 Task: Look for space in Sheohar, India from 7th July, 2023 to 14th July, 2023 for 1 adult in price range Rs.6000 to Rs.14000. Place can be shared room with 1  bedroom having 1 bed and 1 bathroom. Property type can be house, flat, guest house, hotel. Booking option can be shelf check-in. Required host language is English.
Action: Mouse moved to (604, 96)
Screenshot: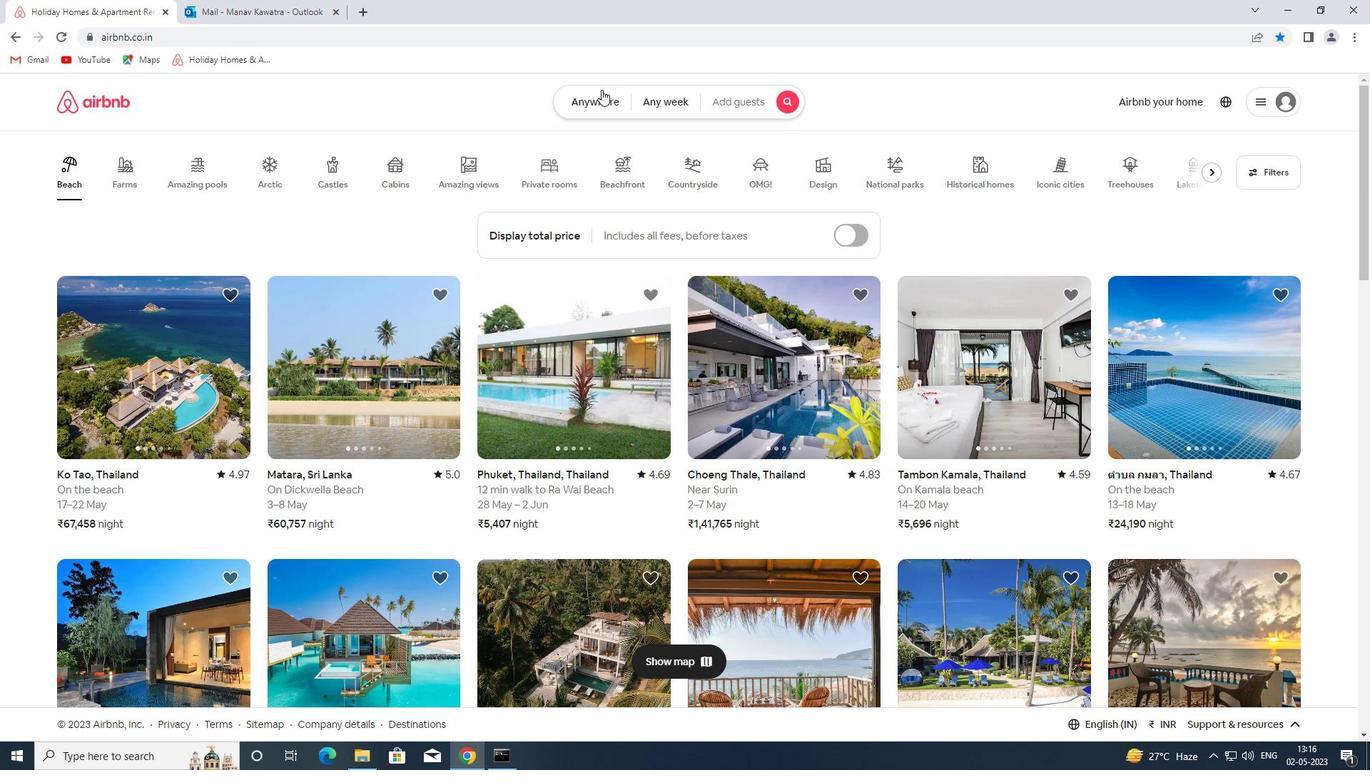 
Action: Mouse pressed left at (604, 96)
Screenshot: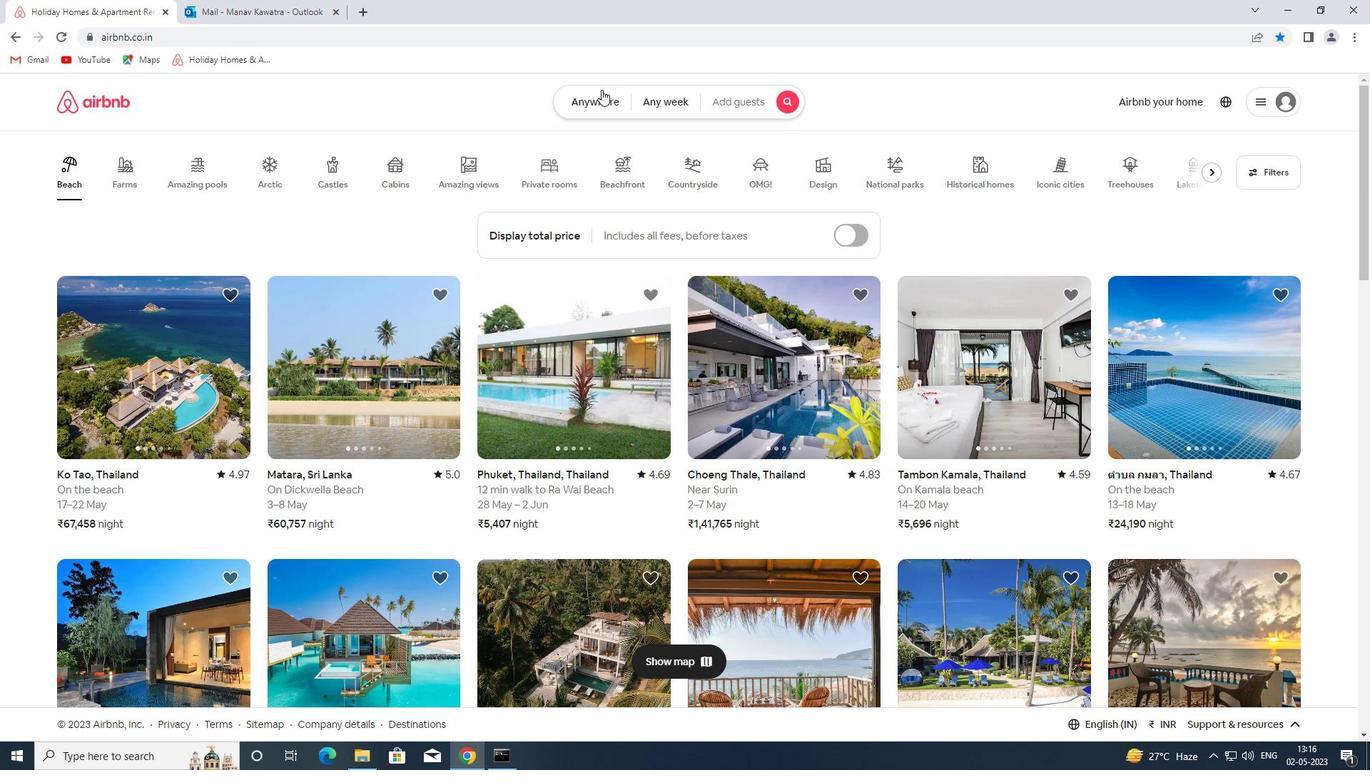
Action: Mouse moved to (500, 164)
Screenshot: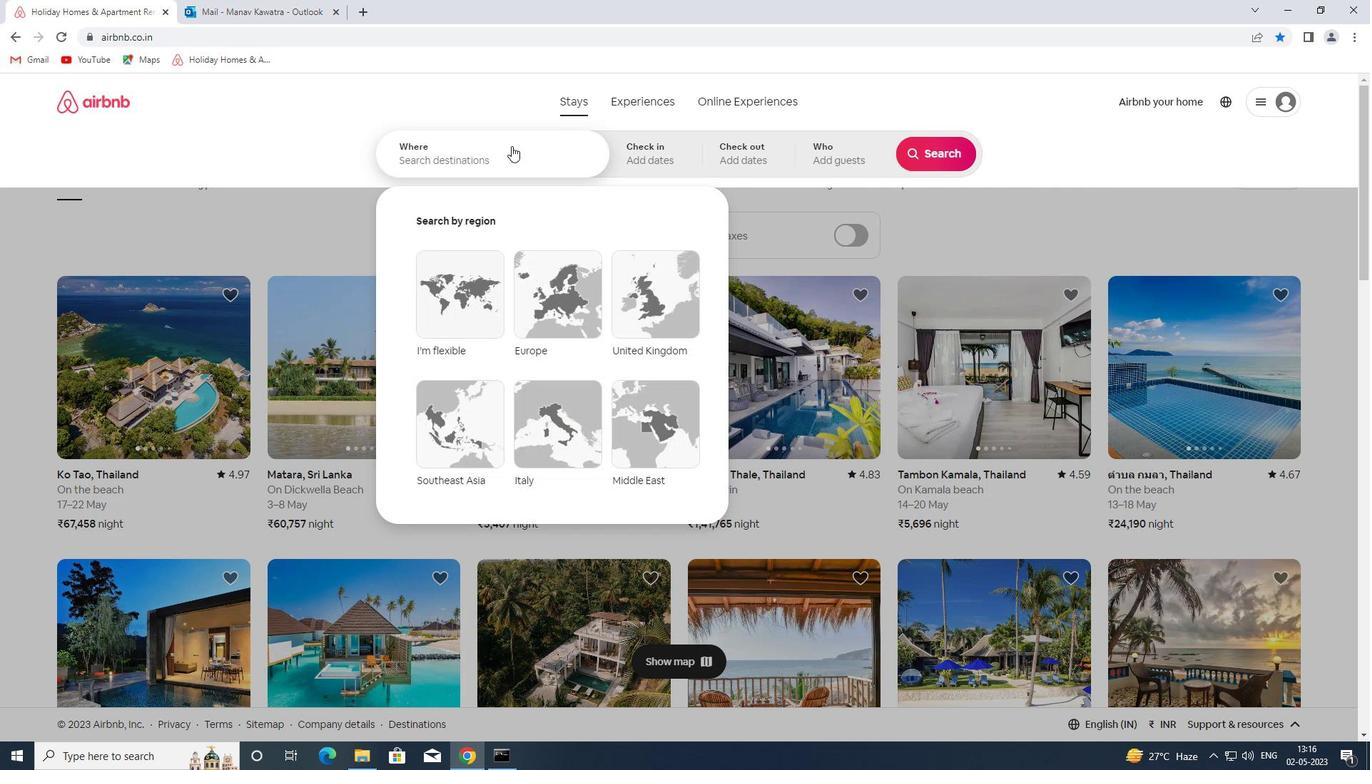 
Action: Mouse pressed left at (500, 164)
Screenshot: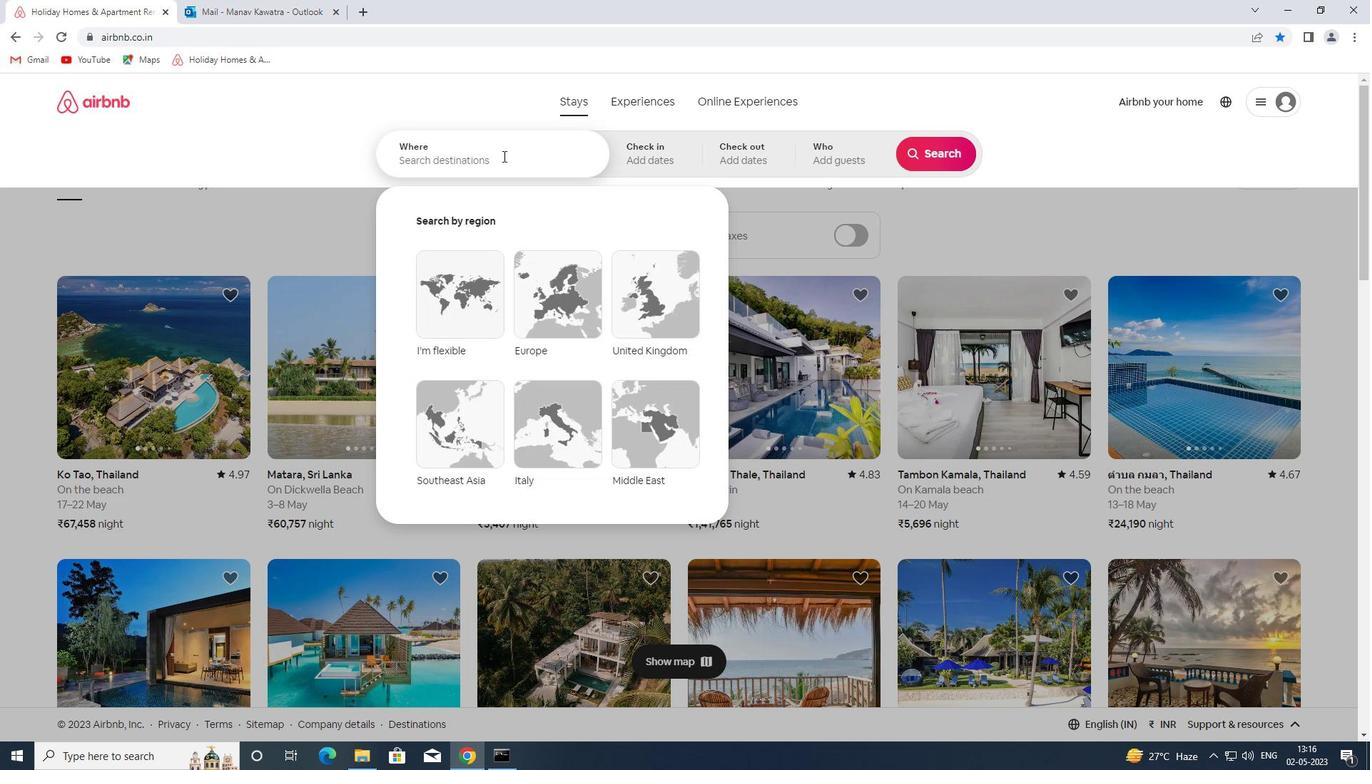 
Action: Mouse moved to (502, 163)
Screenshot: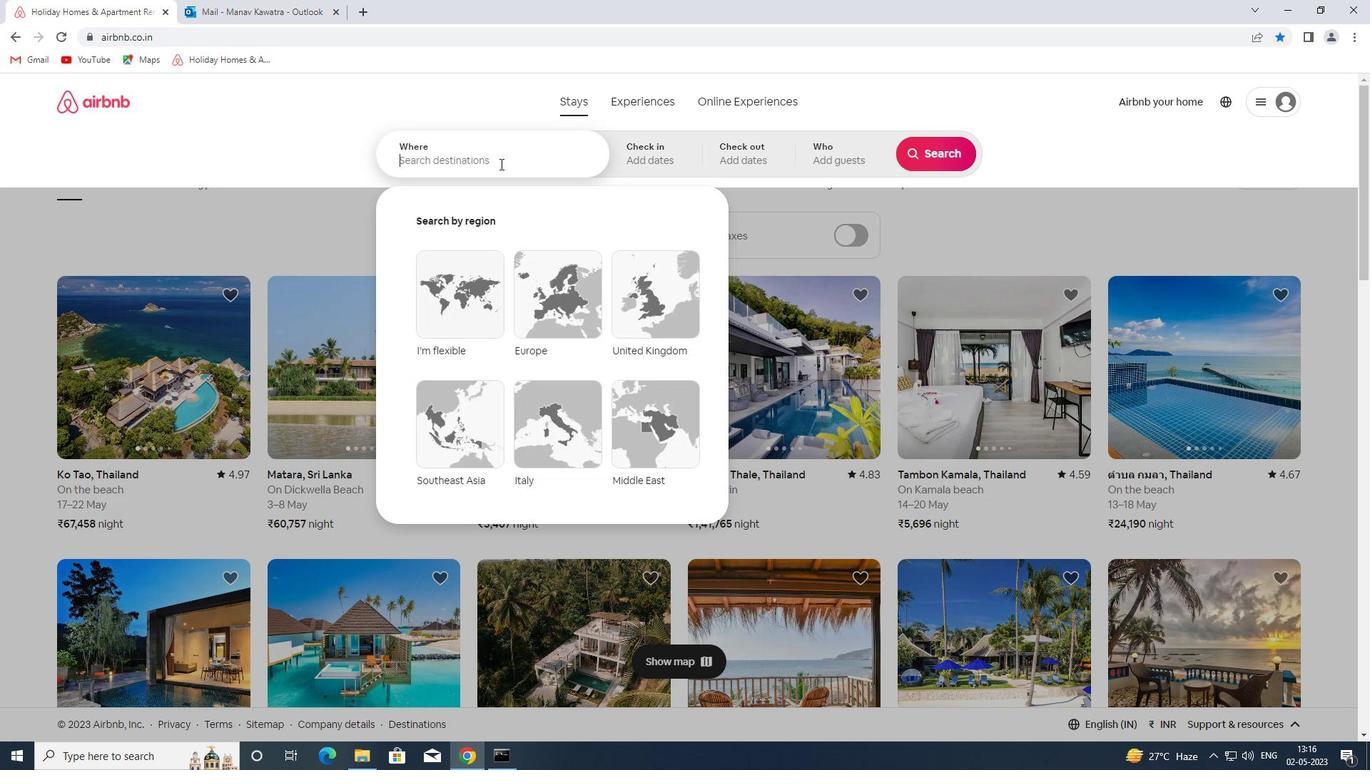 
Action: Key pressed sheohar<Key.space>india<Key.enter>
Screenshot: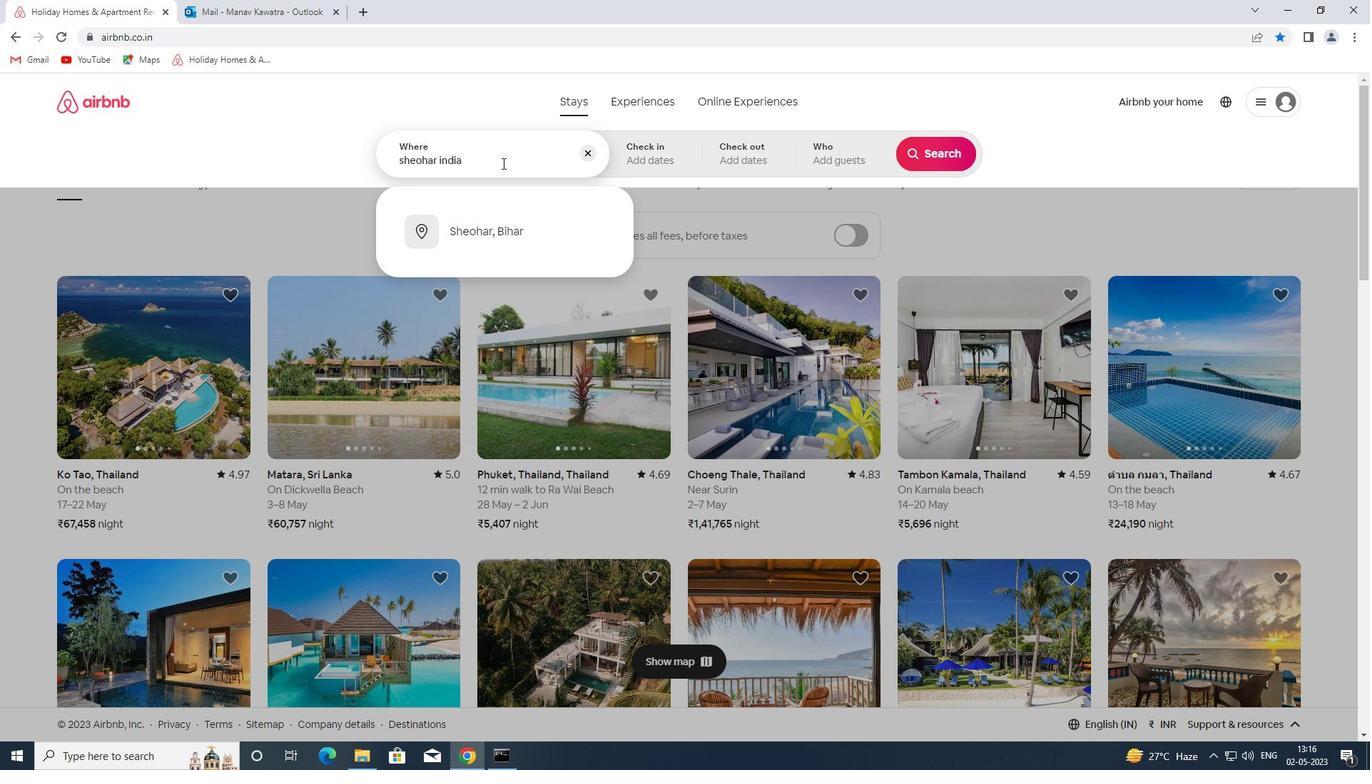
Action: Mouse moved to (937, 269)
Screenshot: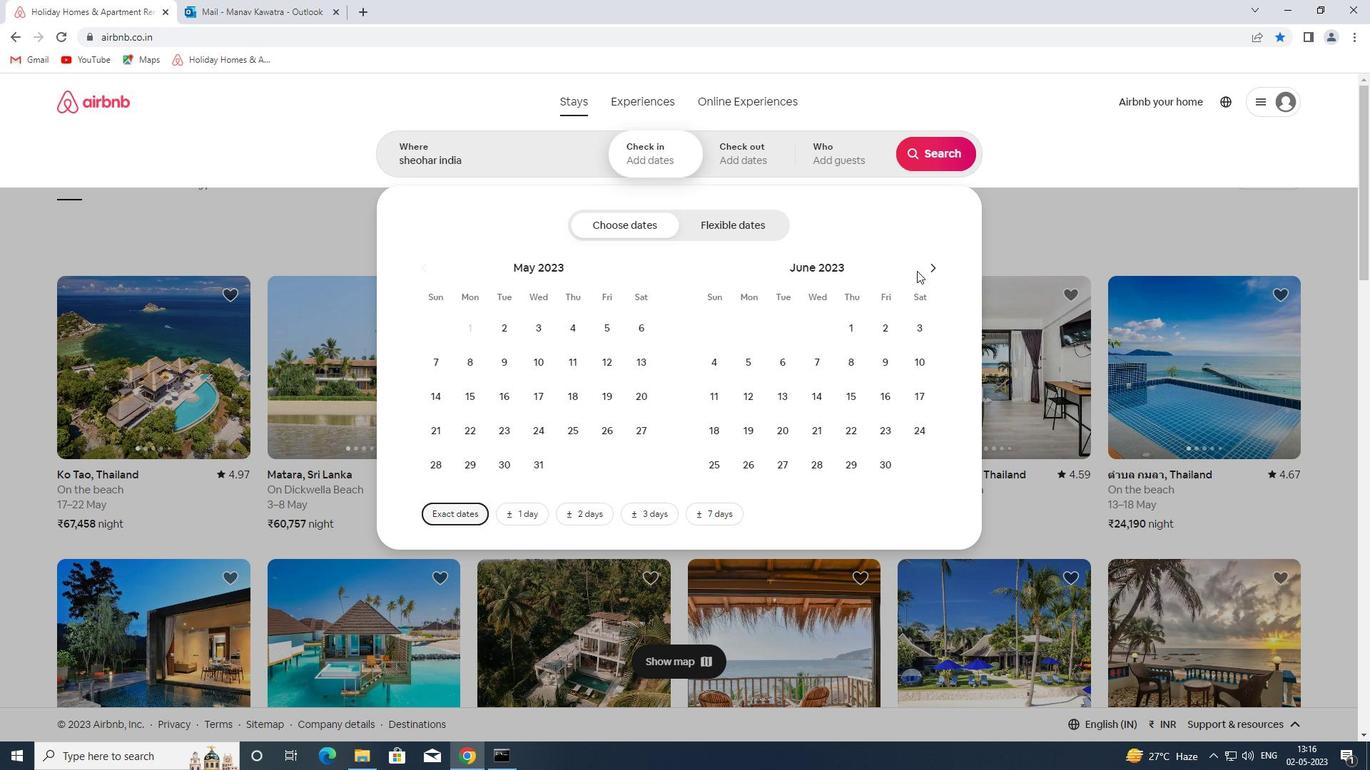 
Action: Mouse pressed left at (937, 269)
Screenshot: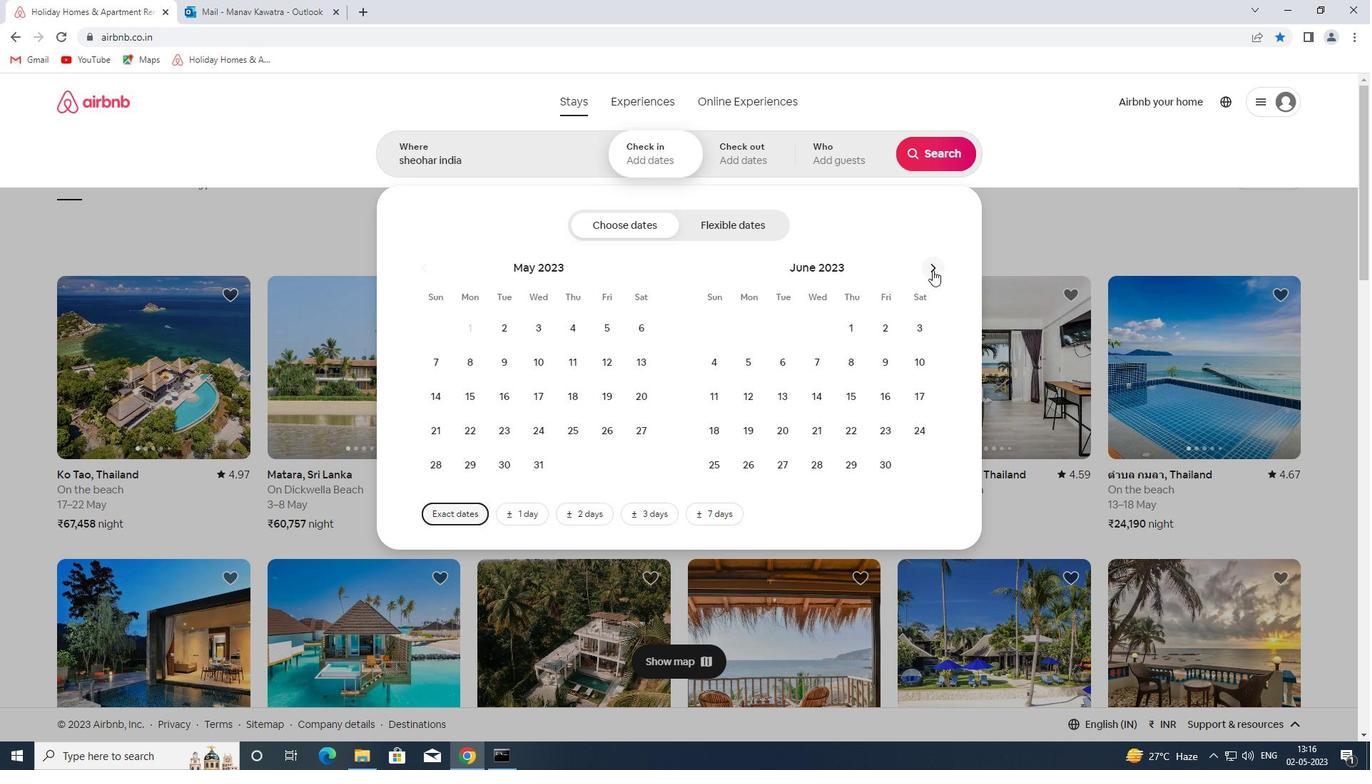 
Action: Mouse moved to (884, 368)
Screenshot: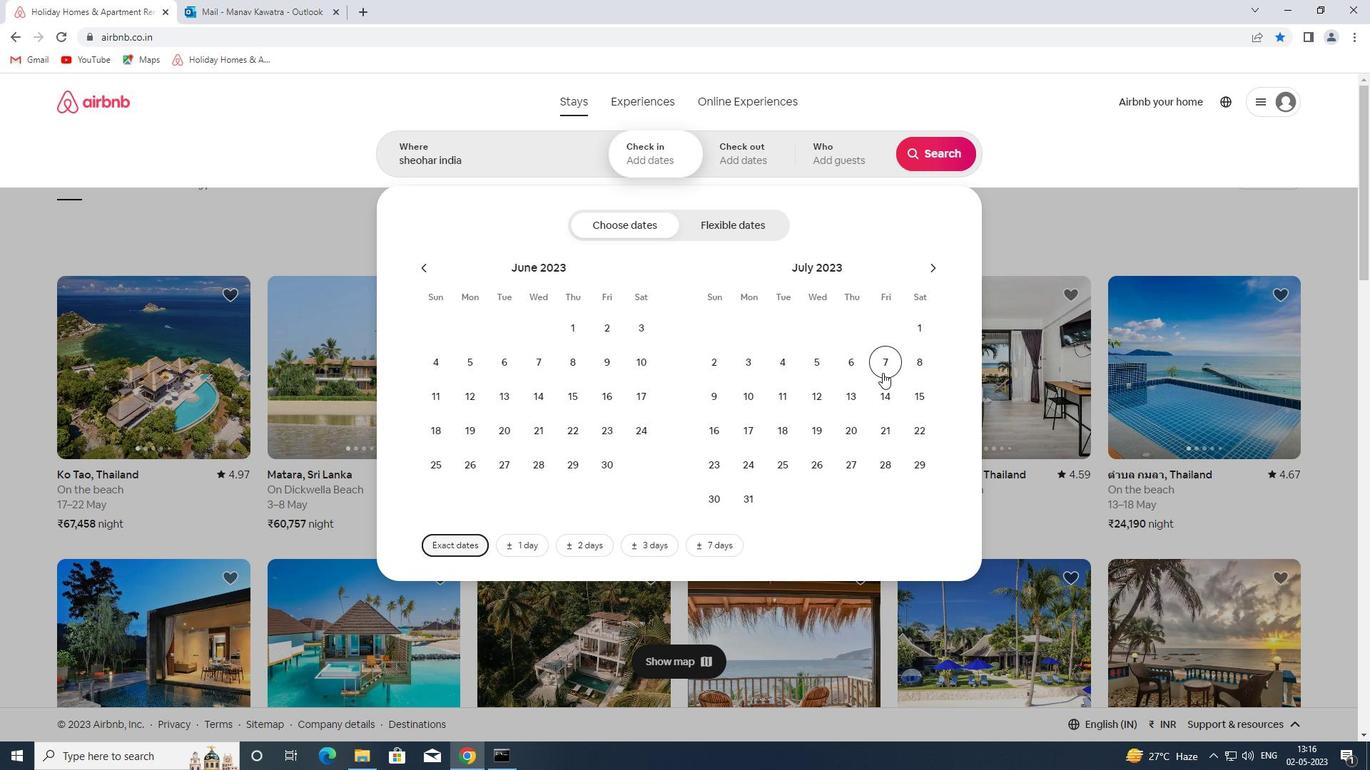 
Action: Mouse pressed left at (884, 368)
Screenshot: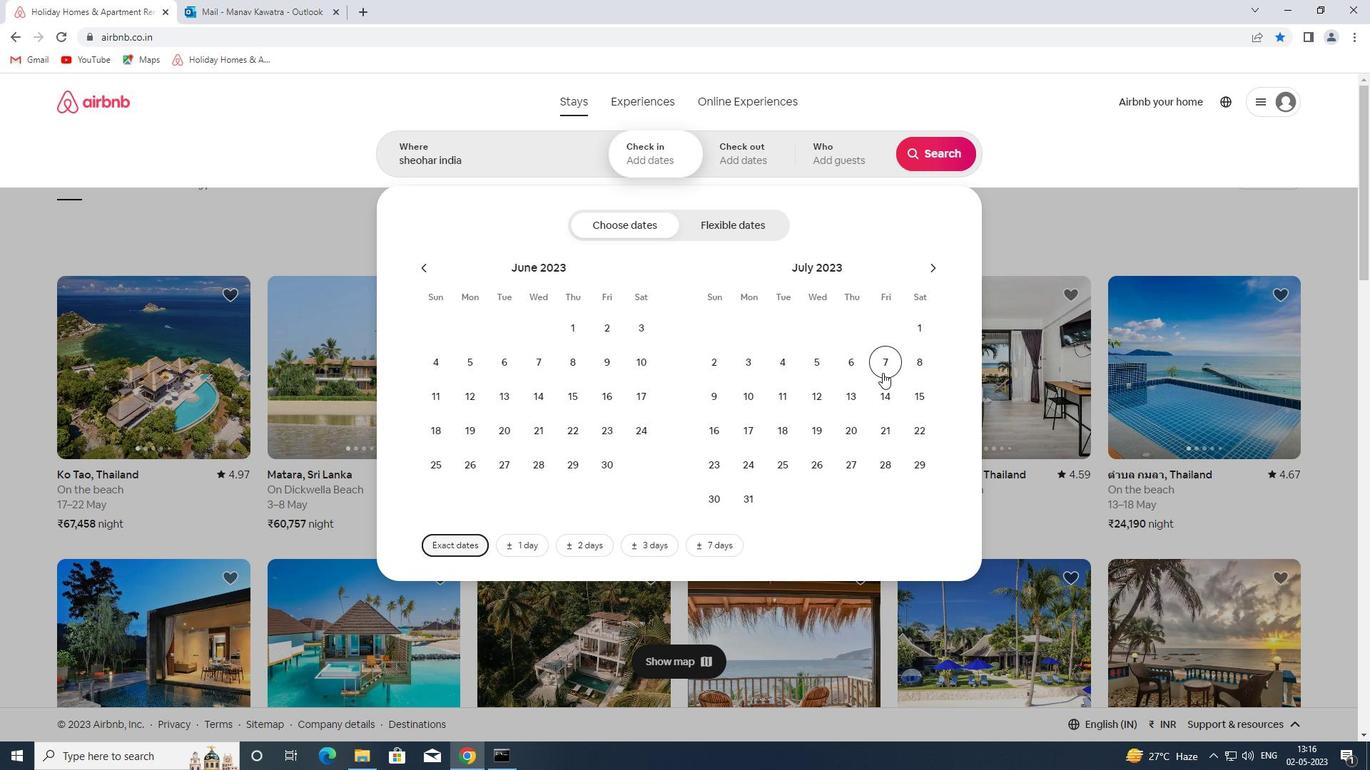 
Action: Mouse moved to (888, 399)
Screenshot: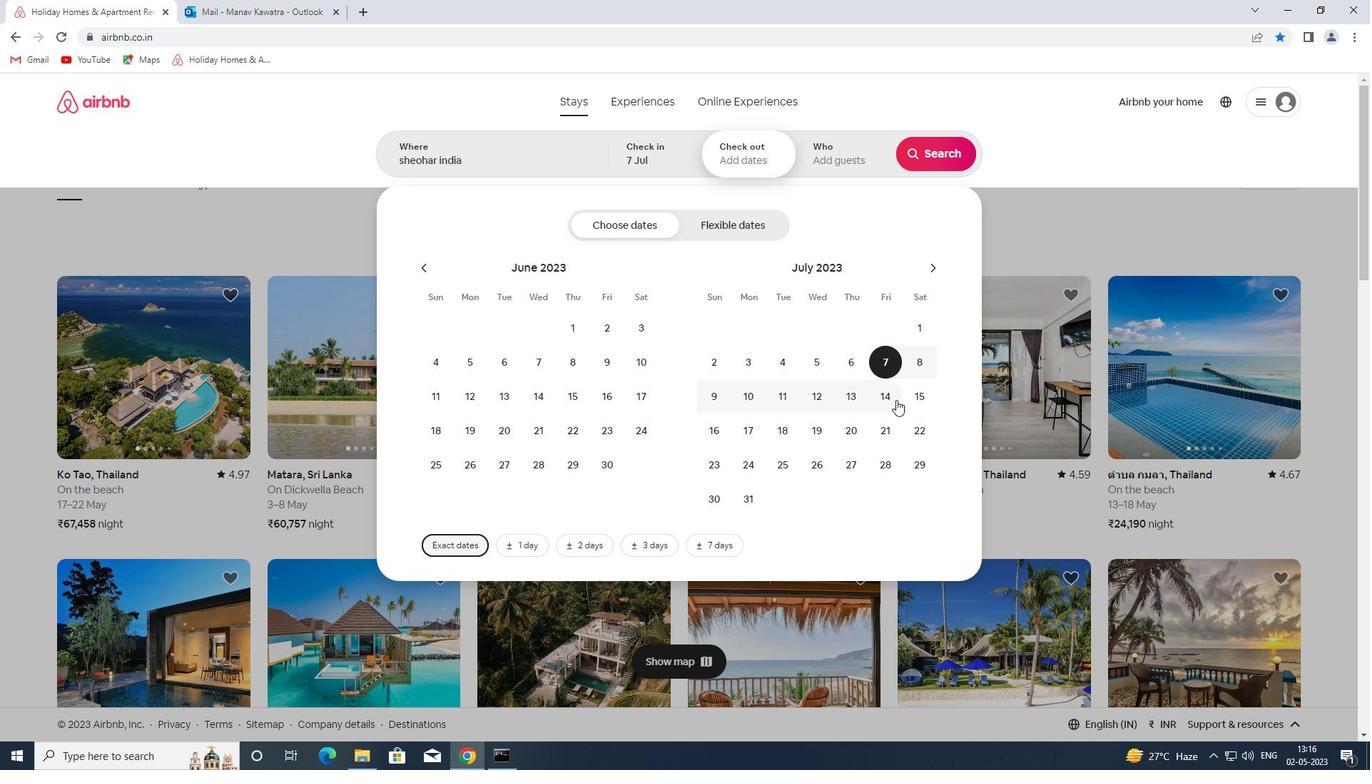 
Action: Mouse pressed left at (888, 399)
Screenshot: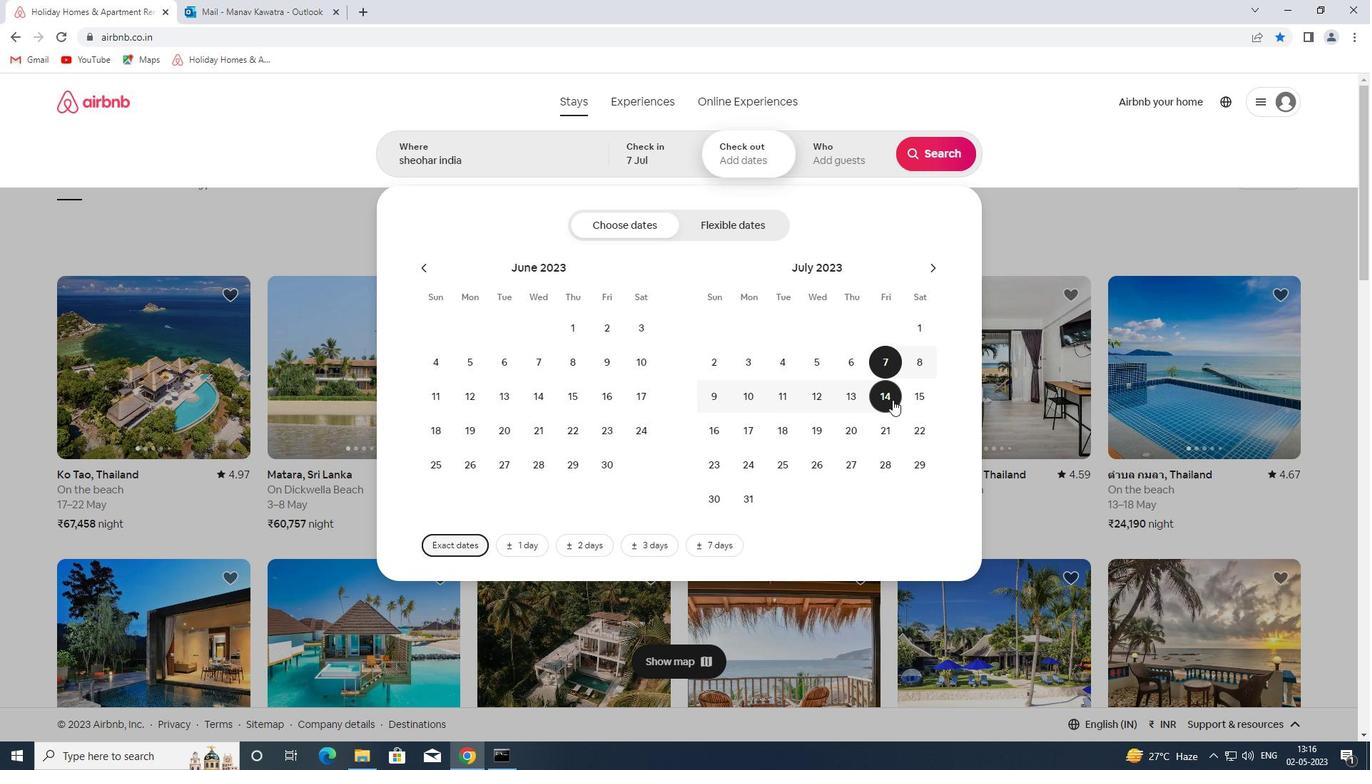 
Action: Mouse moved to (845, 159)
Screenshot: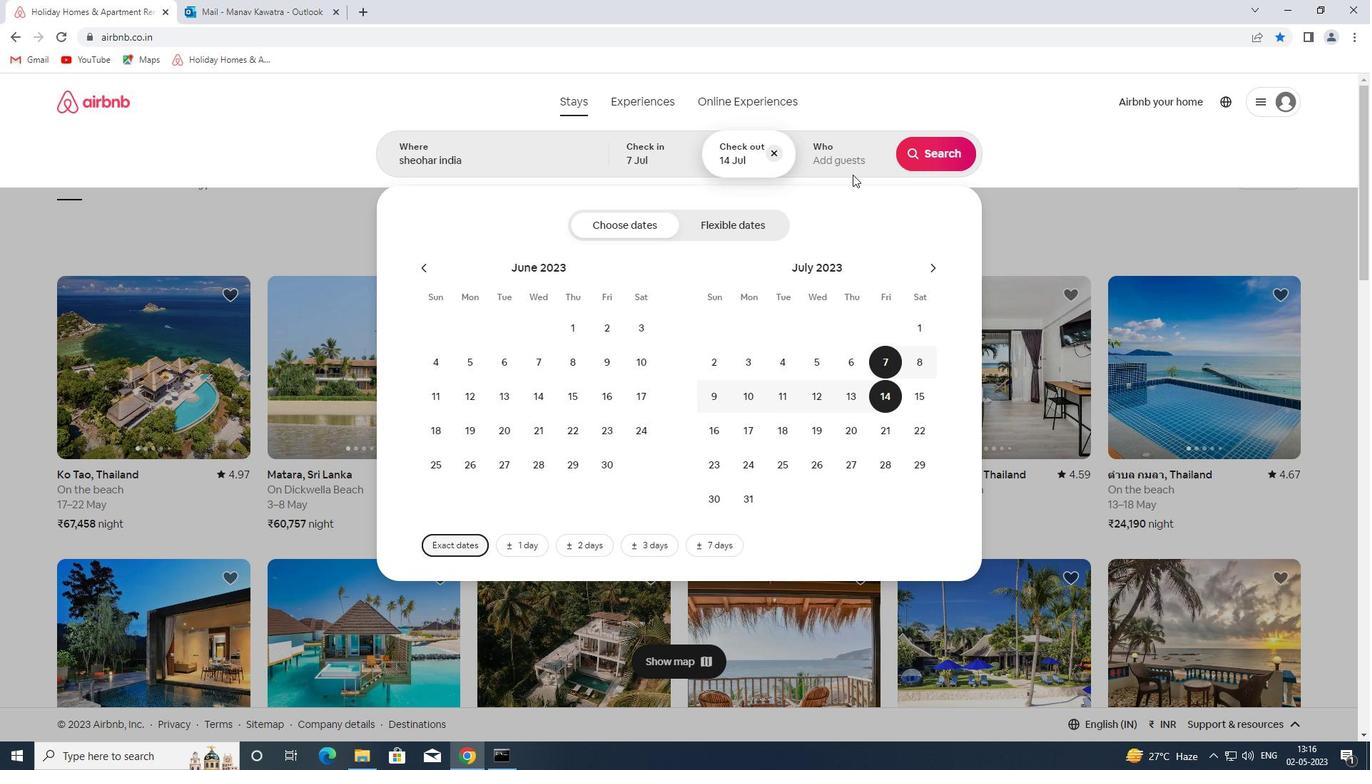 
Action: Mouse pressed left at (845, 159)
Screenshot: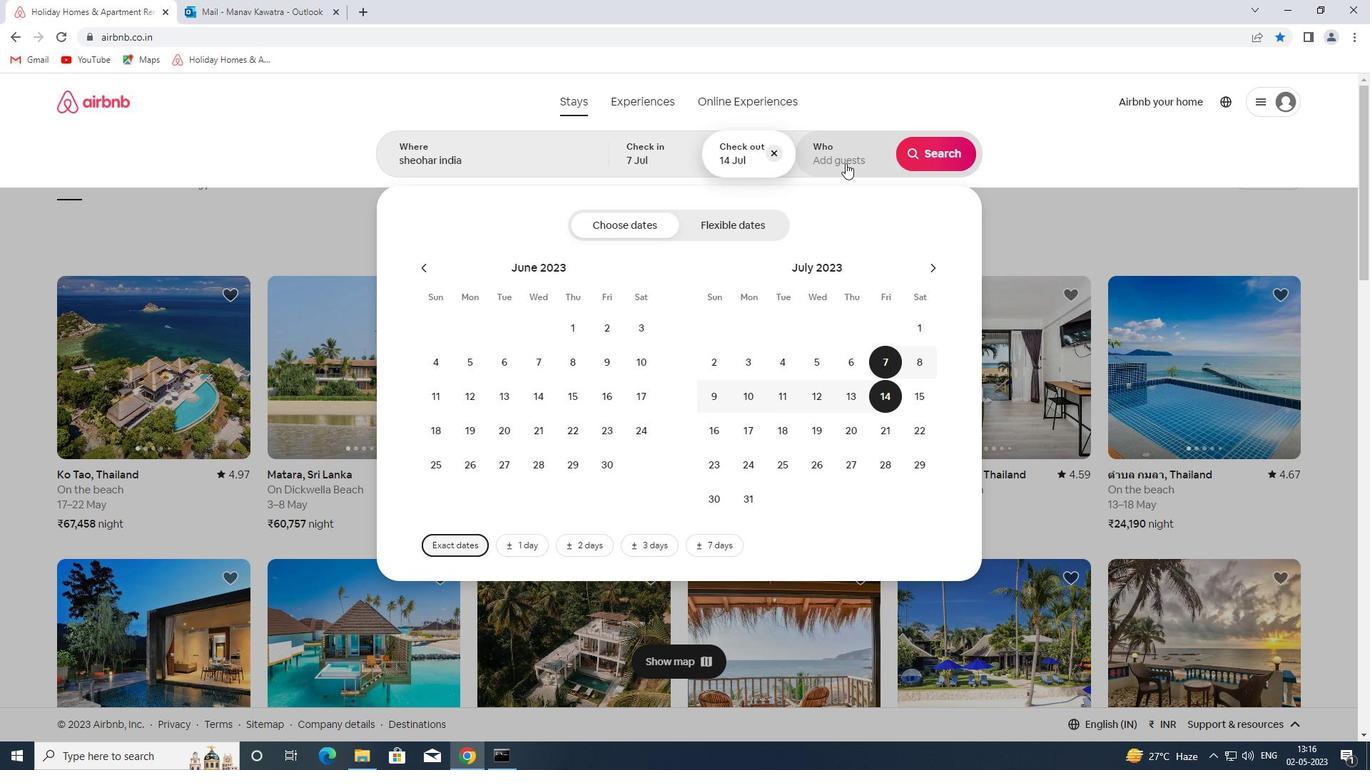 
Action: Mouse moved to (944, 228)
Screenshot: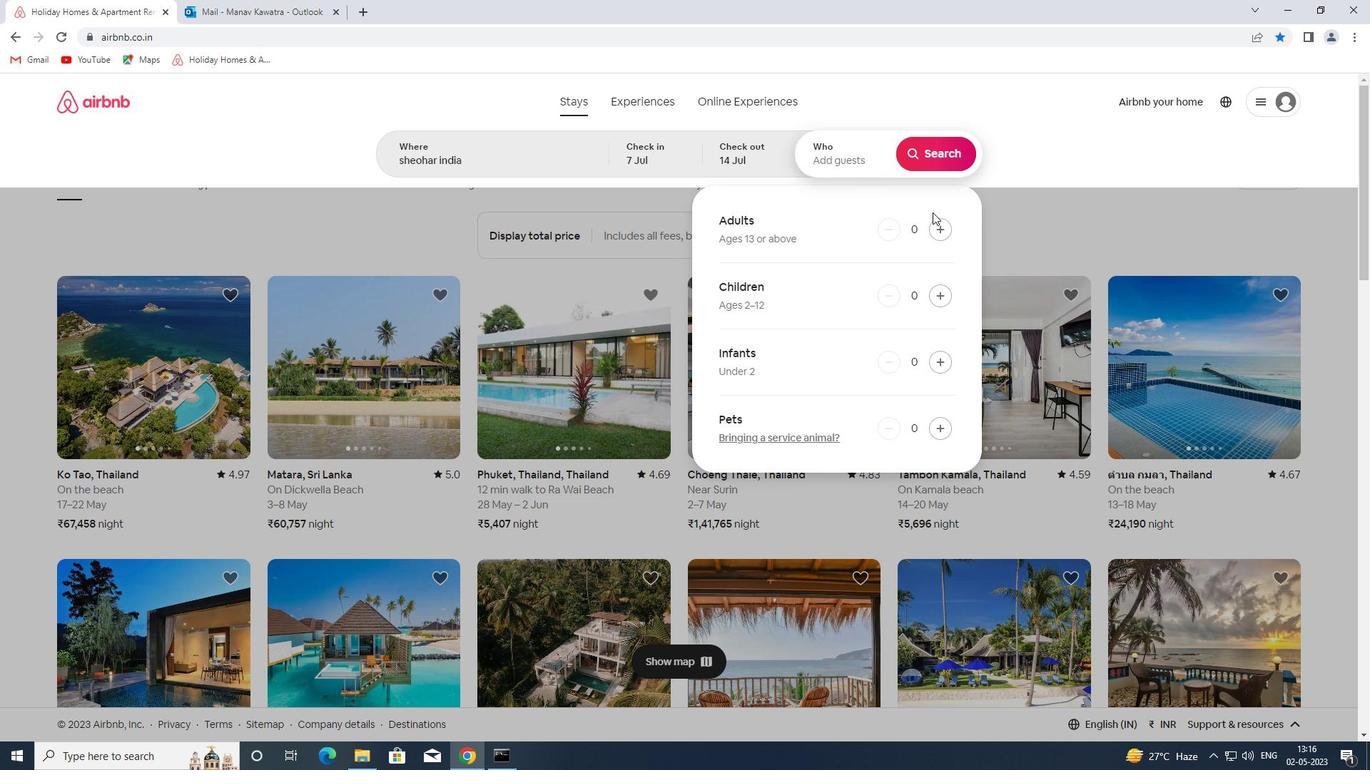 
Action: Mouse pressed left at (944, 228)
Screenshot: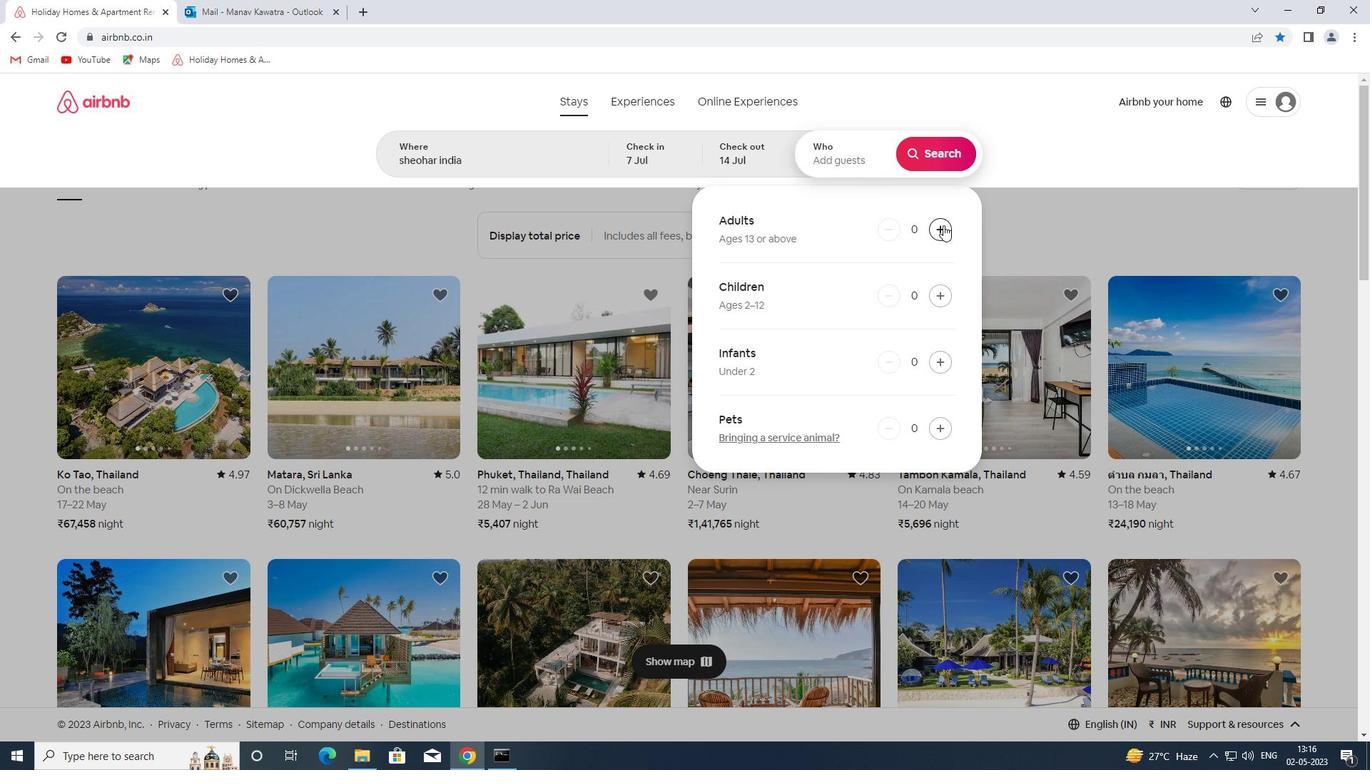 
Action: Mouse moved to (935, 149)
Screenshot: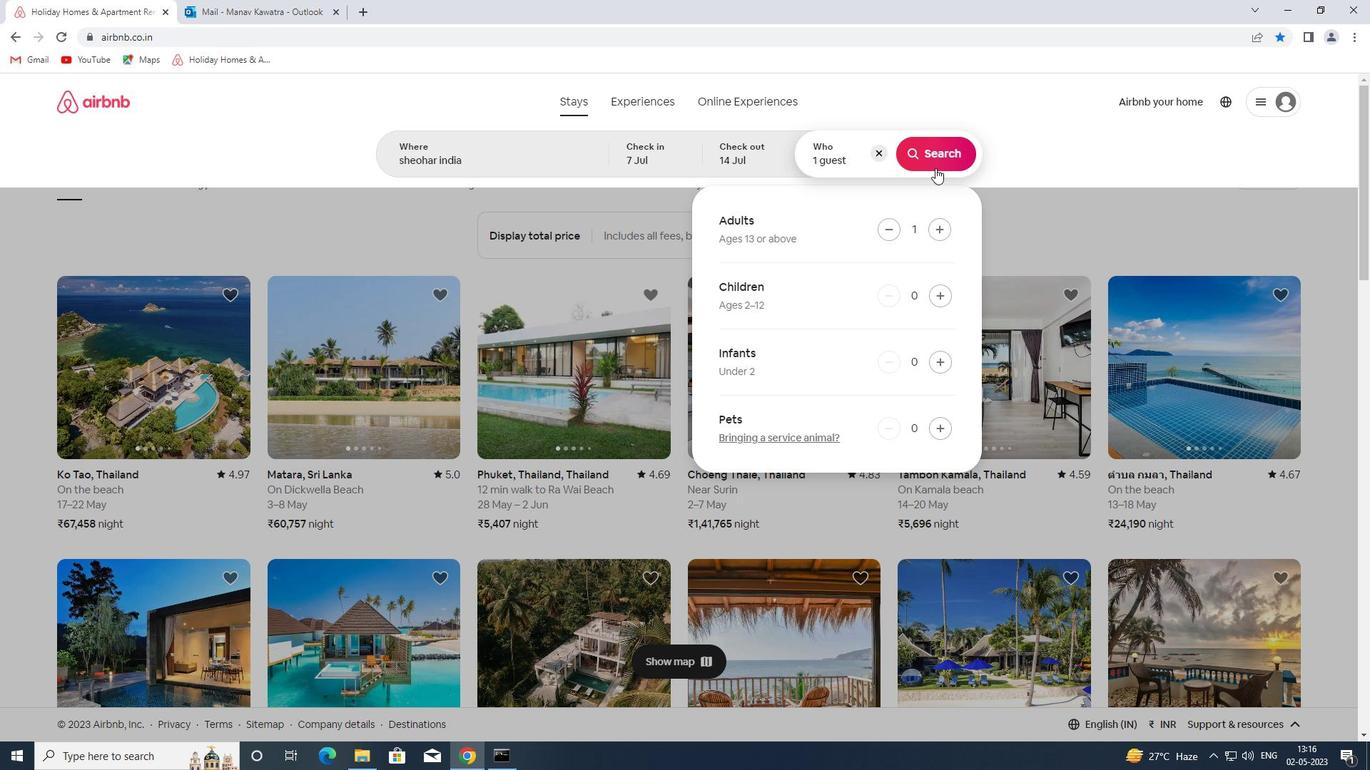 
Action: Mouse pressed left at (935, 149)
Screenshot: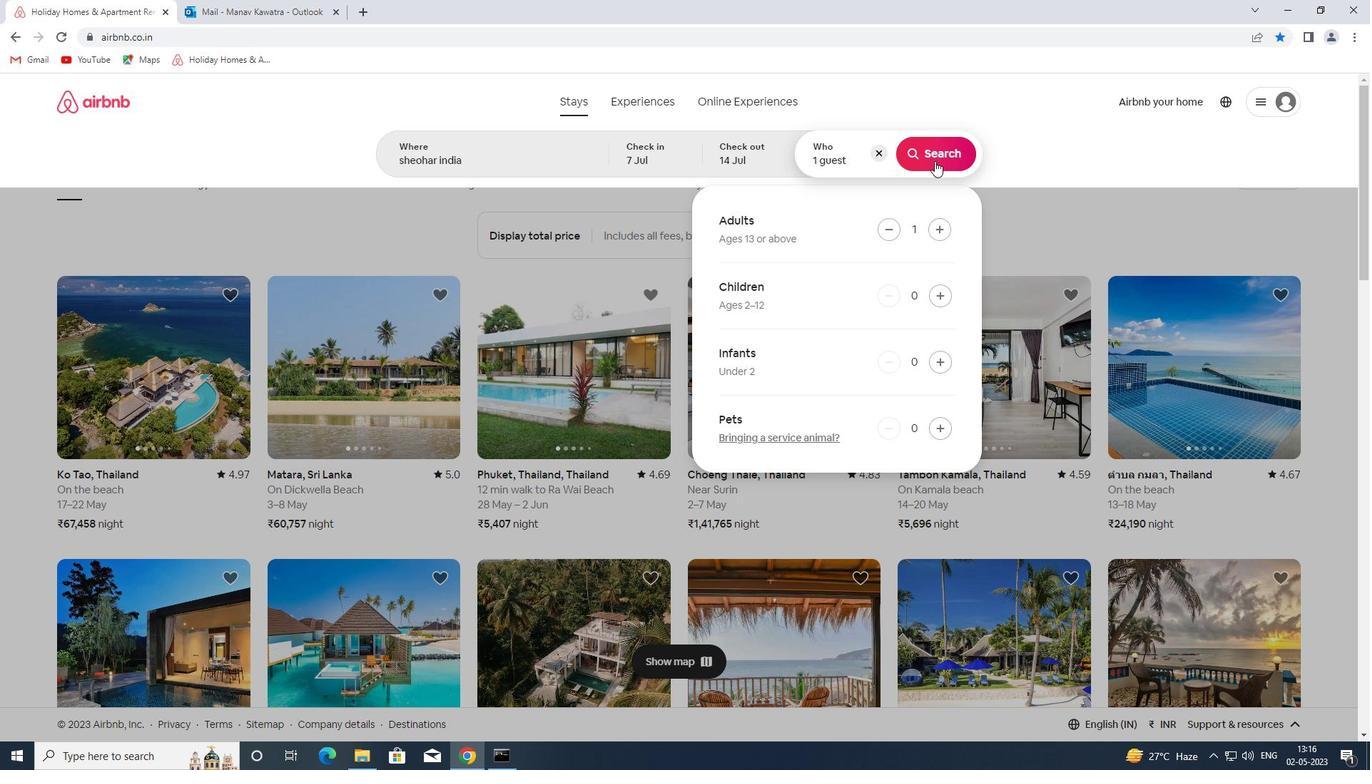 
Action: Mouse moved to (1300, 165)
Screenshot: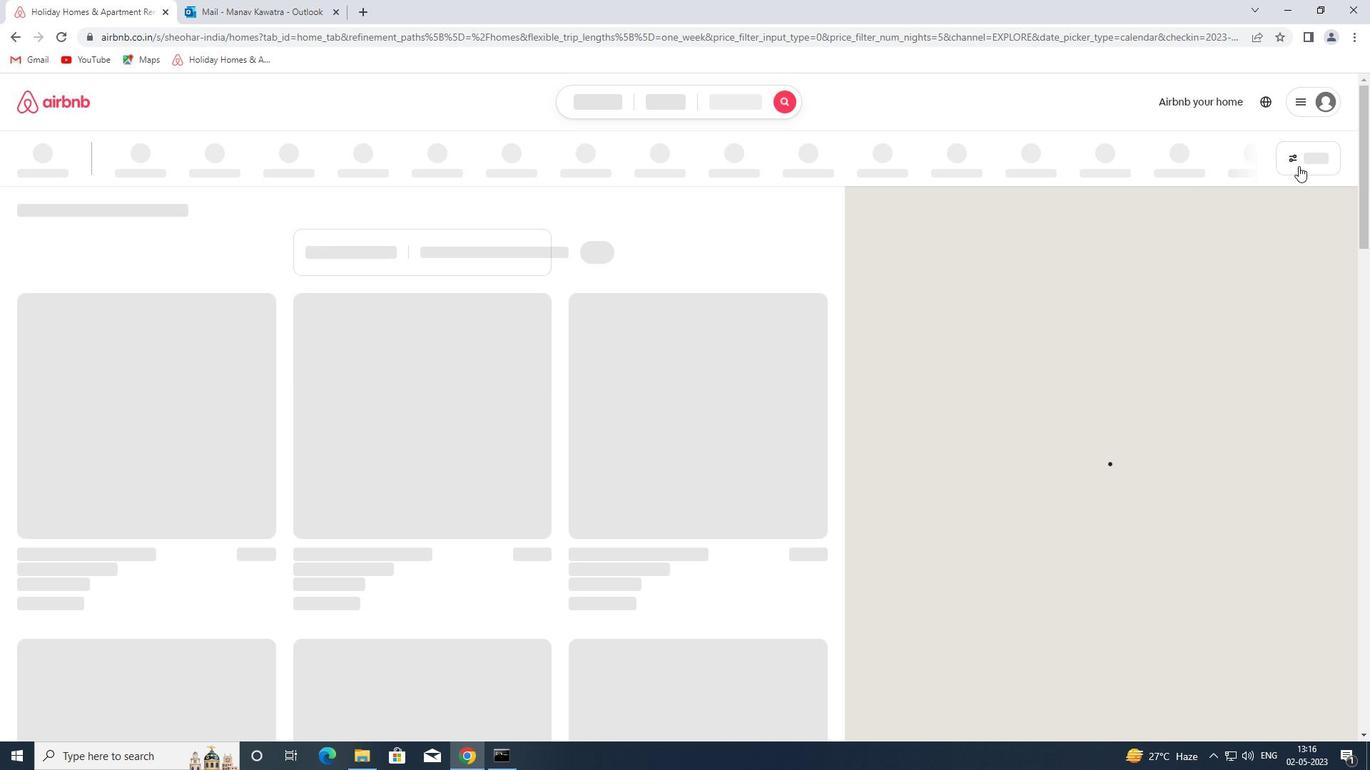 
Action: Mouse pressed left at (1300, 165)
Screenshot: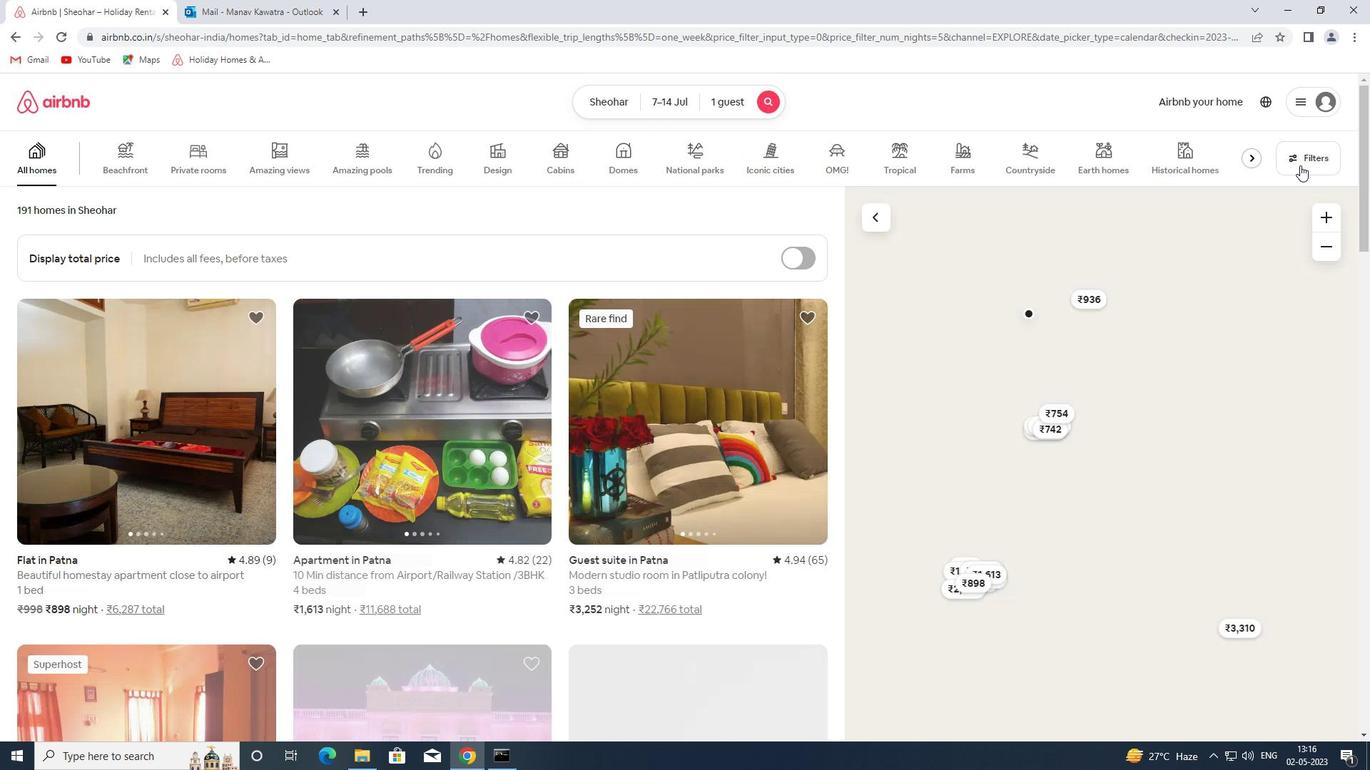 
Action: Mouse moved to (530, 345)
Screenshot: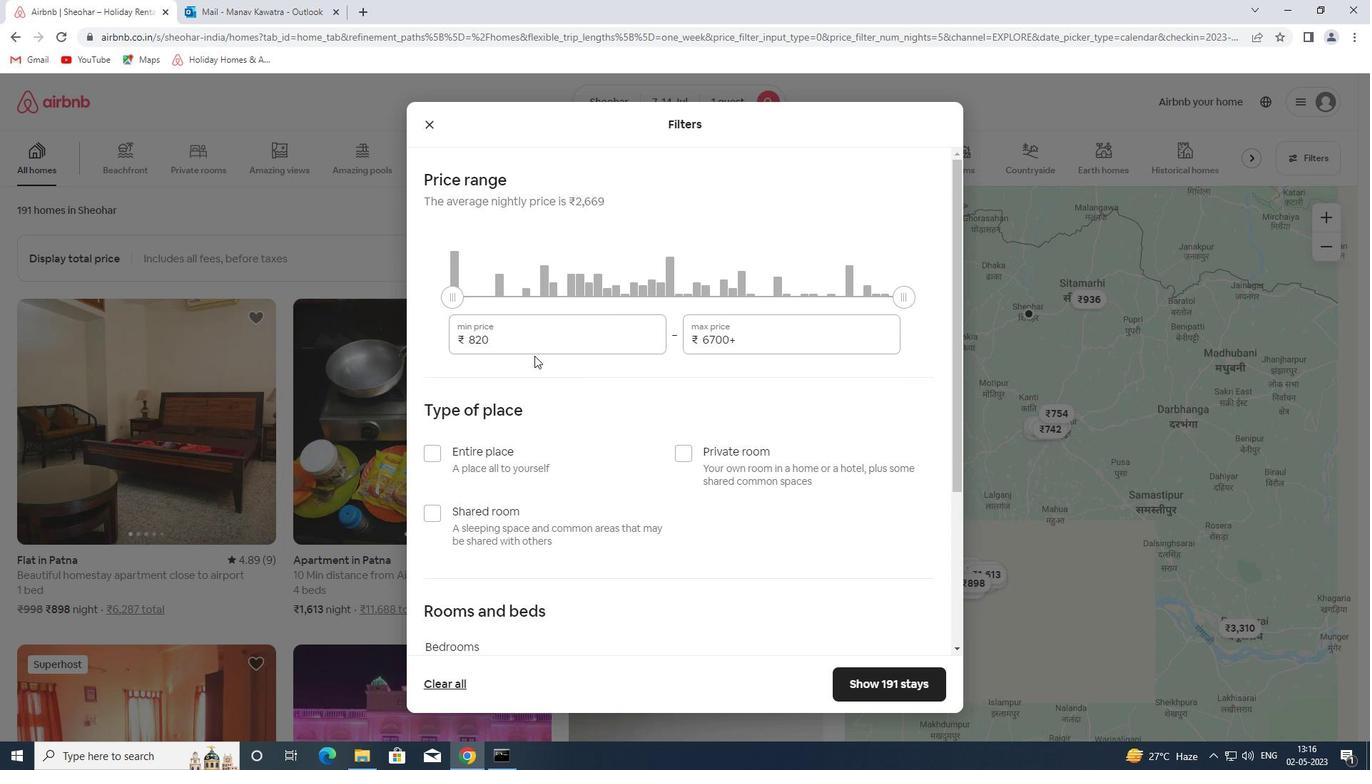 
Action: Mouse pressed left at (530, 345)
Screenshot: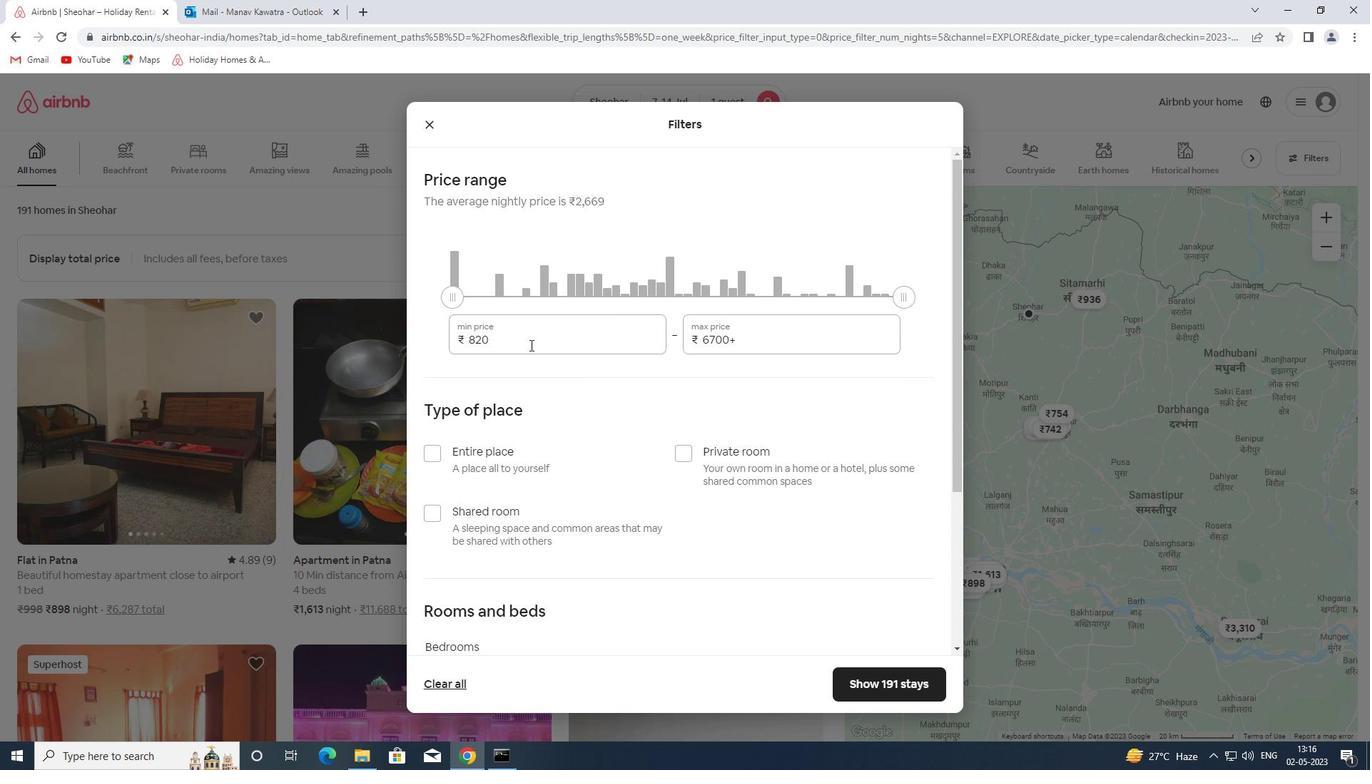 
Action: Mouse pressed left at (530, 345)
Screenshot: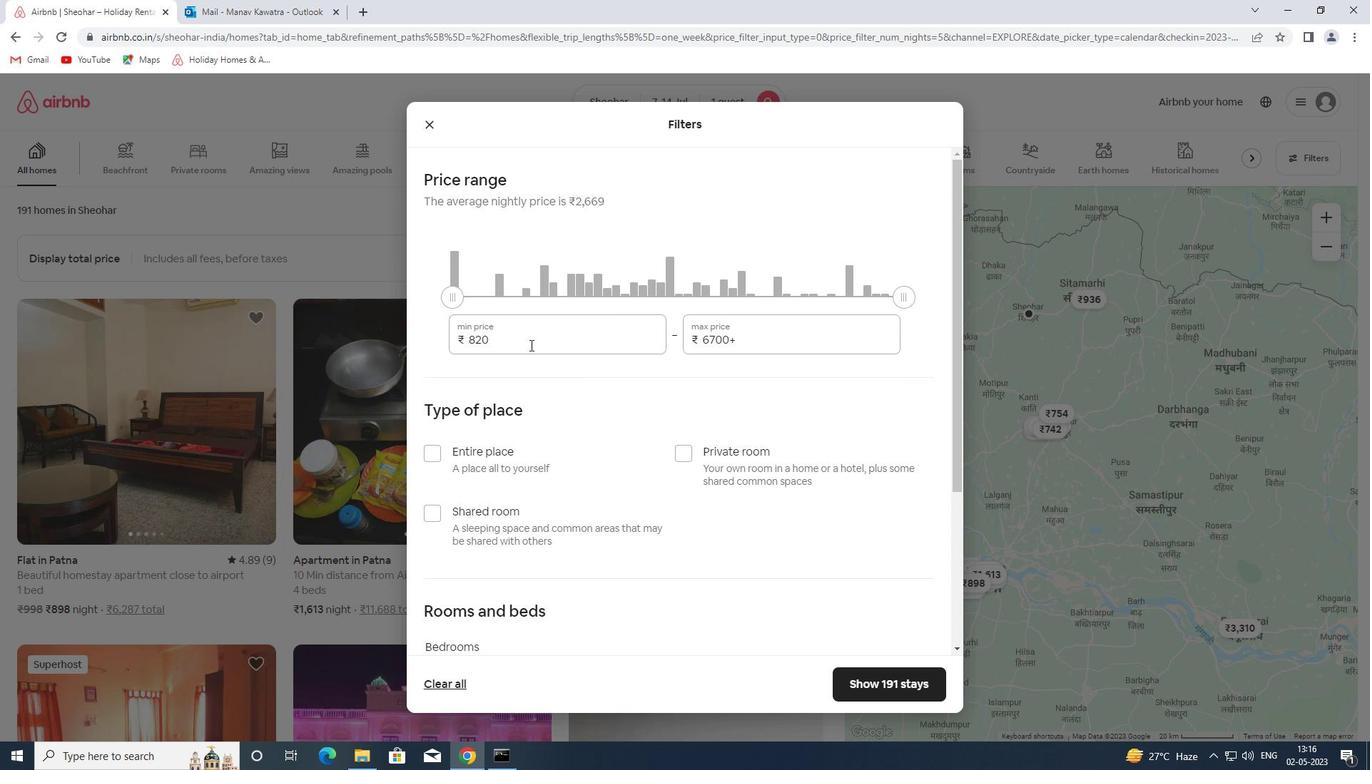 
Action: Key pressed 6000
Screenshot: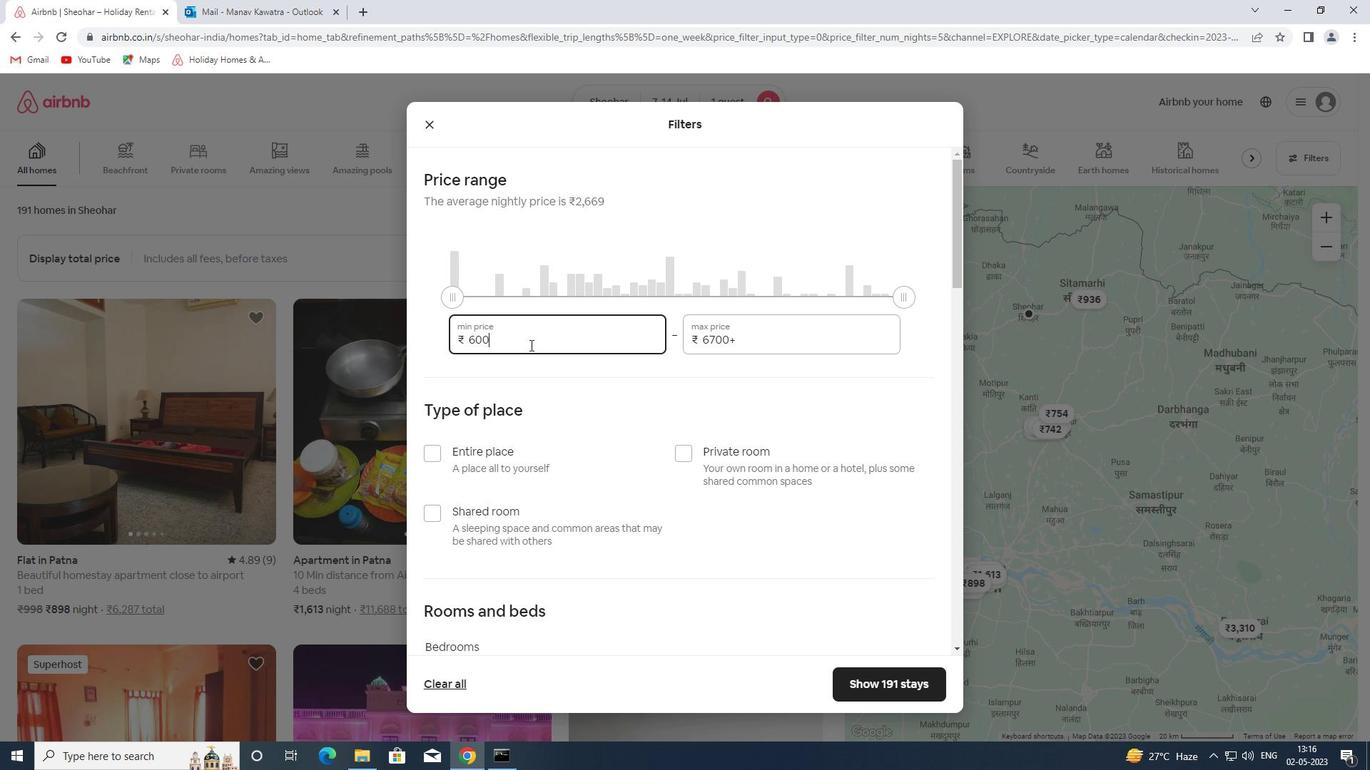 
Action: Mouse moved to (816, 341)
Screenshot: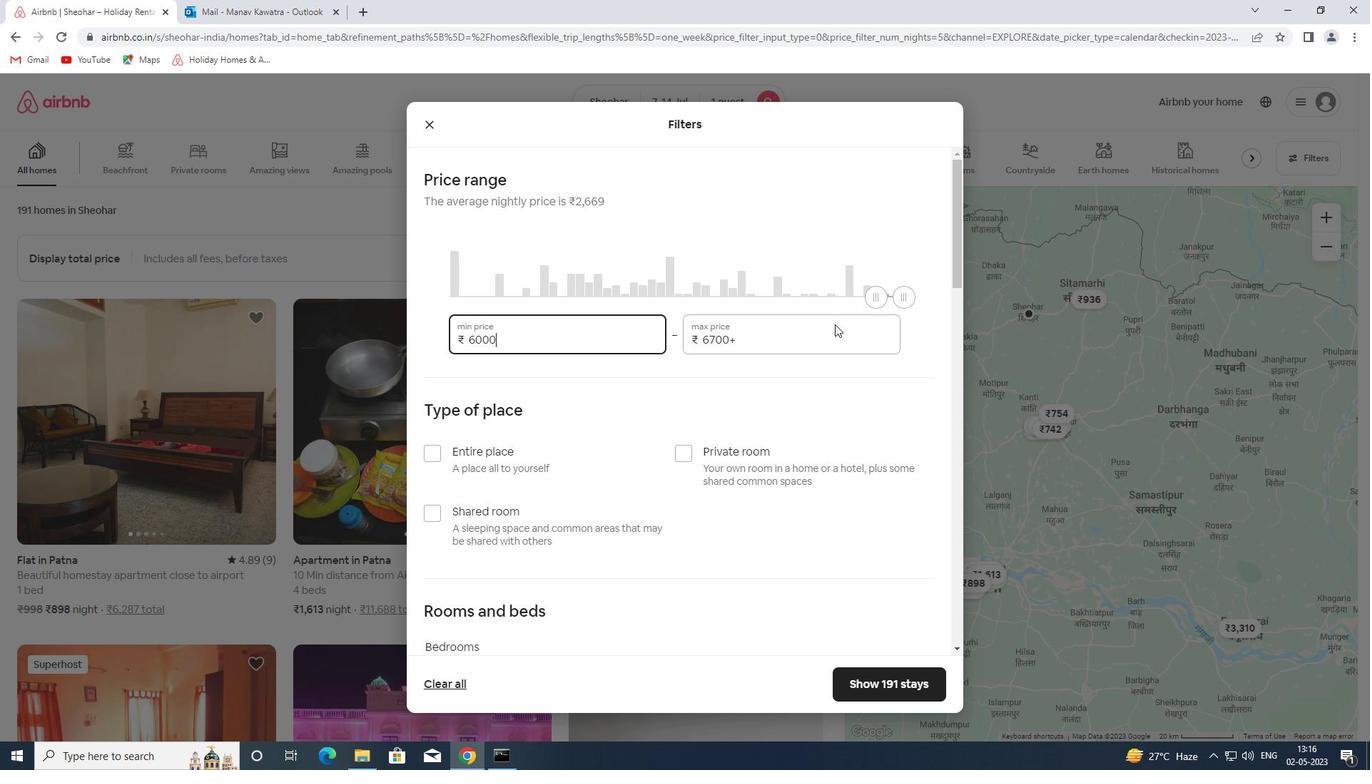 
Action: Mouse pressed left at (816, 341)
Screenshot: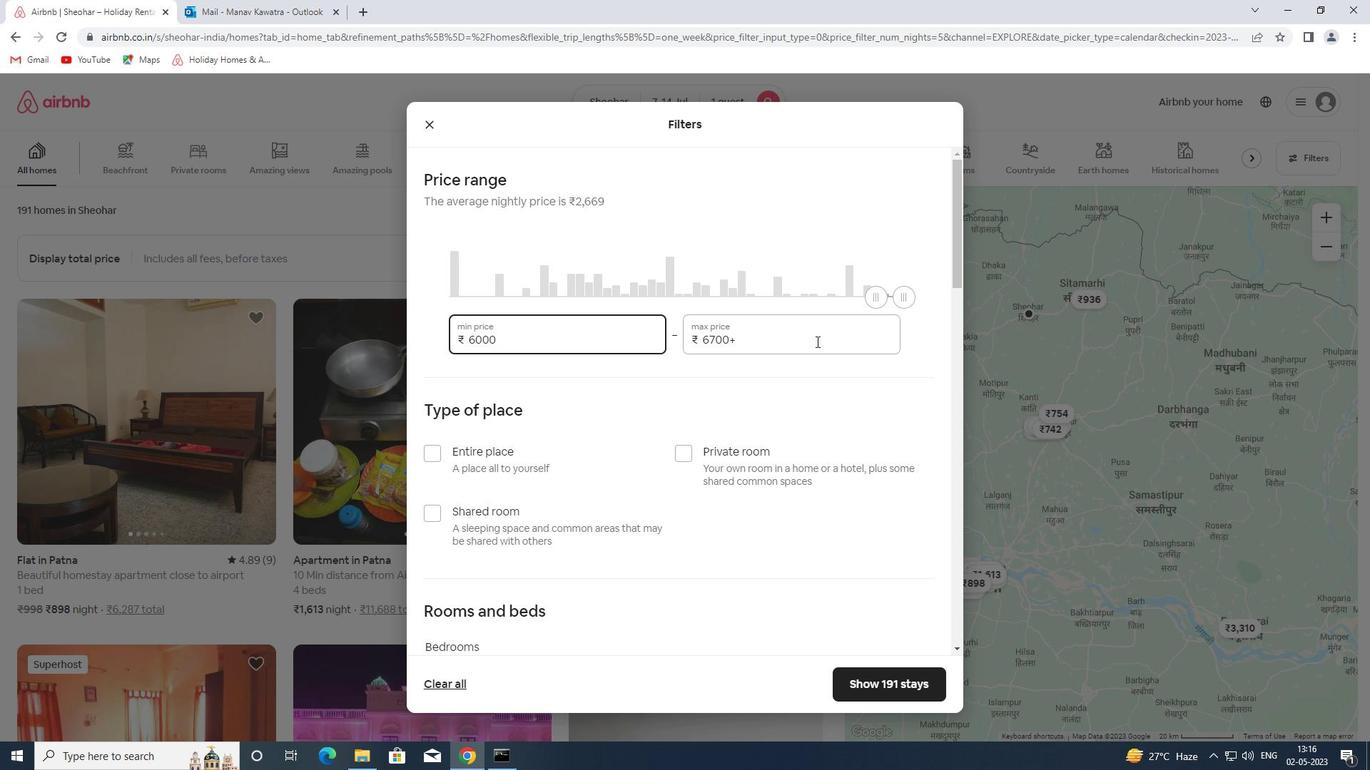 
Action: Key pressed <Key.backspace><Key.backspace><Key.backspace><Key.backspace><Key.backspace><Key.backspace><Key.backspace><Key.backspace><Key.backspace>14000
Screenshot: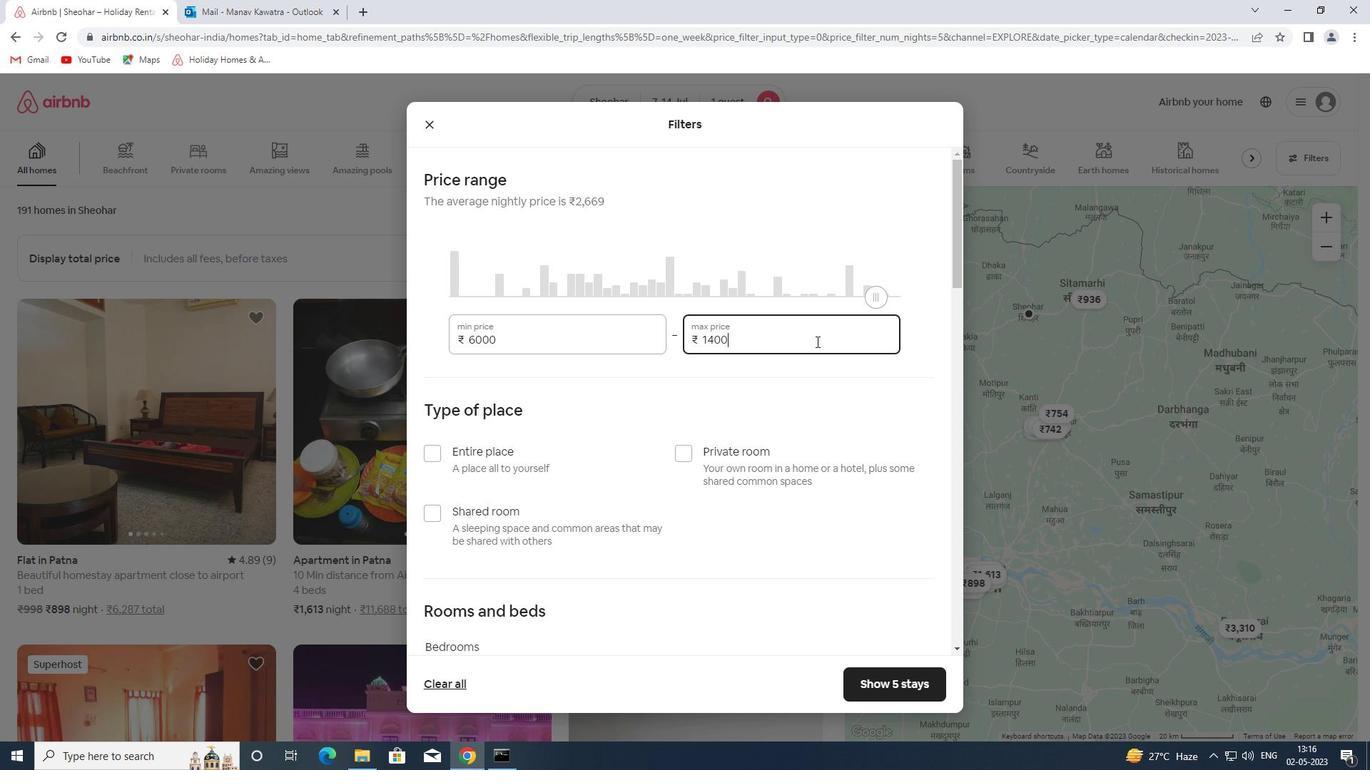 
Action: Mouse moved to (500, 509)
Screenshot: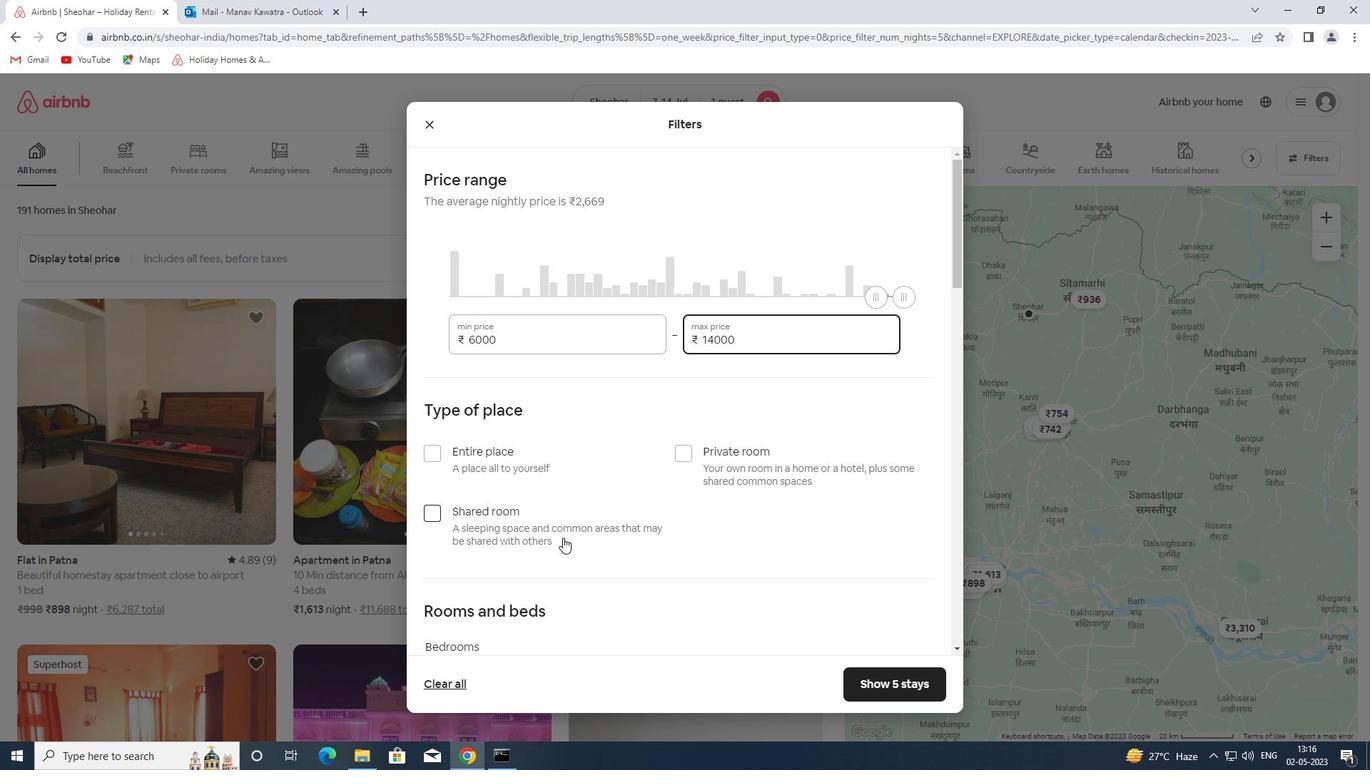 
Action: Mouse pressed left at (500, 509)
Screenshot: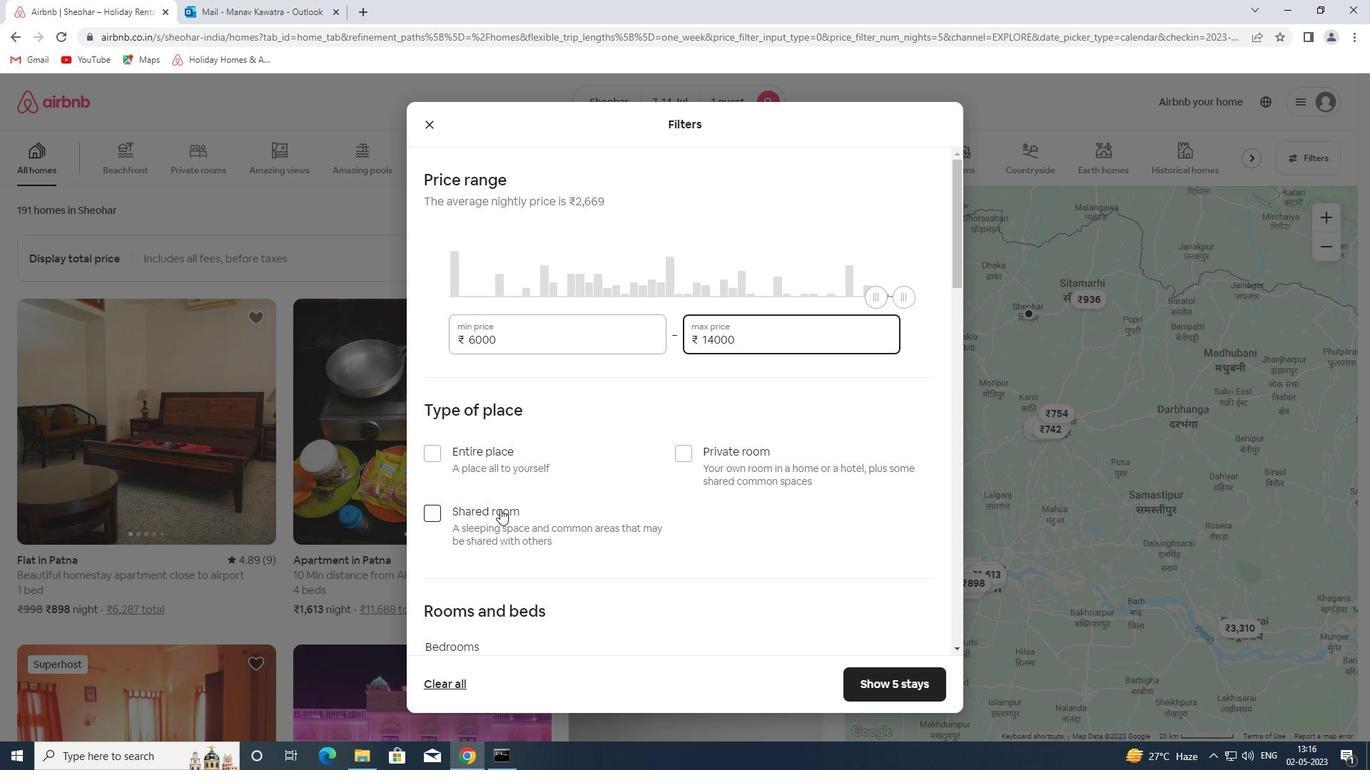 
Action: Mouse moved to (597, 503)
Screenshot: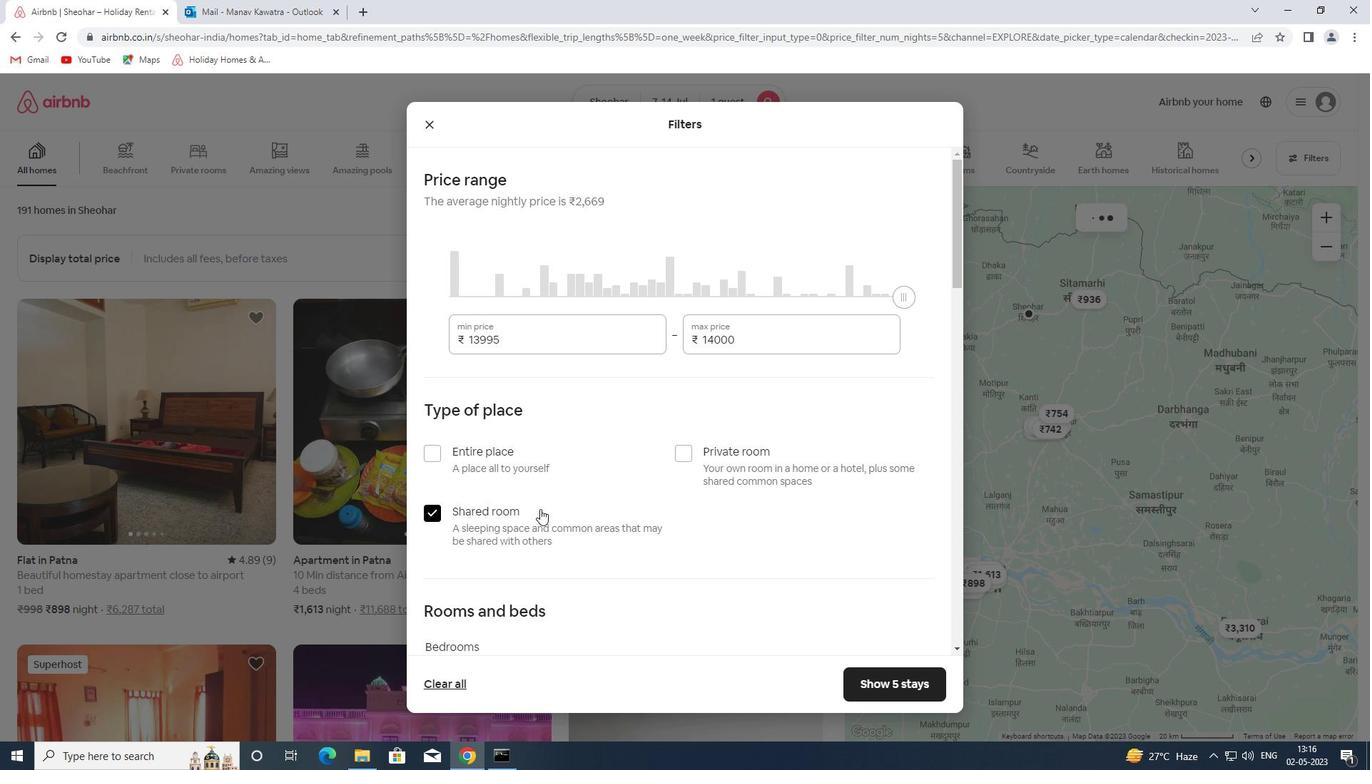 
Action: Mouse scrolled (597, 503) with delta (0, 0)
Screenshot: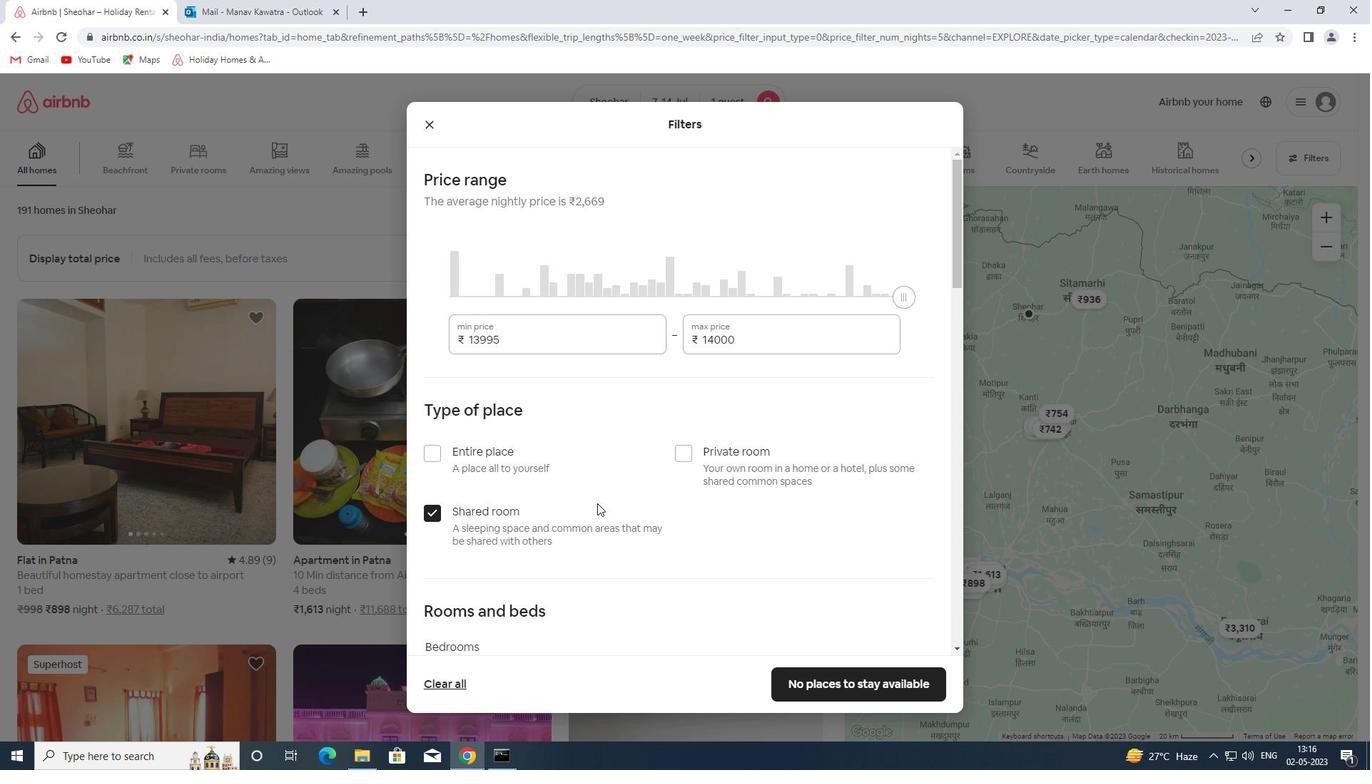 
Action: Mouse scrolled (597, 503) with delta (0, 0)
Screenshot: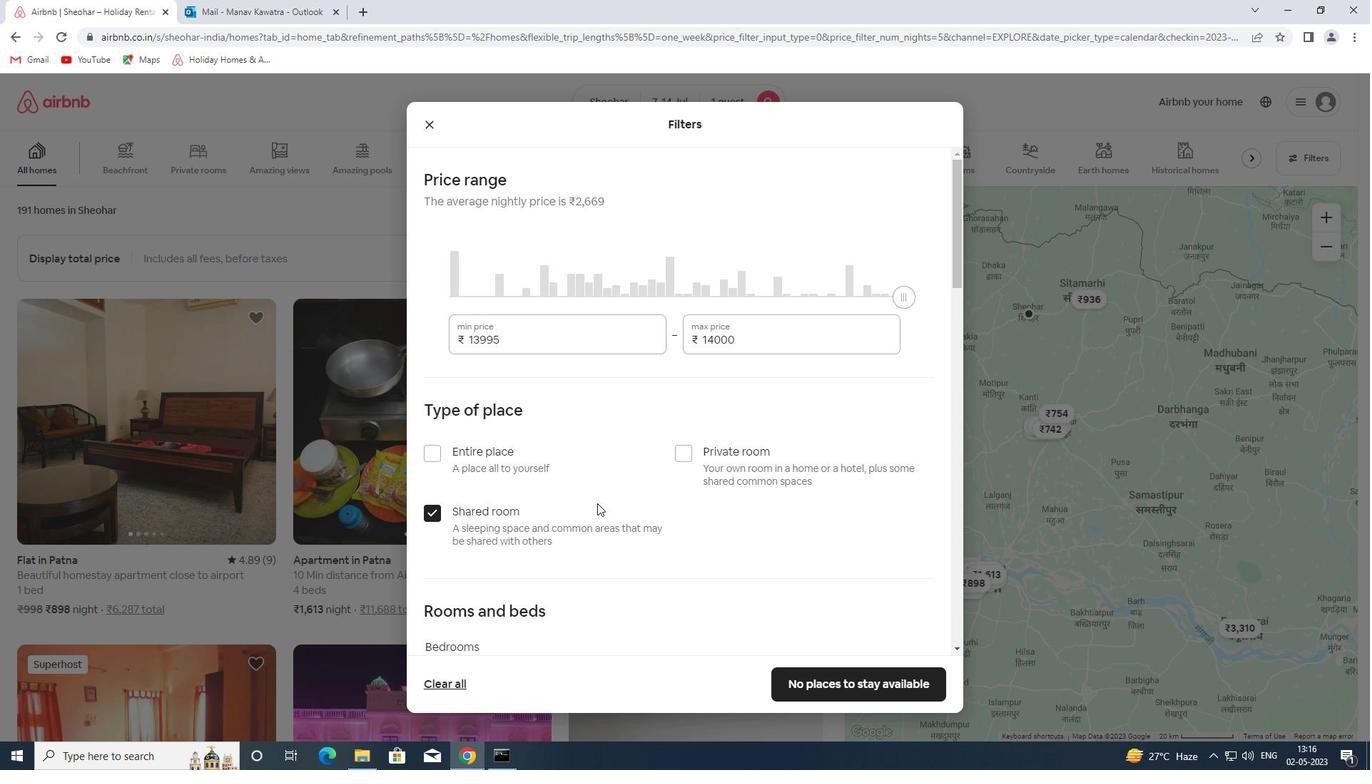 
Action: Mouse moved to (569, 506)
Screenshot: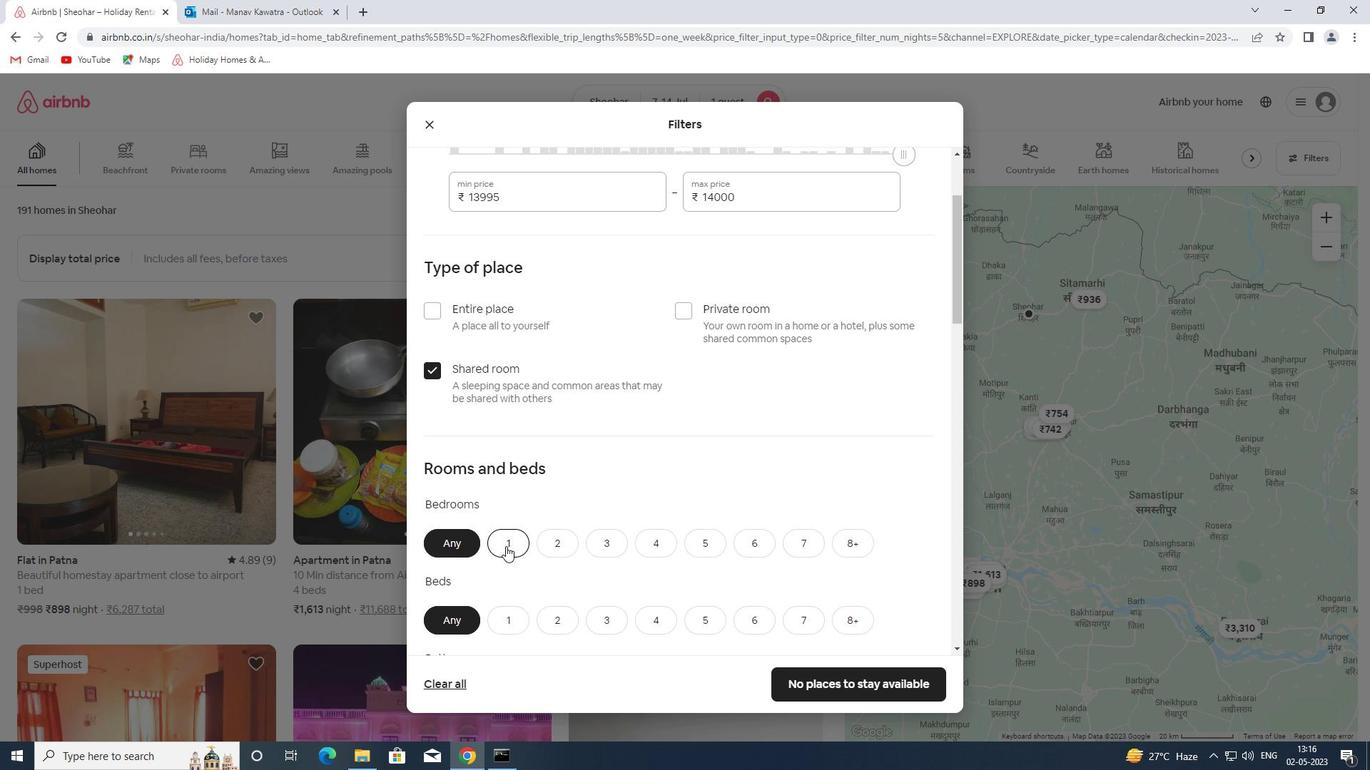 
Action: Mouse scrolled (569, 505) with delta (0, 0)
Screenshot: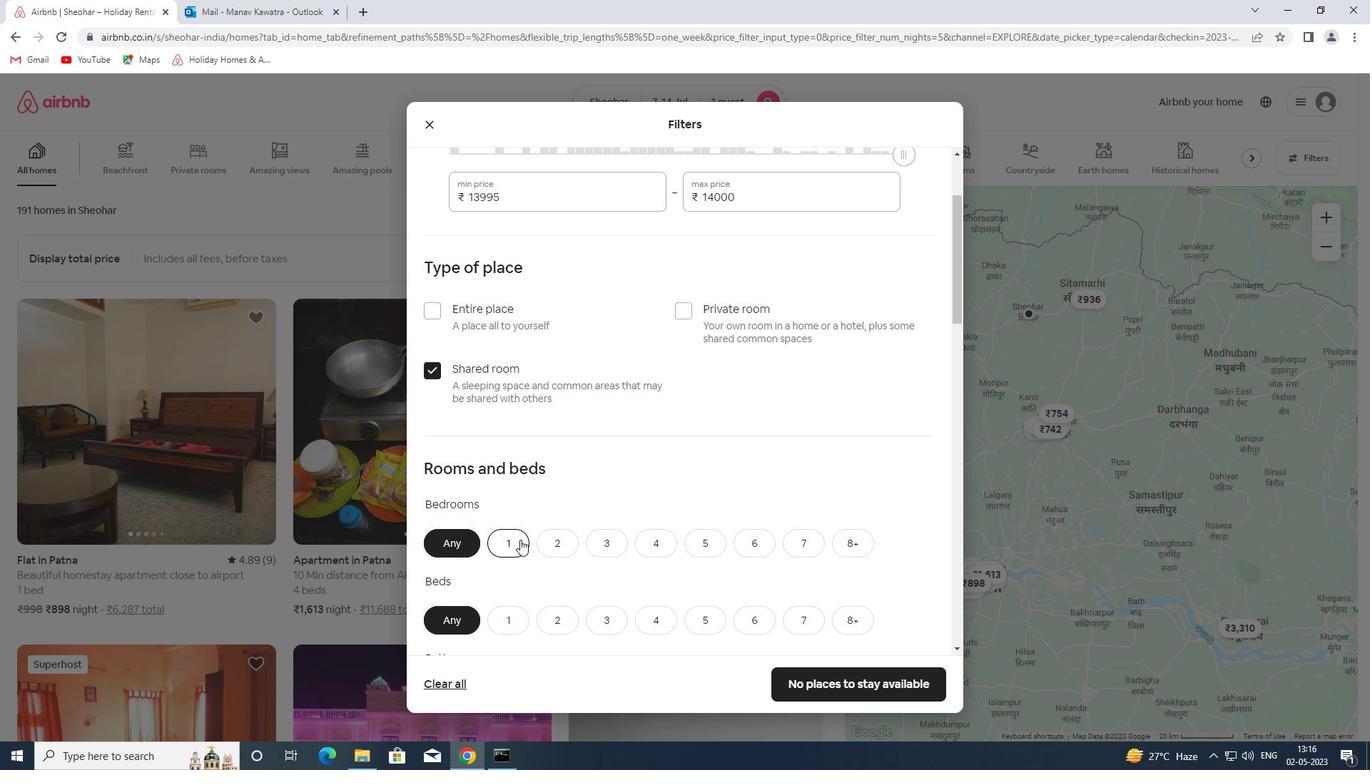 
Action: Mouse scrolled (569, 505) with delta (0, 0)
Screenshot: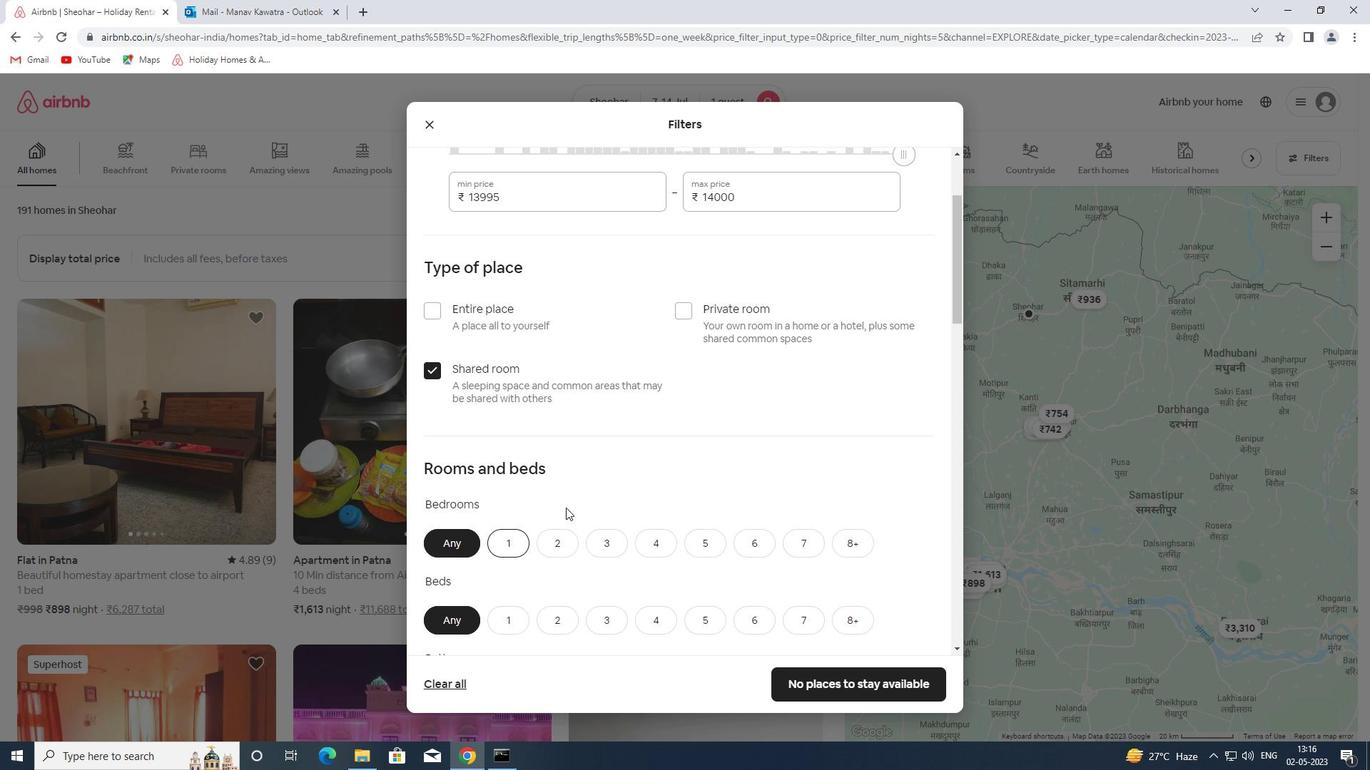 
Action: Mouse scrolled (569, 505) with delta (0, 0)
Screenshot: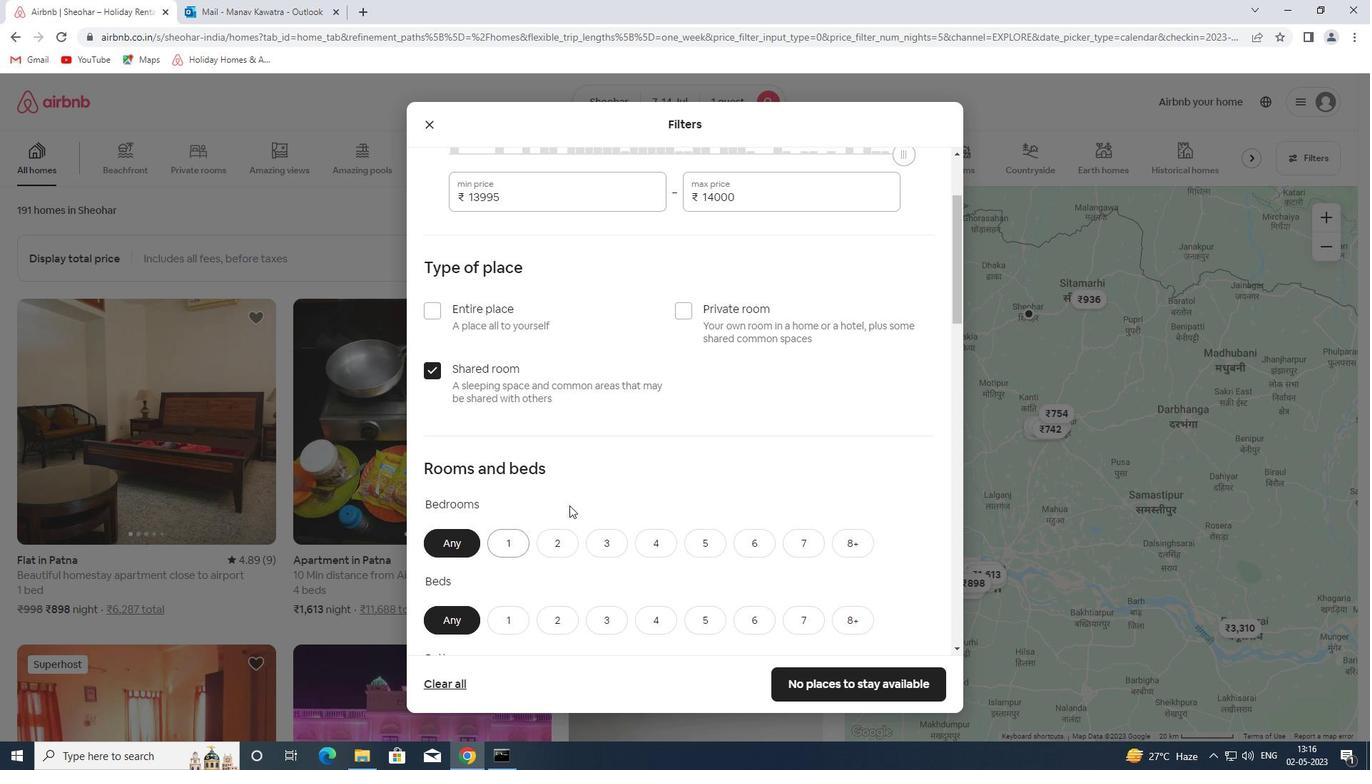 
Action: Mouse moved to (520, 324)
Screenshot: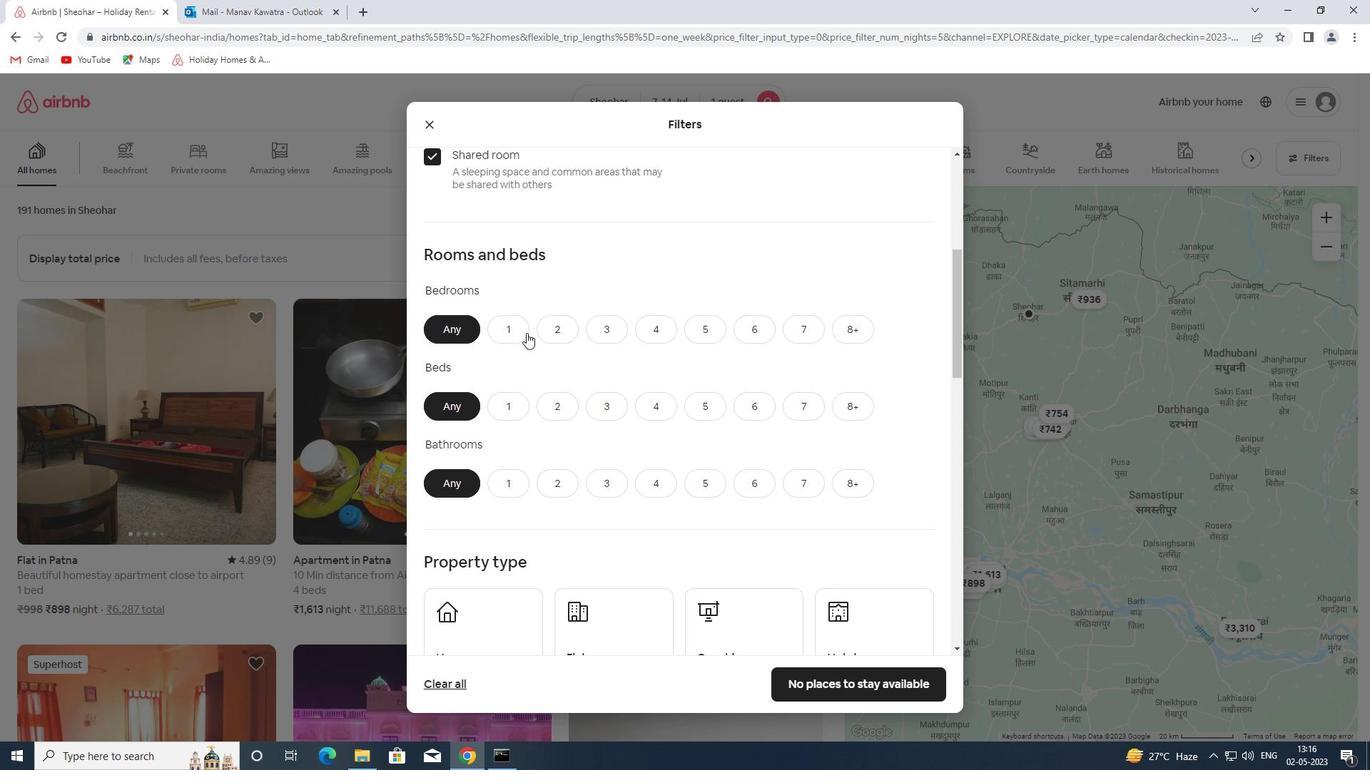 
Action: Mouse pressed left at (520, 324)
Screenshot: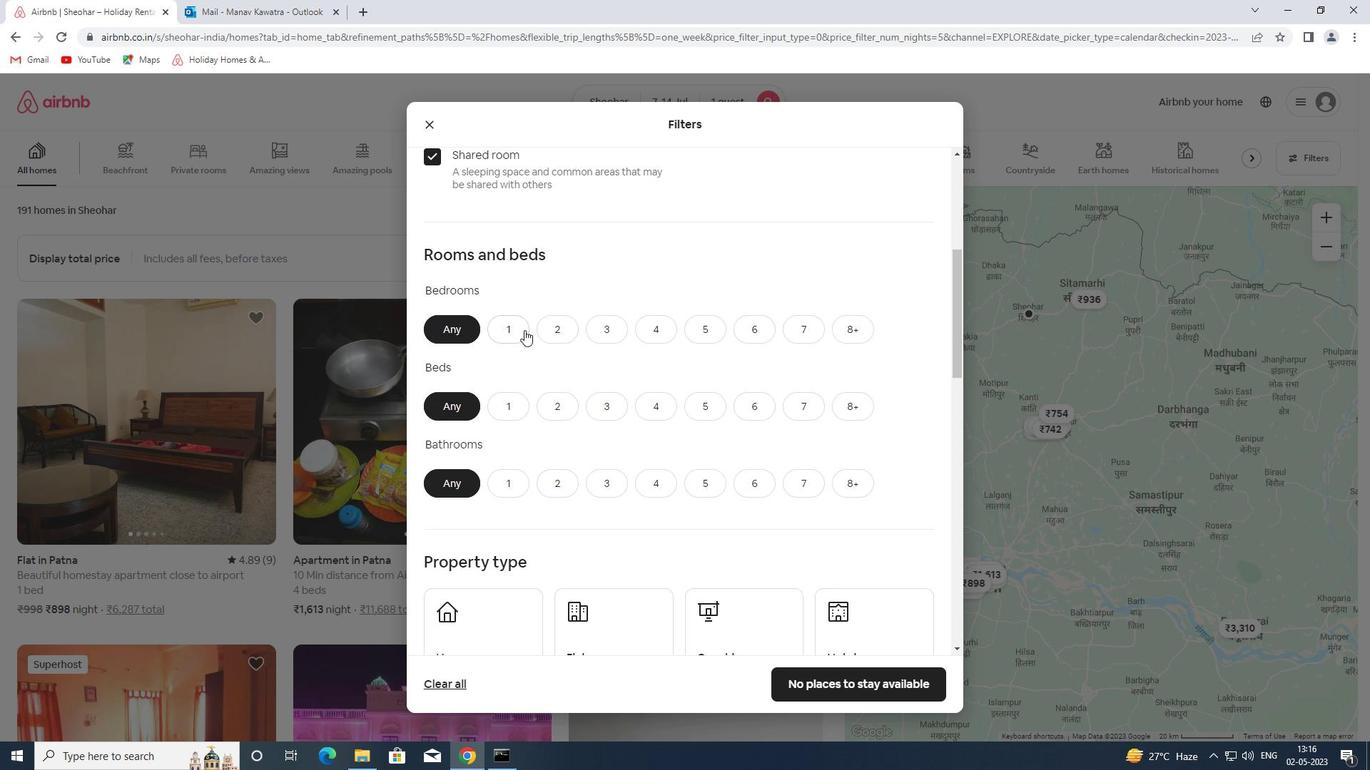 
Action: Mouse moved to (507, 417)
Screenshot: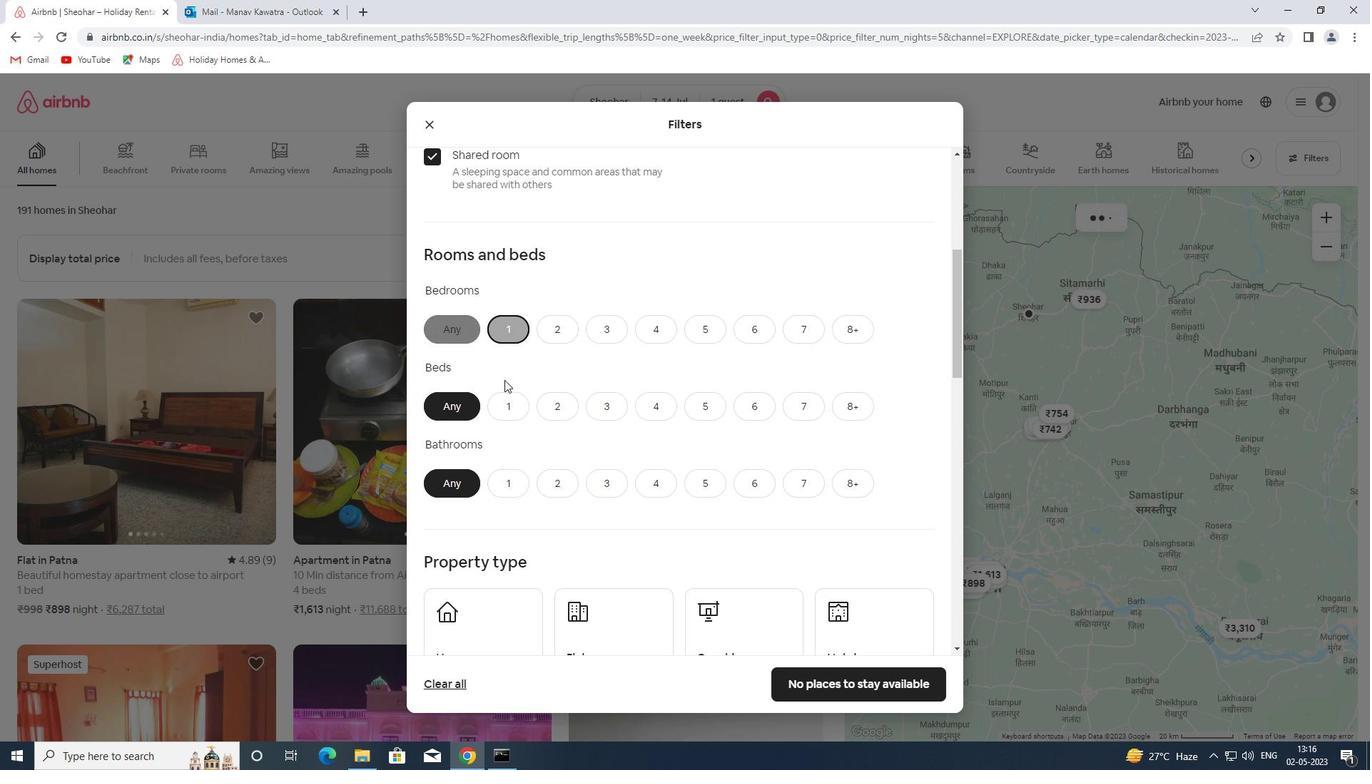 
Action: Mouse pressed left at (507, 417)
Screenshot: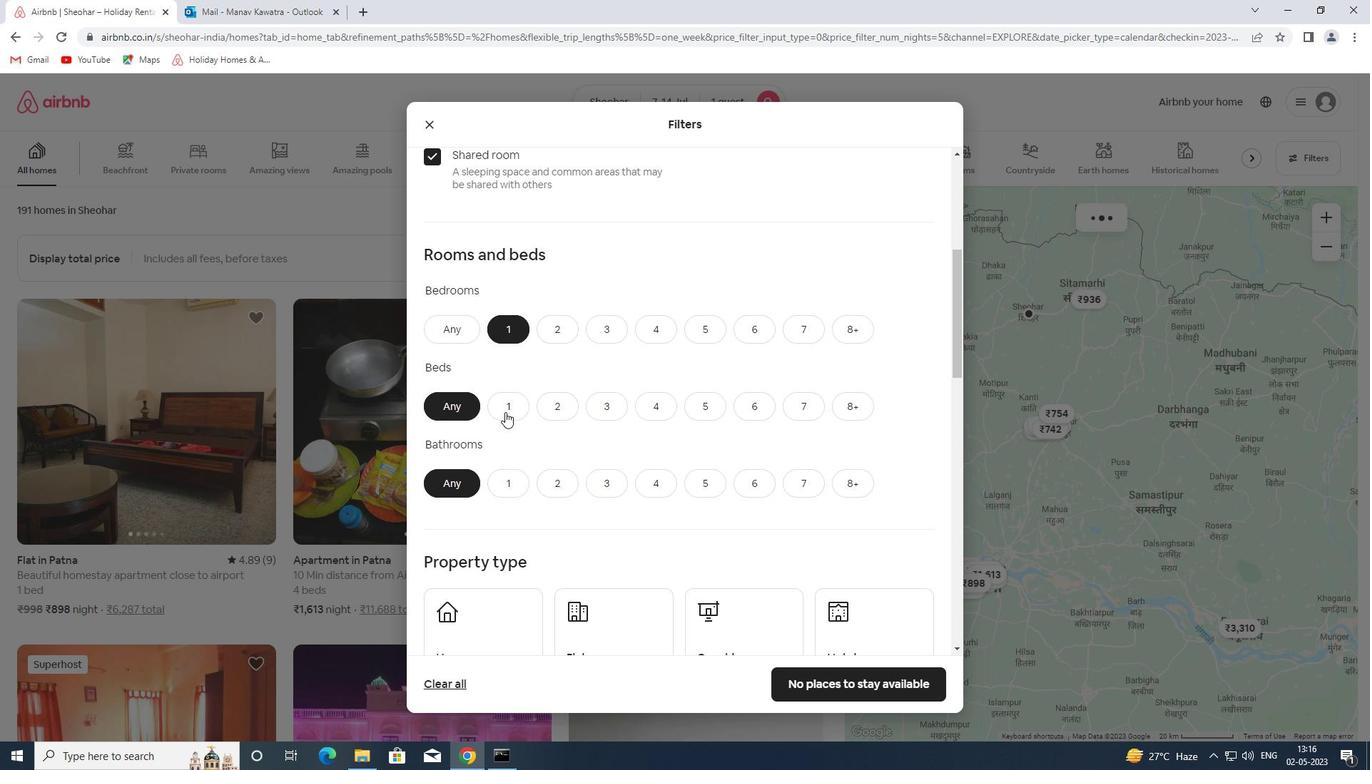 
Action: Mouse moved to (518, 487)
Screenshot: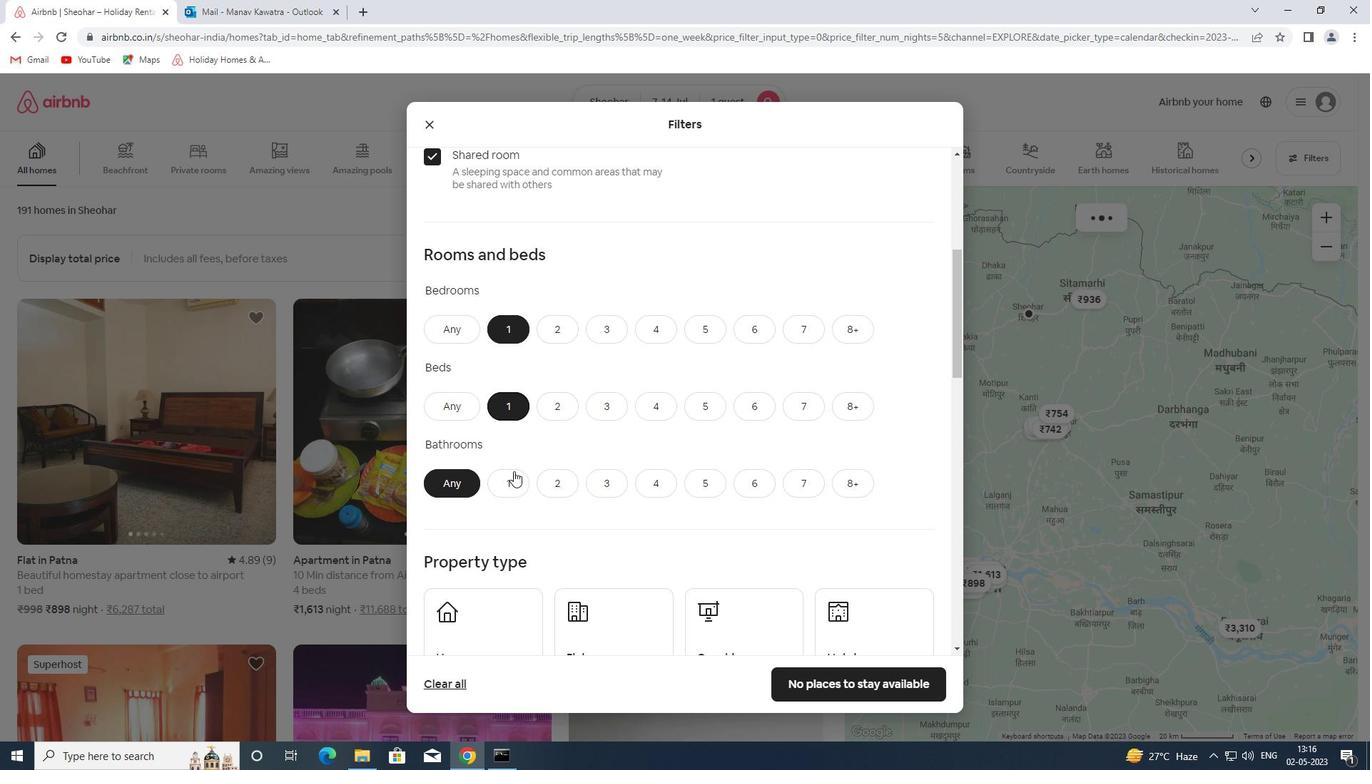 
Action: Mouse pressed left at (518, 487)
Screenshot: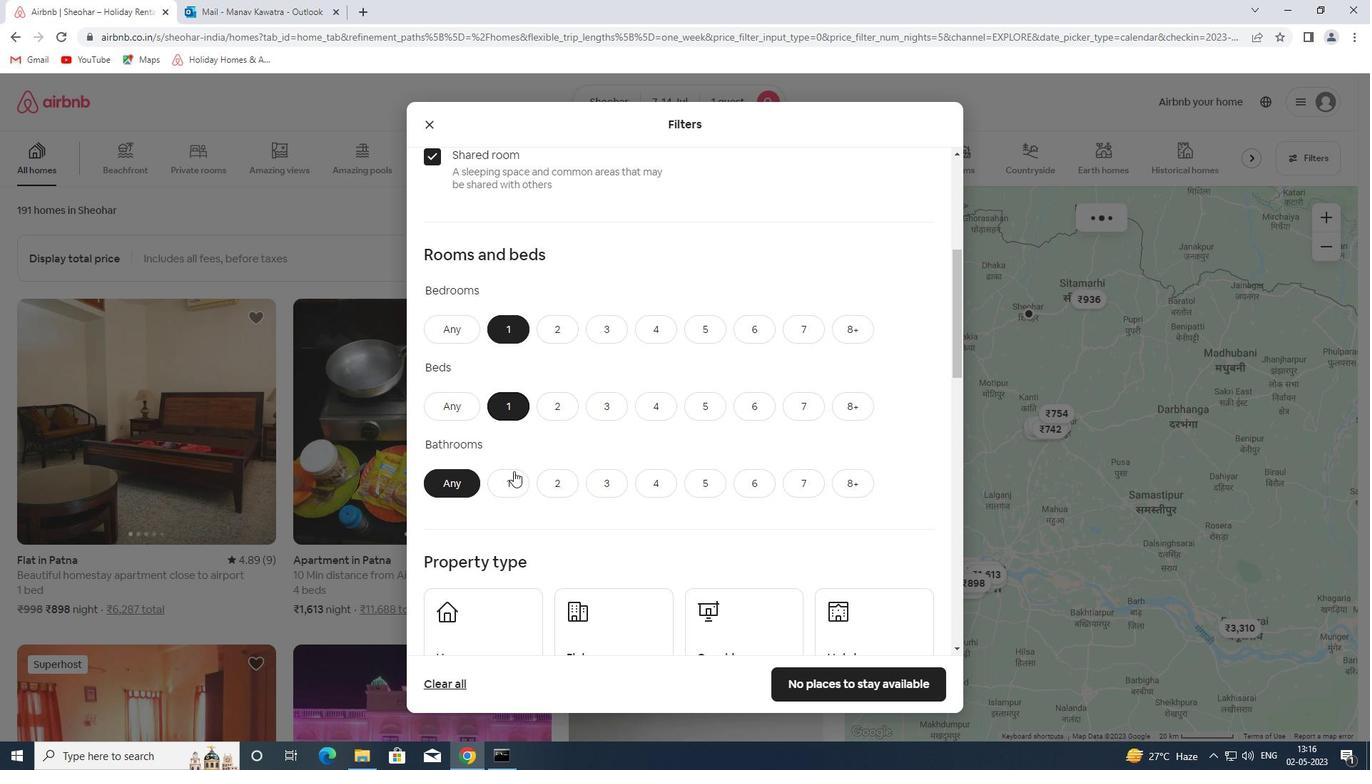 
Action: Mouse moved to (619, 426)
Screenshot: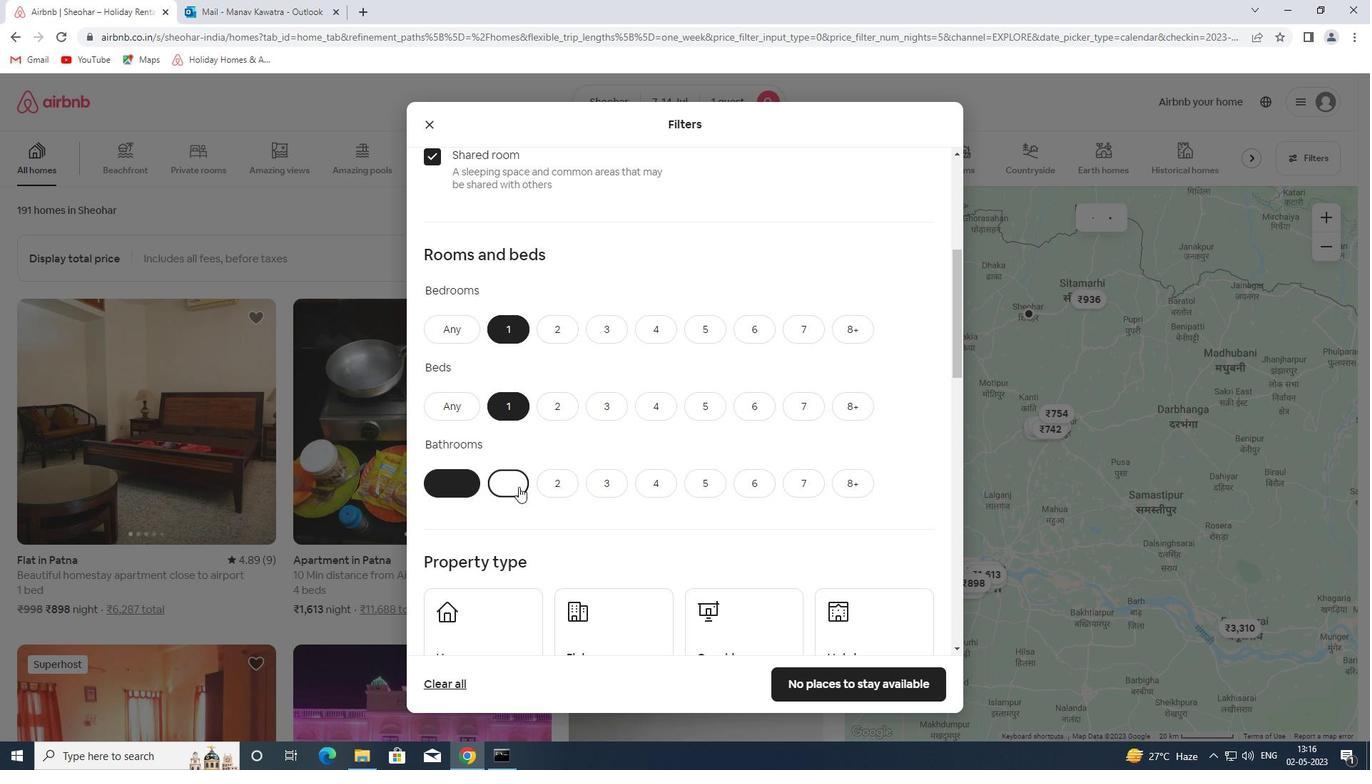 
Action: Mouse scrolled (619, 426) with delta (0, 0)
Screenshot: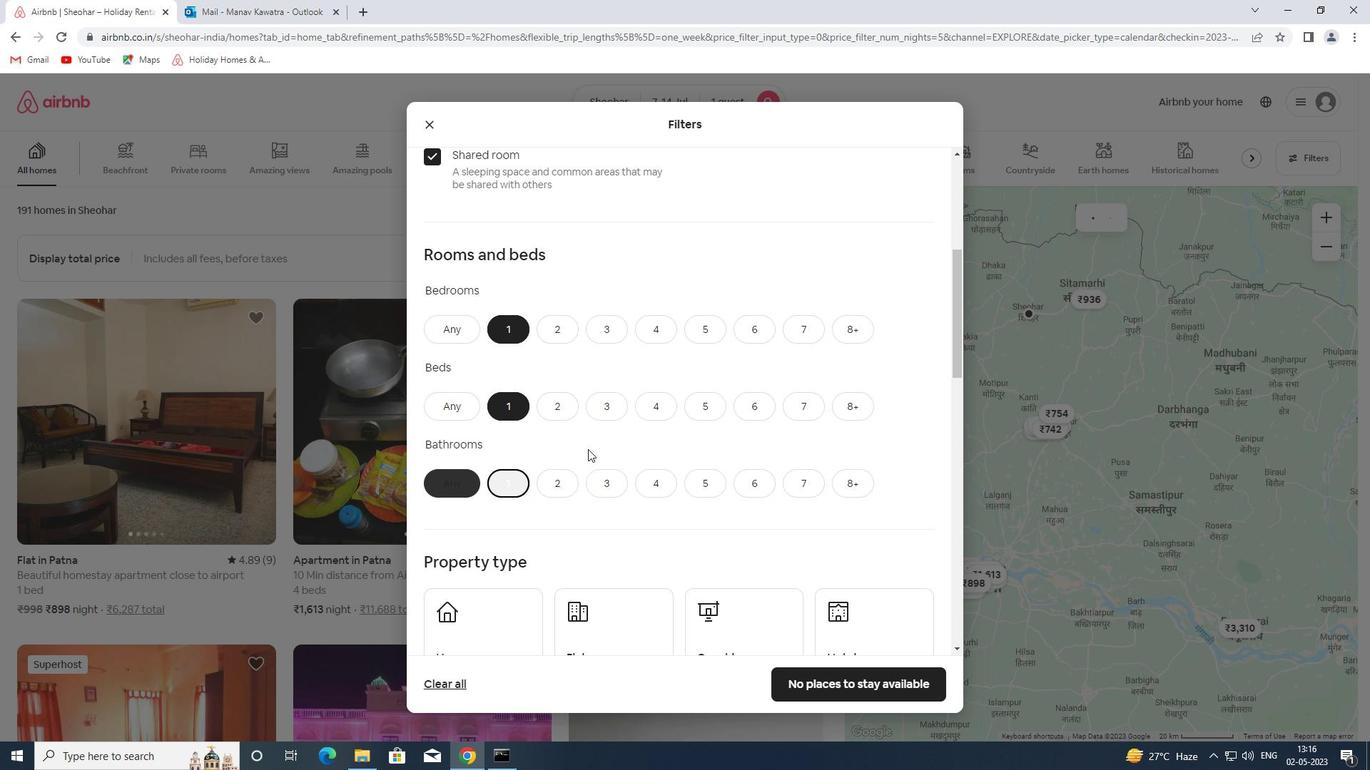 
Action: Mouse scrolled (619, 426) with delta (0, 0)
Screenshot: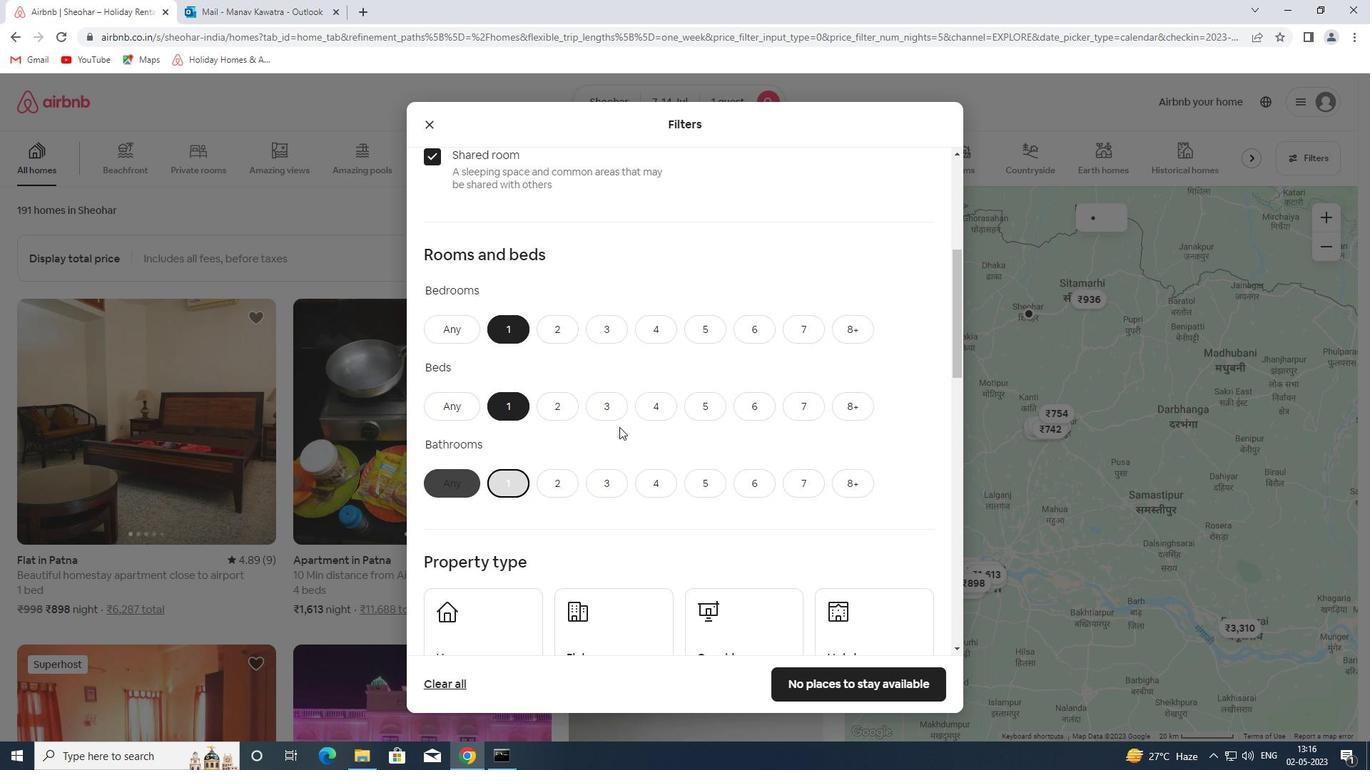 
Action: Mouse scrolled (619, 426) with delta (0, 0)
Screenshot: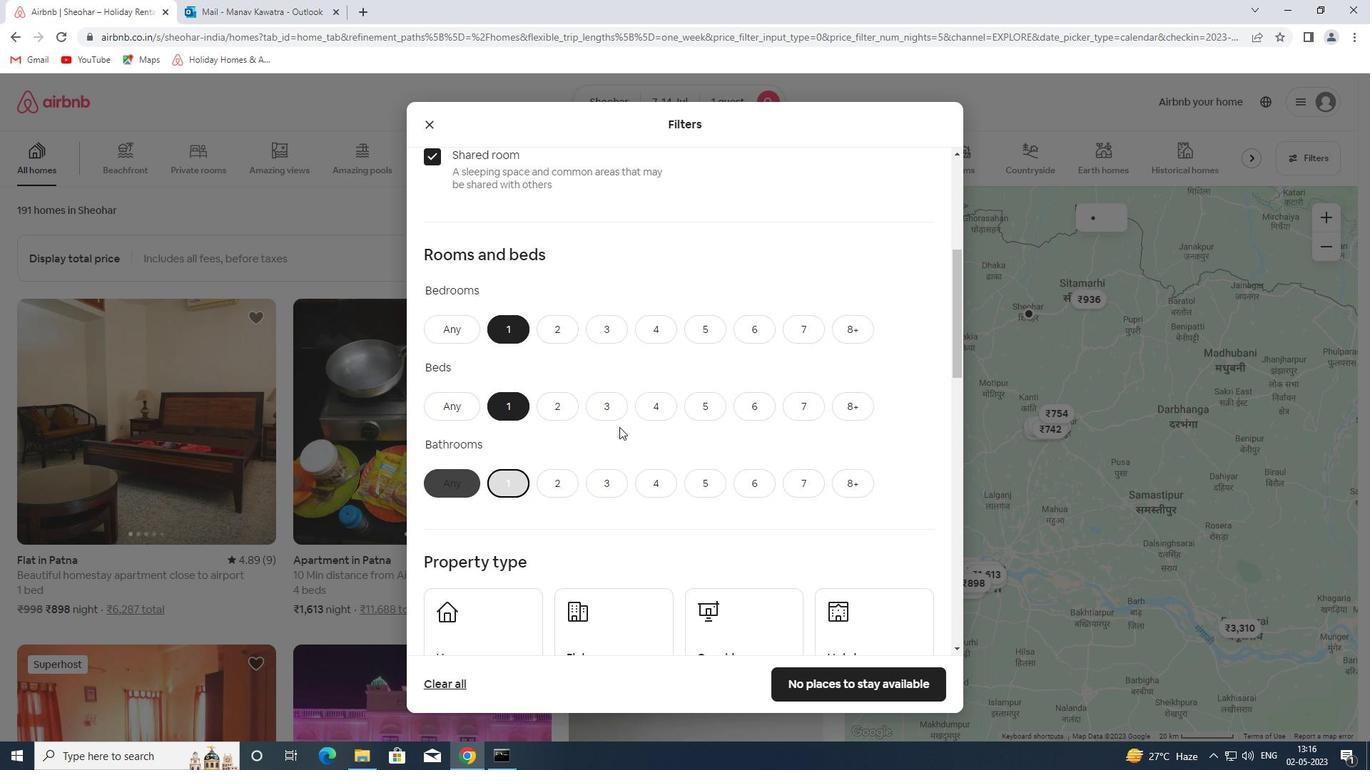 
Action: Mouse scrolled (619, 426) with delta (0, 0)
Screenshot: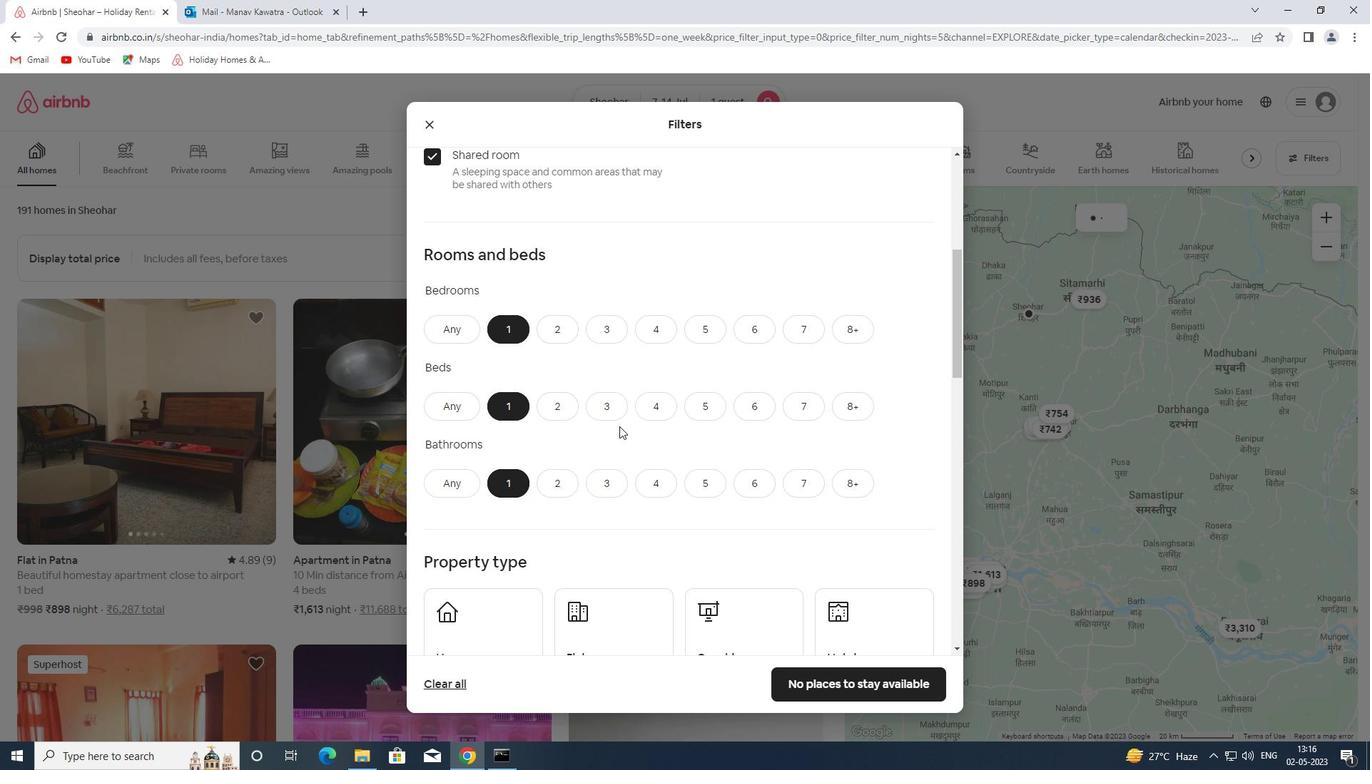 
Action: Mouse scrolled (619, 426) with delta (0, 0)
Screenshot: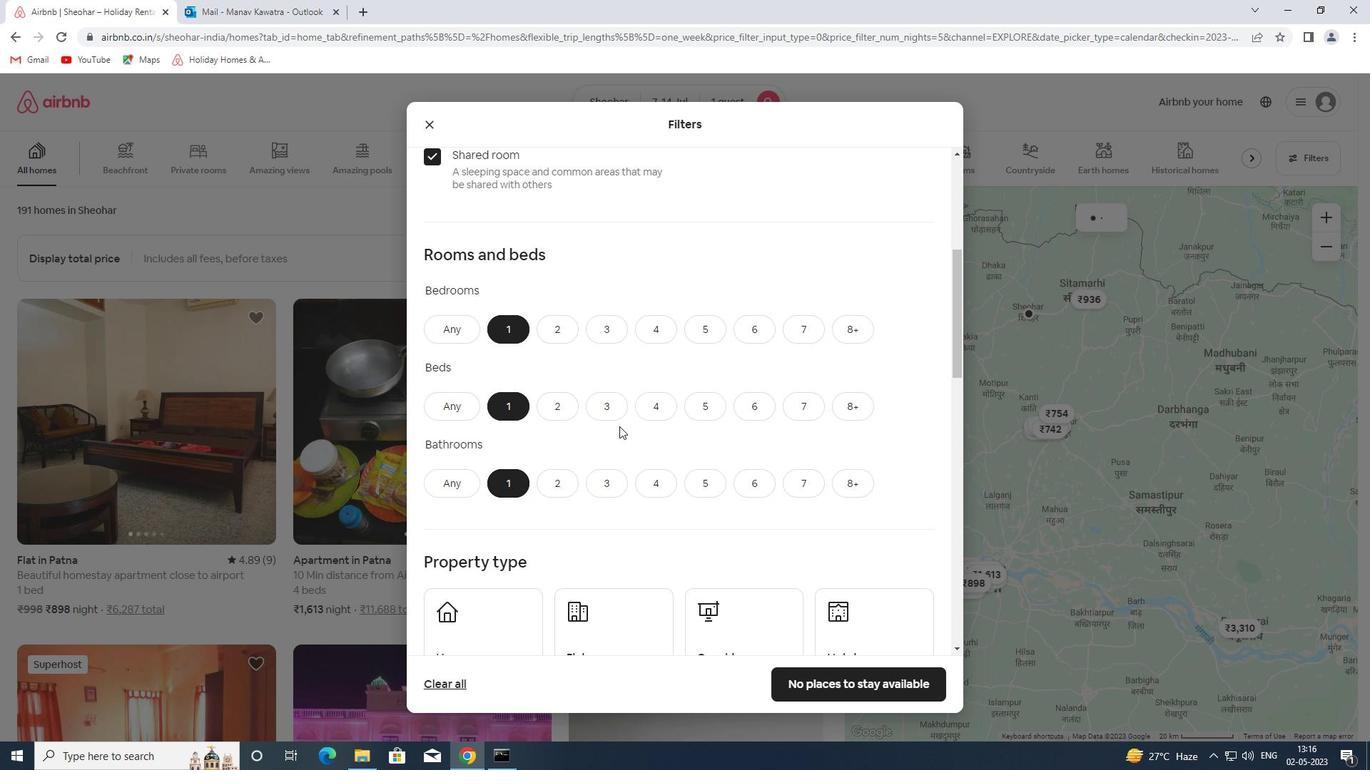 
Action: Mouse moved to (503, 261)
Screenshot: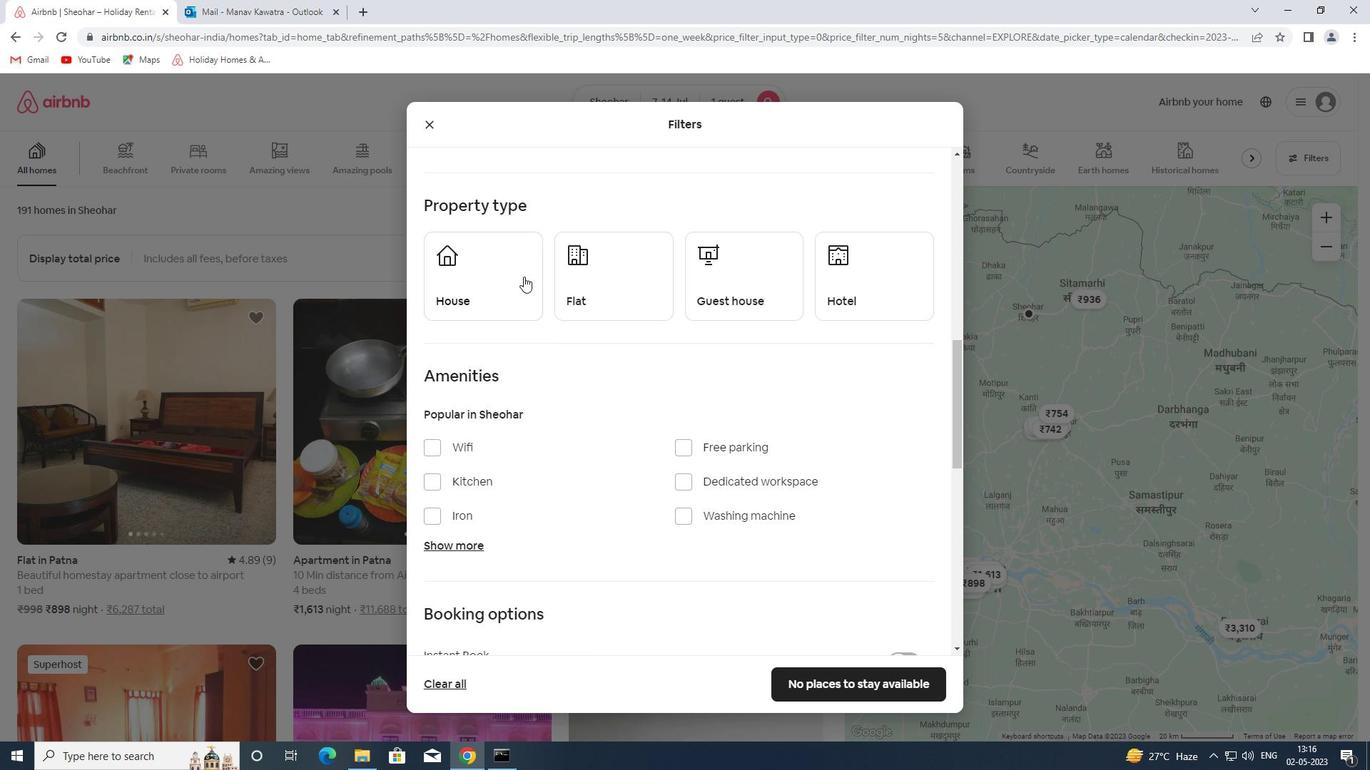 
Action: Mouse pressed left at (503, 261)
Screenshot: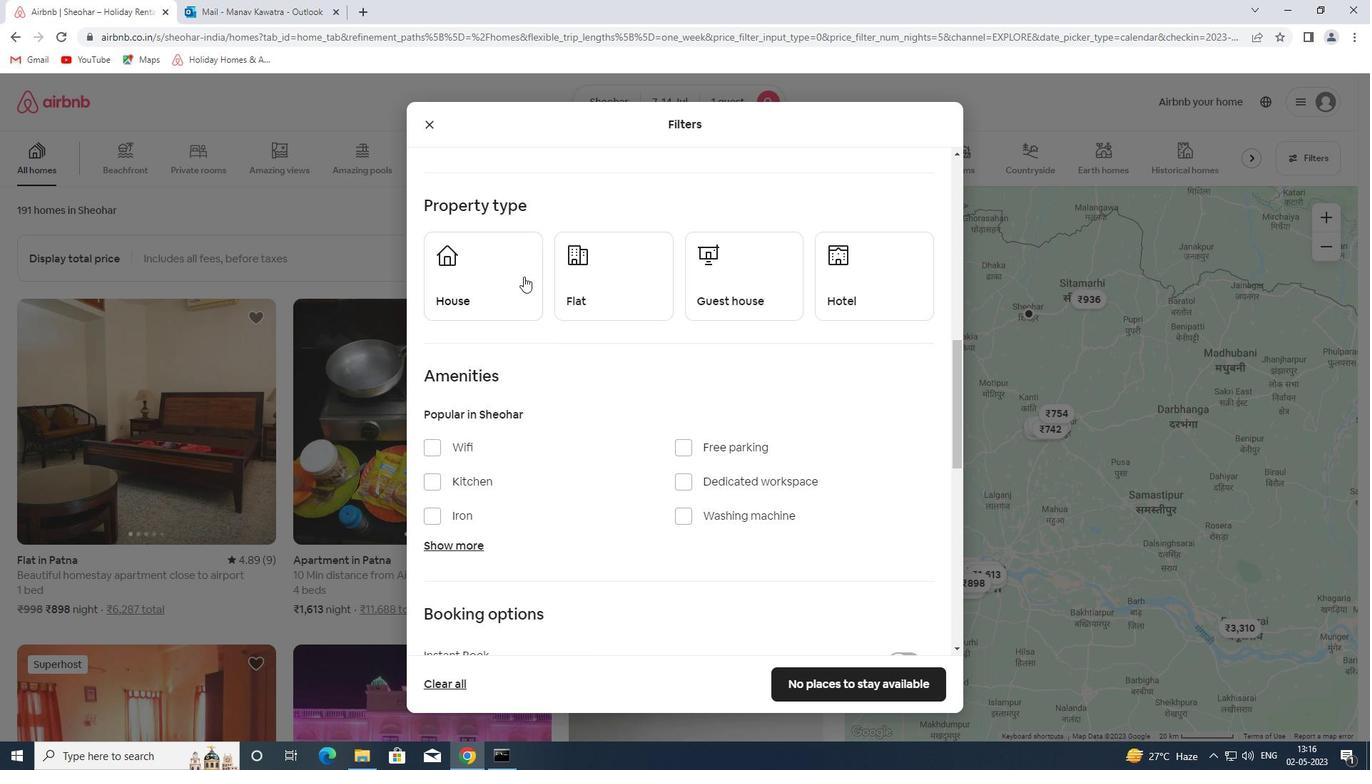 
Action: Mouse moved to (595, 281)
Screenshot: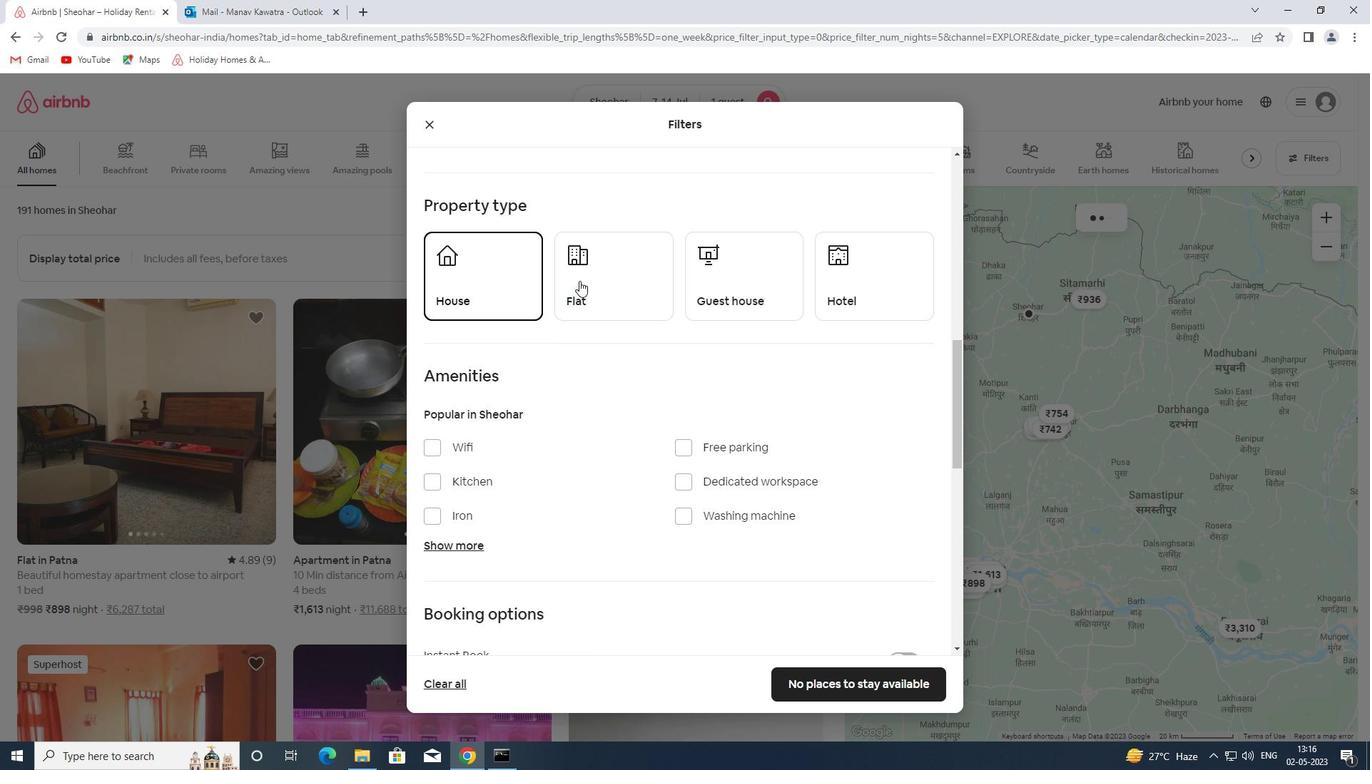 
Action: Mouse pressed left at (595, 281)
Screenshot: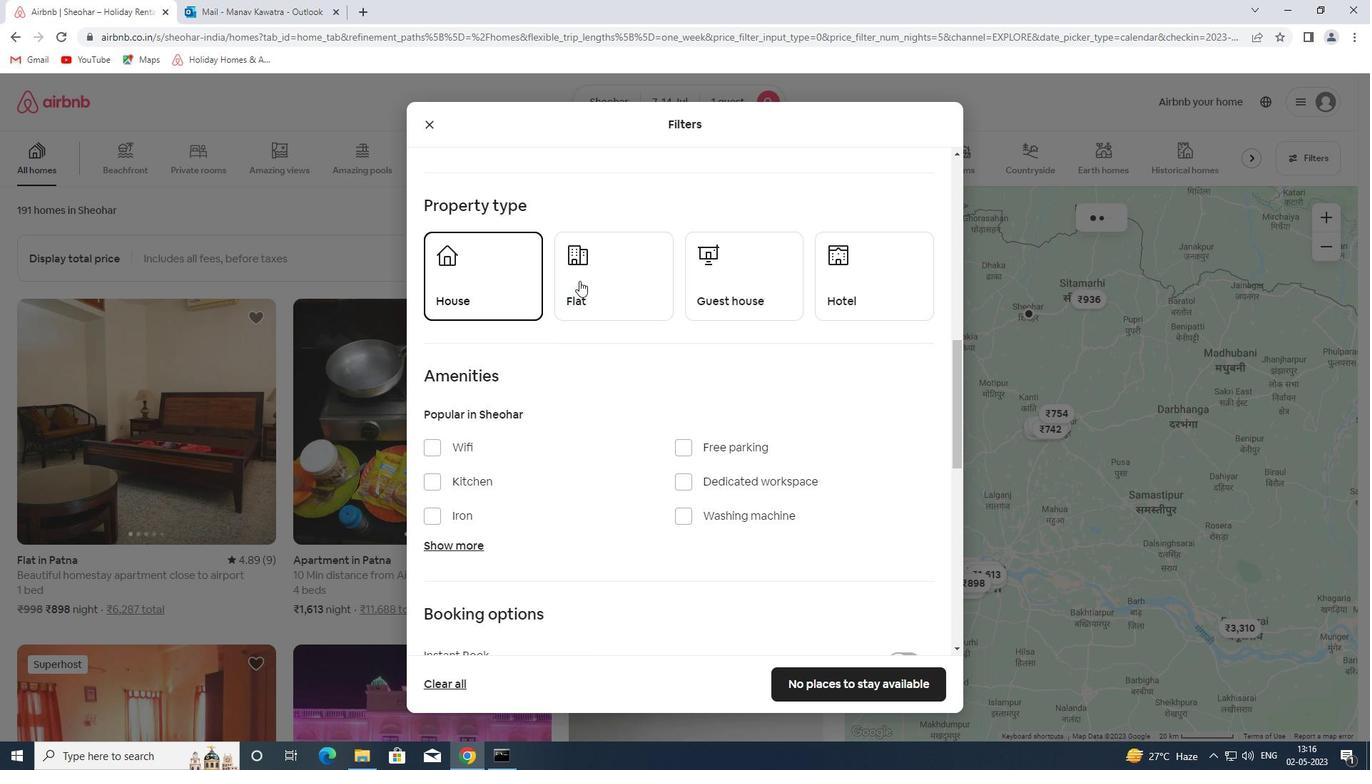 
Action: Mouse moved to (728, 291)
Screenshot: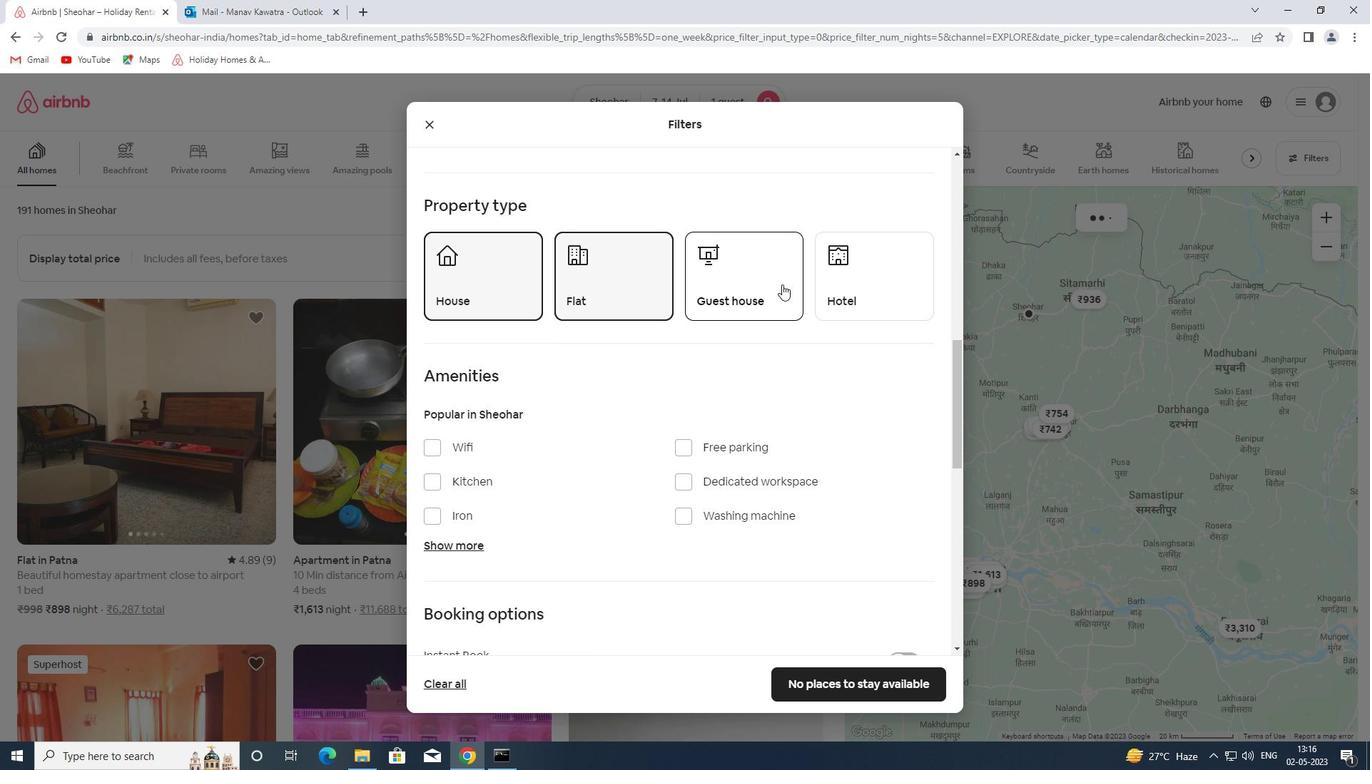
Action: Mouse pressed left at (728, 291)
Screenshot: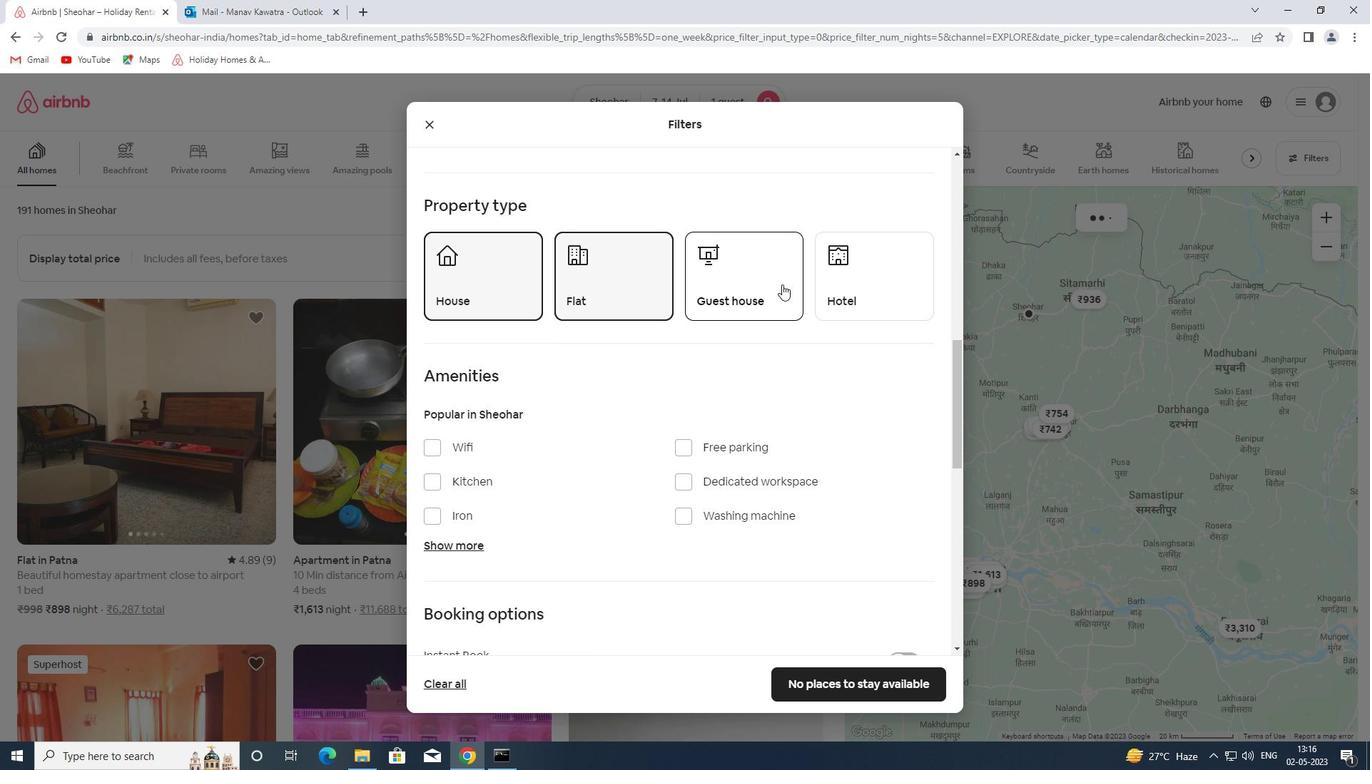 
Action: Mouse moved to (898, 283)
Screenshot: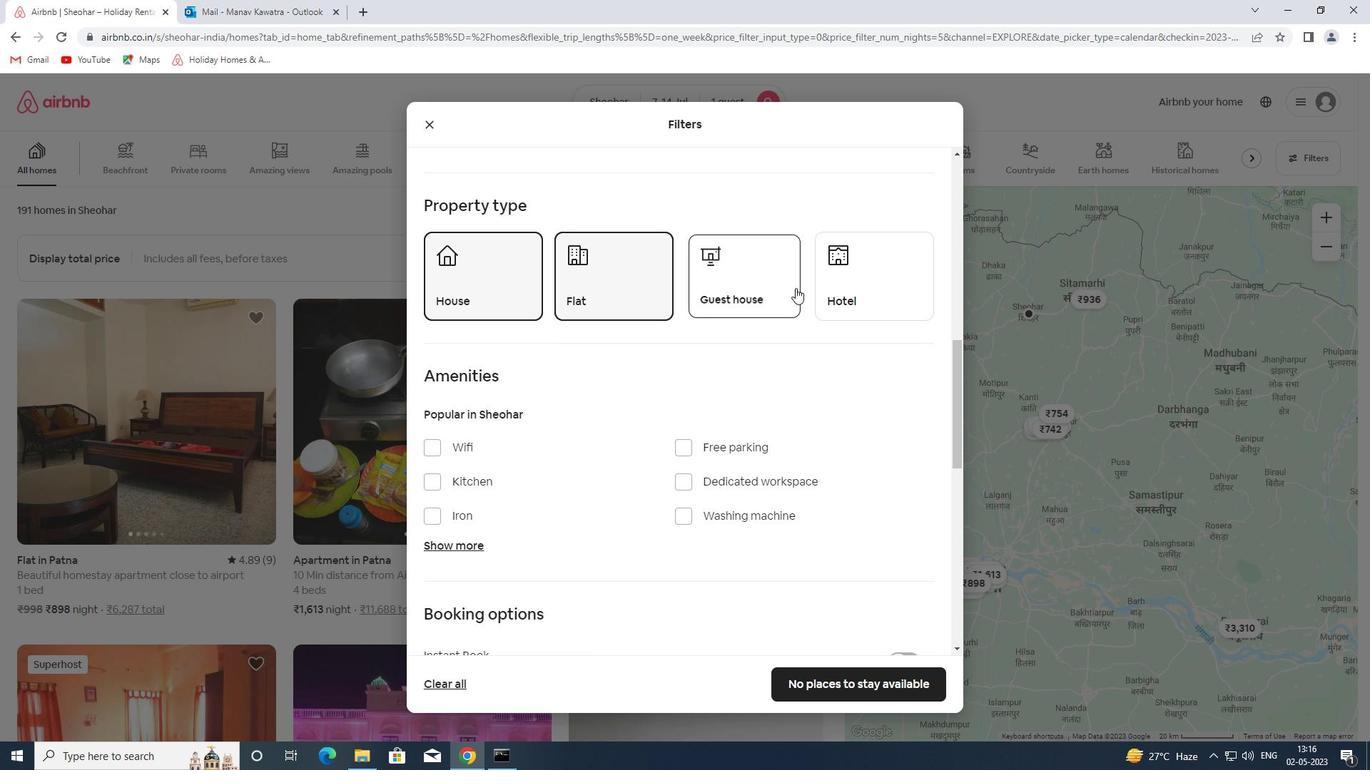 
Action: Mouse pressed left at (898, 283)
Screenshot: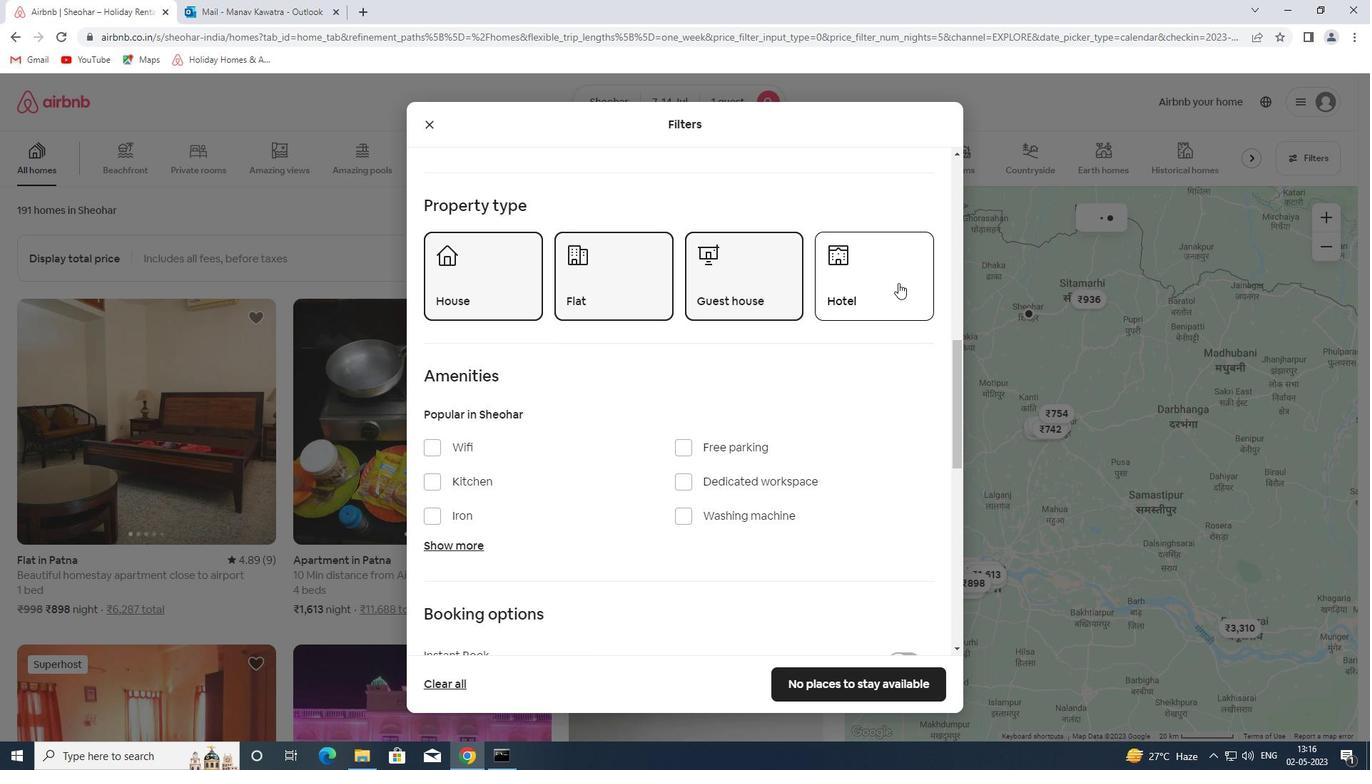 
Action: Mouse moved to (655, 443)
Screenshot: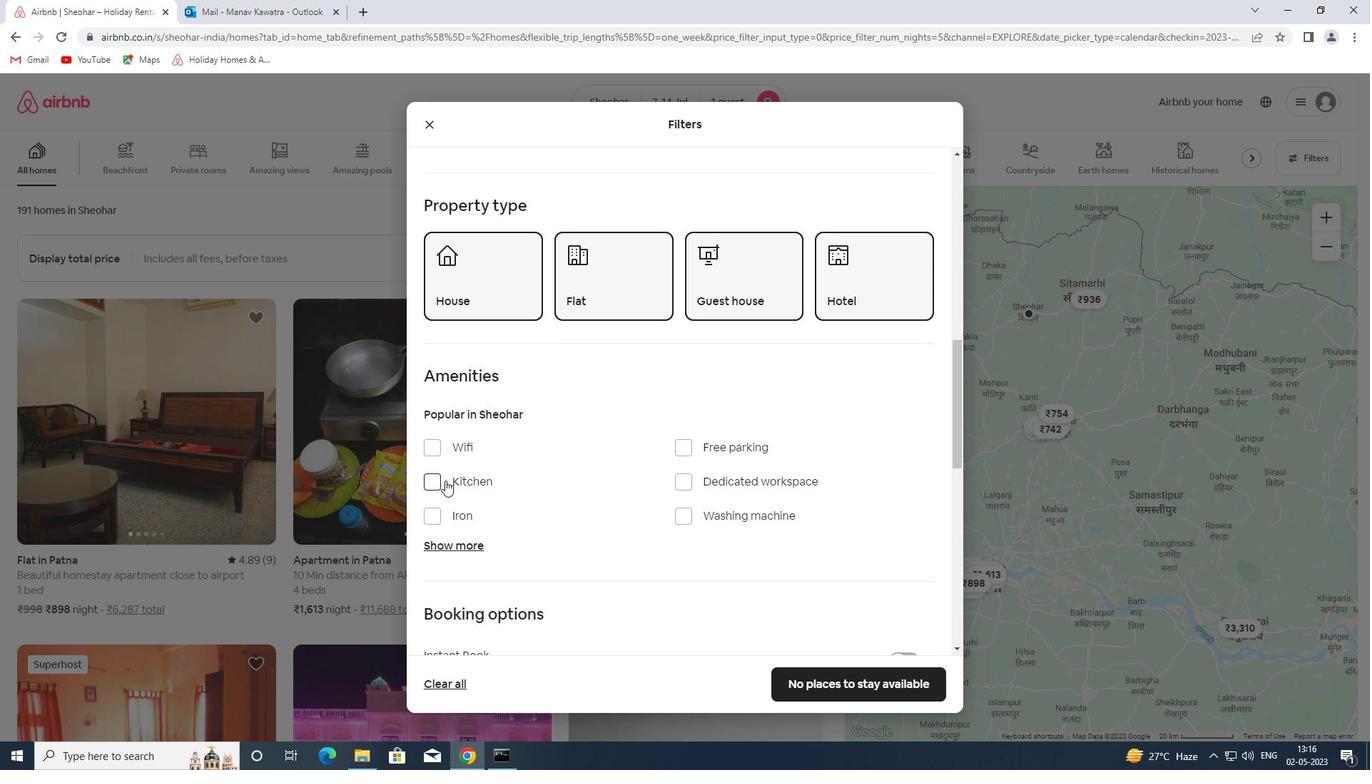 
Action: Mouse scrolled (655, 442) with delta (0, 0)
Screenshot: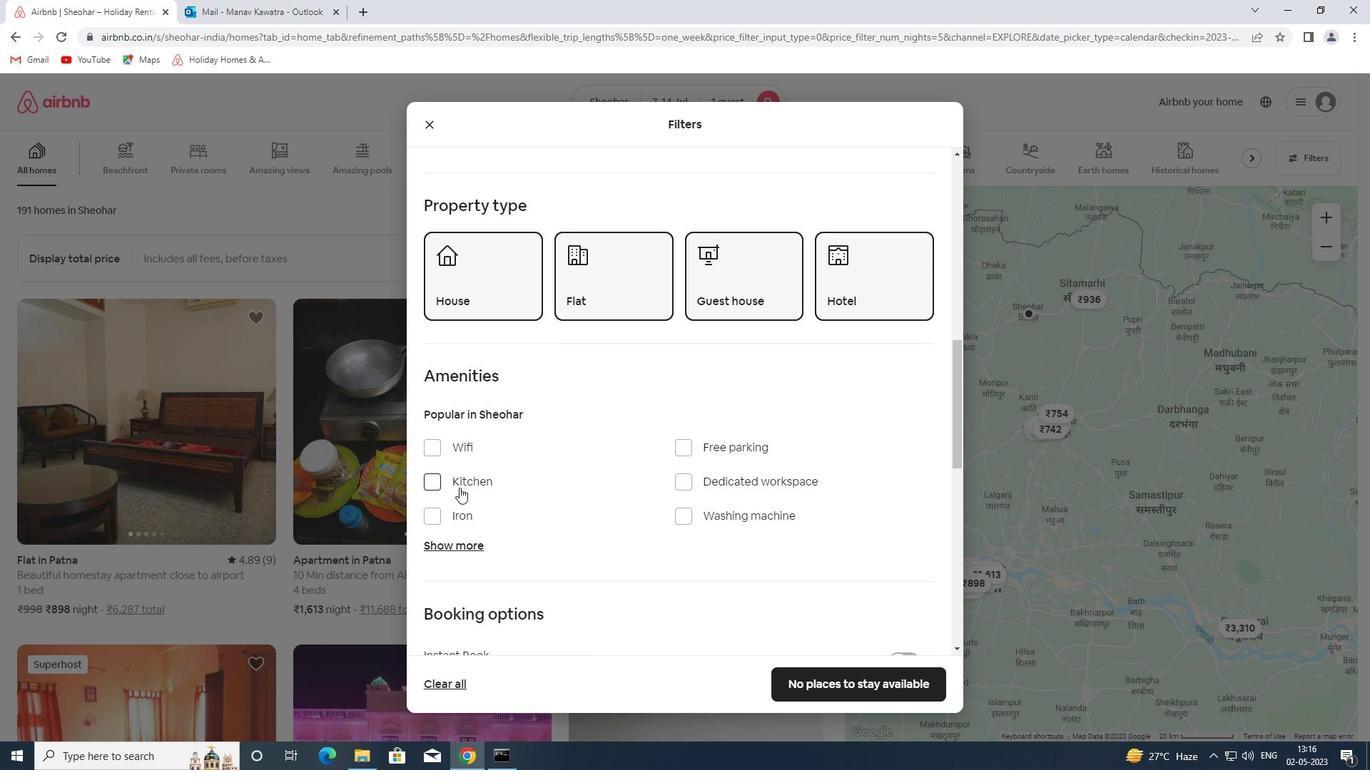 
Action: Mouse scrolled (655, 442) with delta (0, 0)
Screenshot: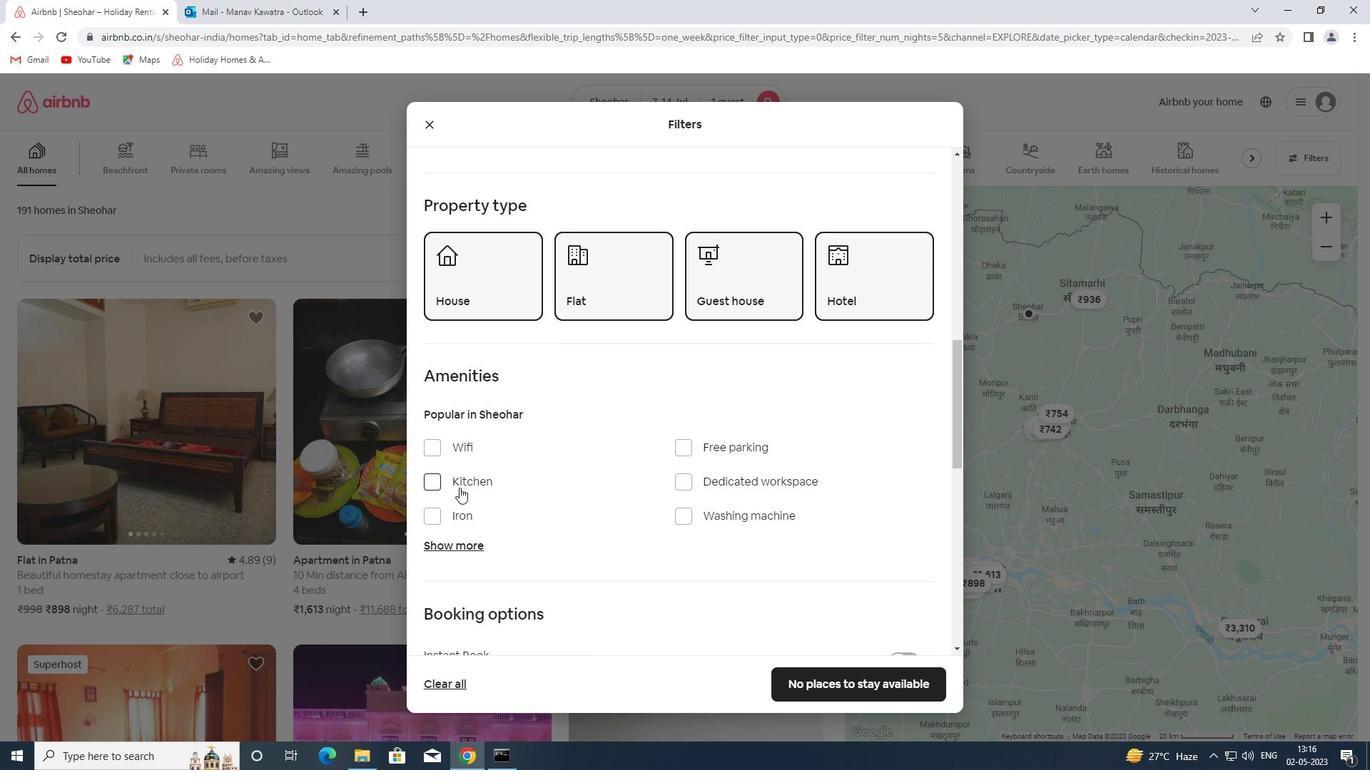 
Action: Mouse scrolled (655, 442) with delta (0, 0)
Screenshot: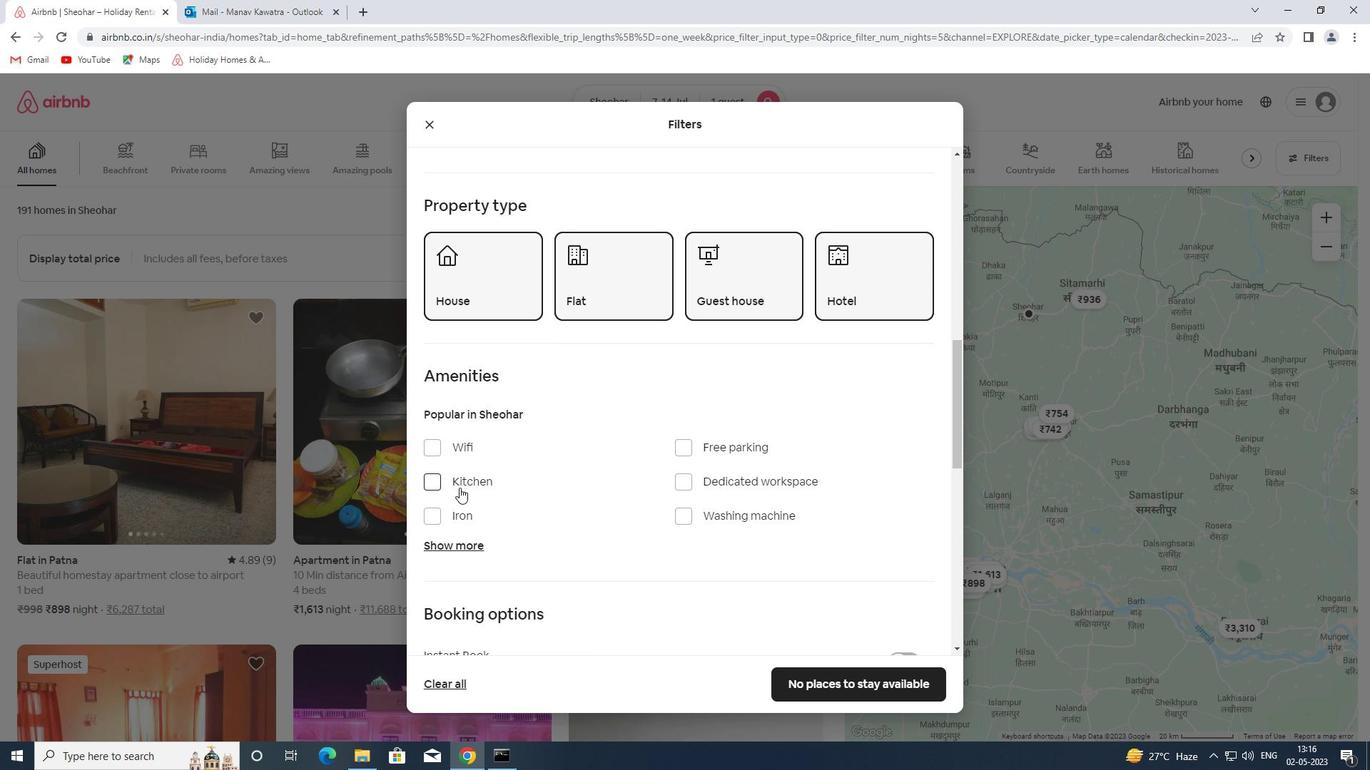 
Action: Mouse scrolled (655, 442) with delta (0, 0)
Screenshot: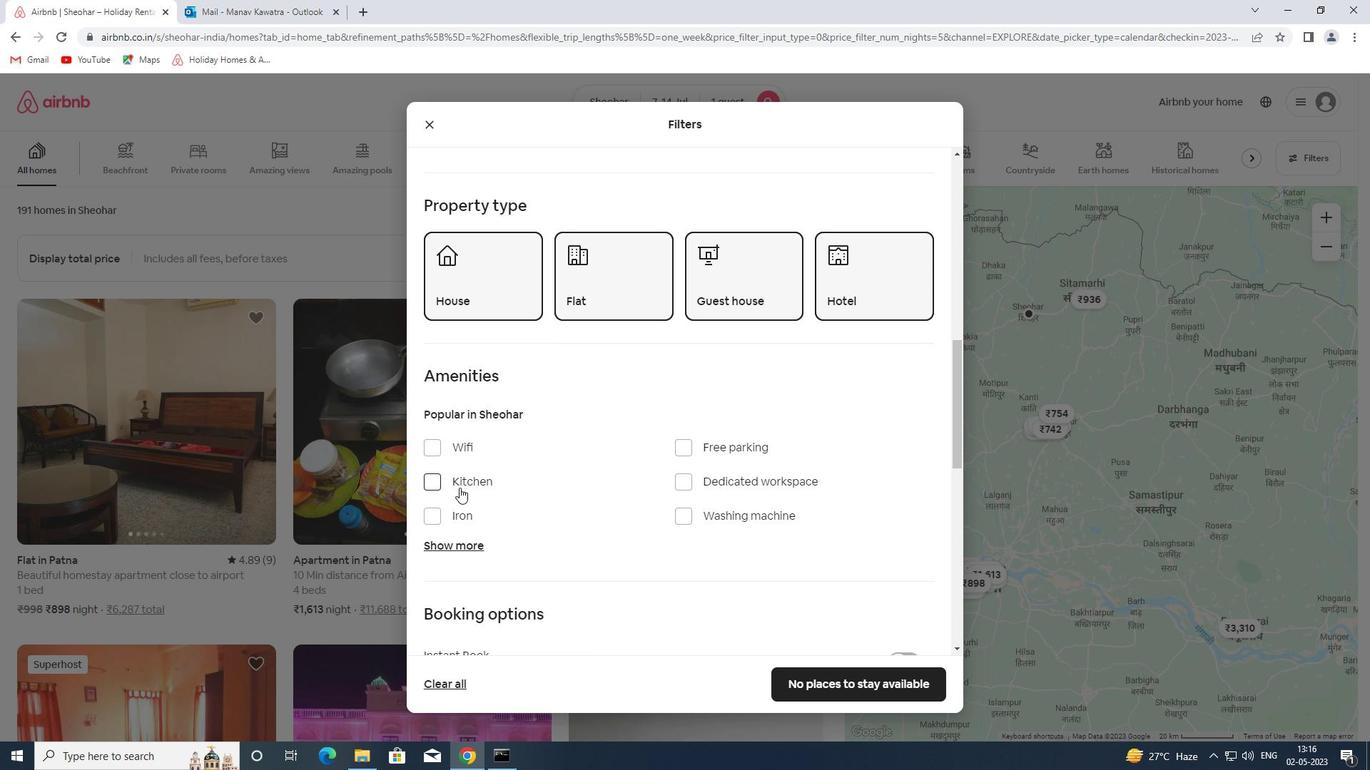 
Action: Mouse moved to (659, 440)
Screenshot: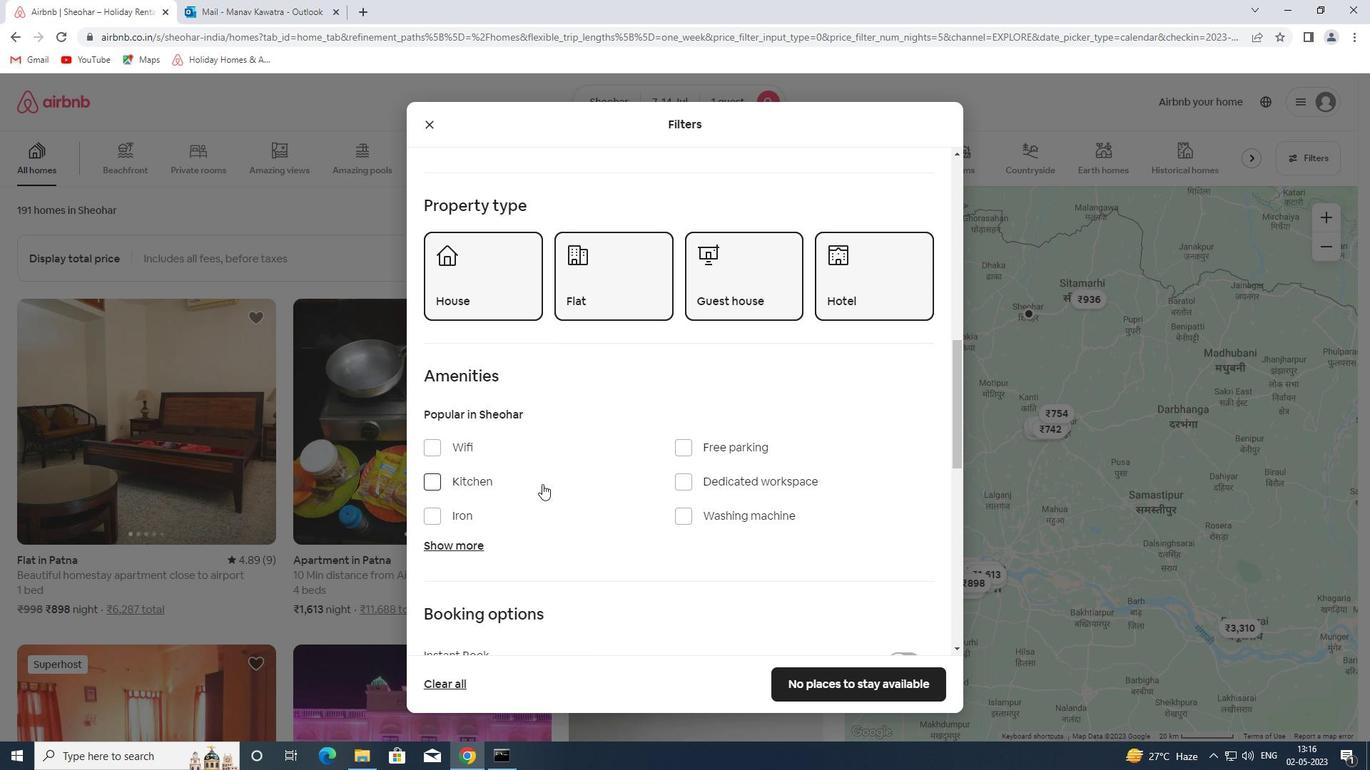 
Action: Mouse scrolled (659, 439) with delta (0, 0)
Screenshot: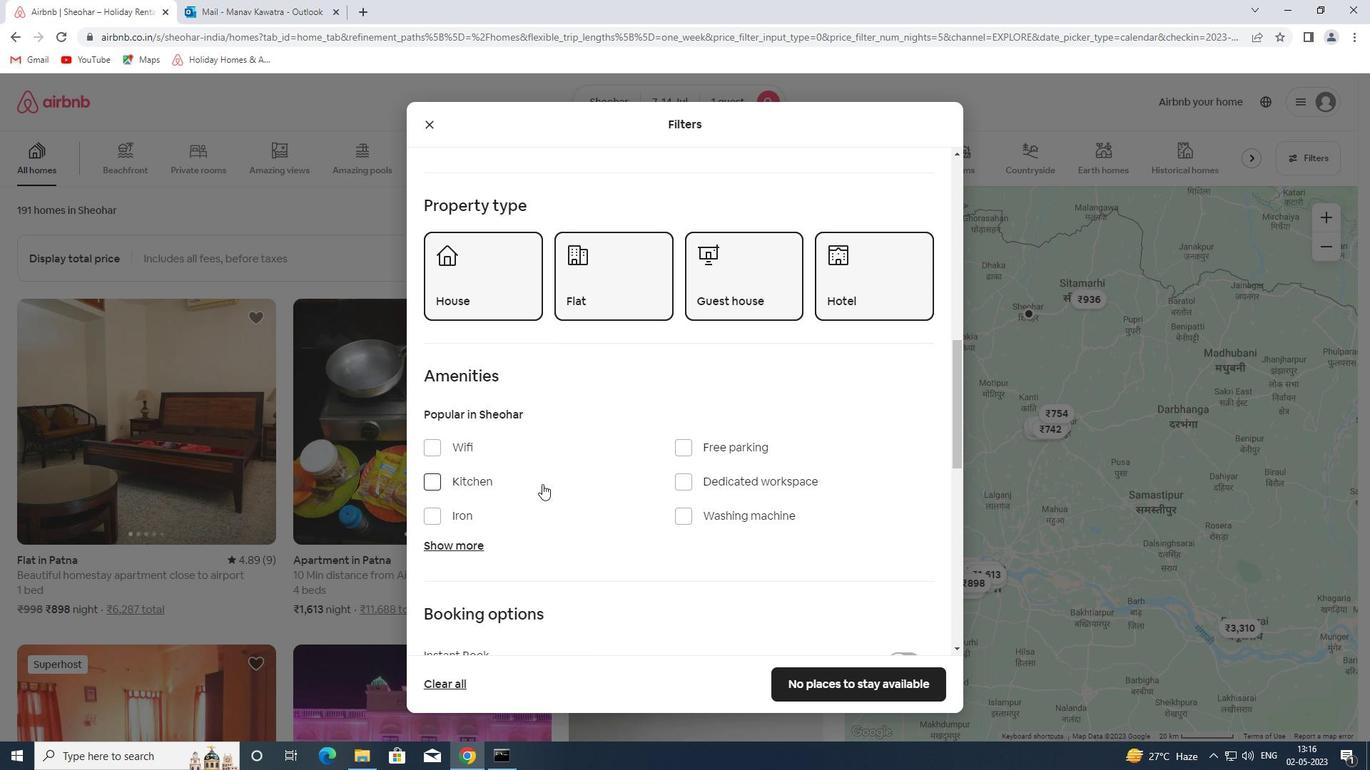 
Action: Mouse moved to (685, 429)
Screenshot: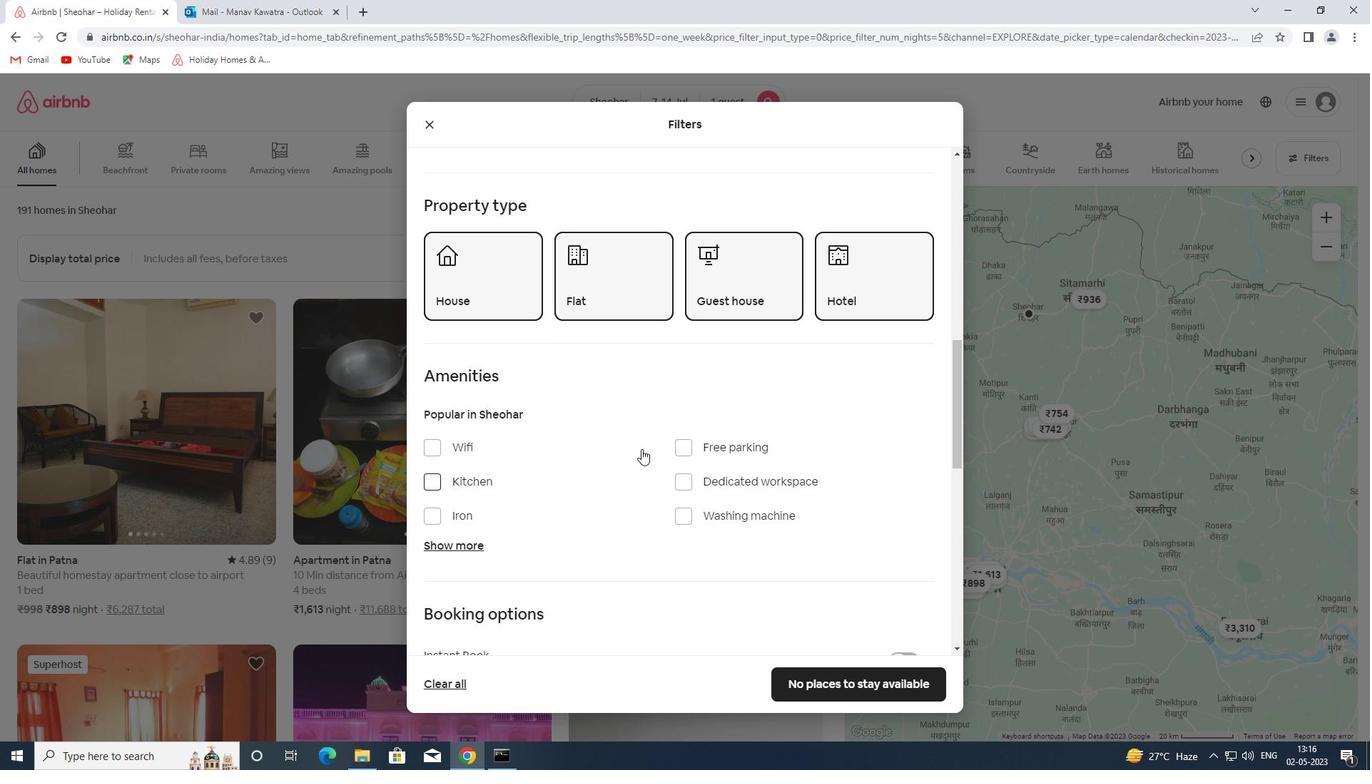 
Action: Mouse scrolled (685, 428) with delta (0, 0)
Screenshot: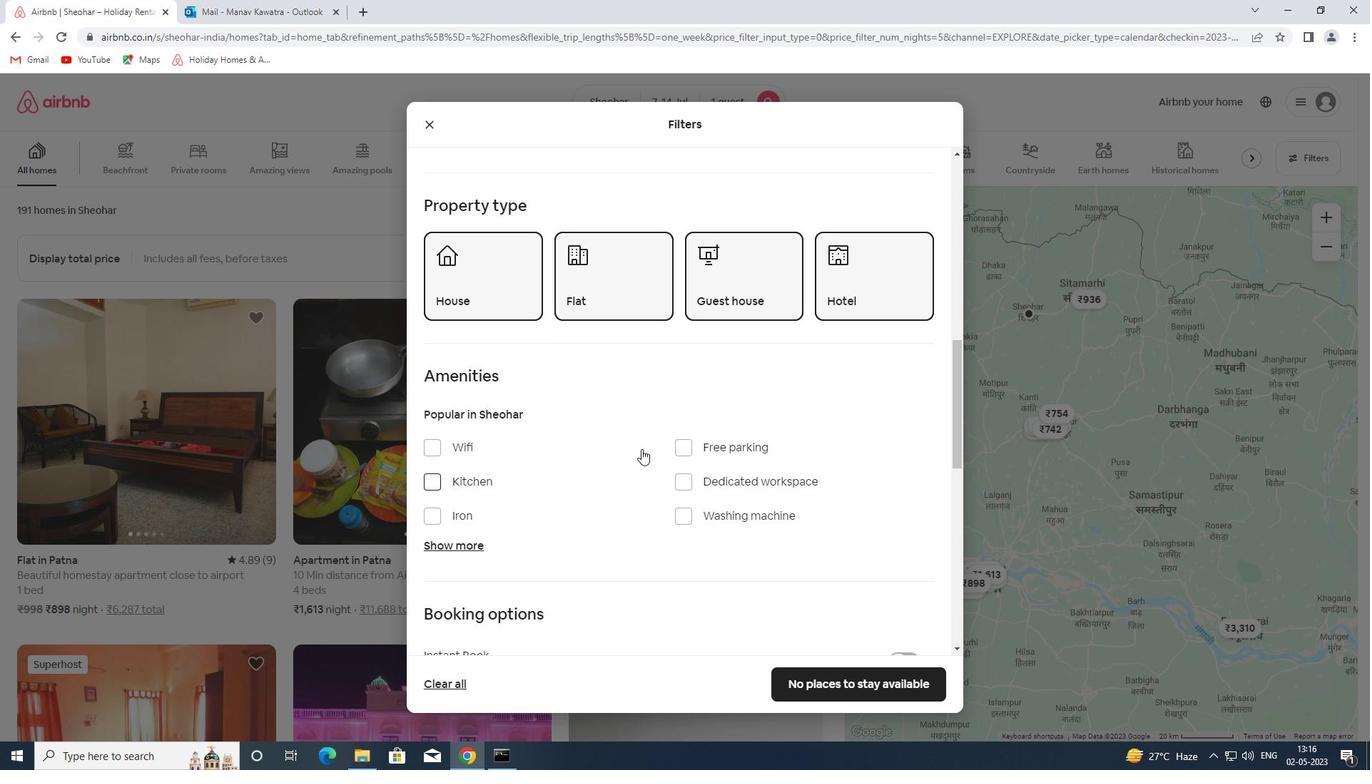 
Action: Mouse moved to (895, 288)
Screenshot: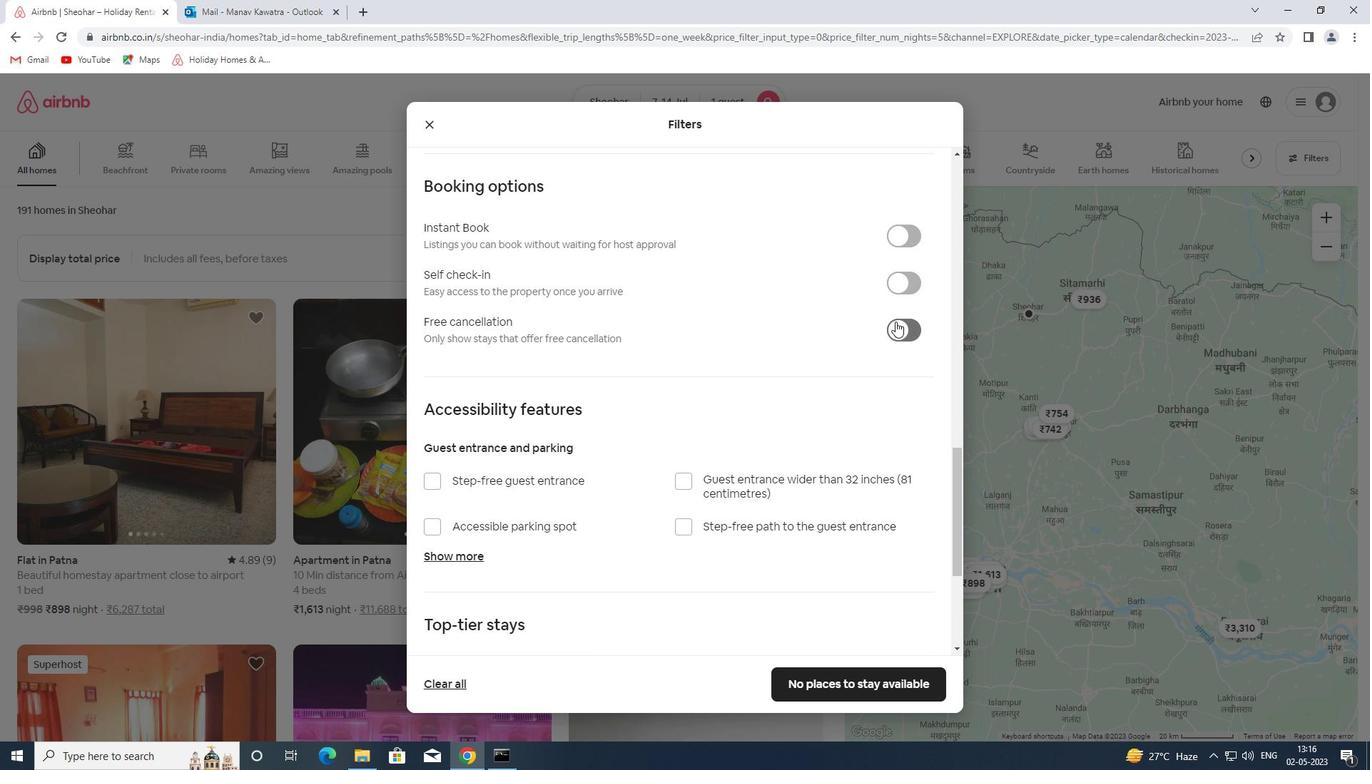 
Action: Mouse pressed left at (895, 288)
Screenshot: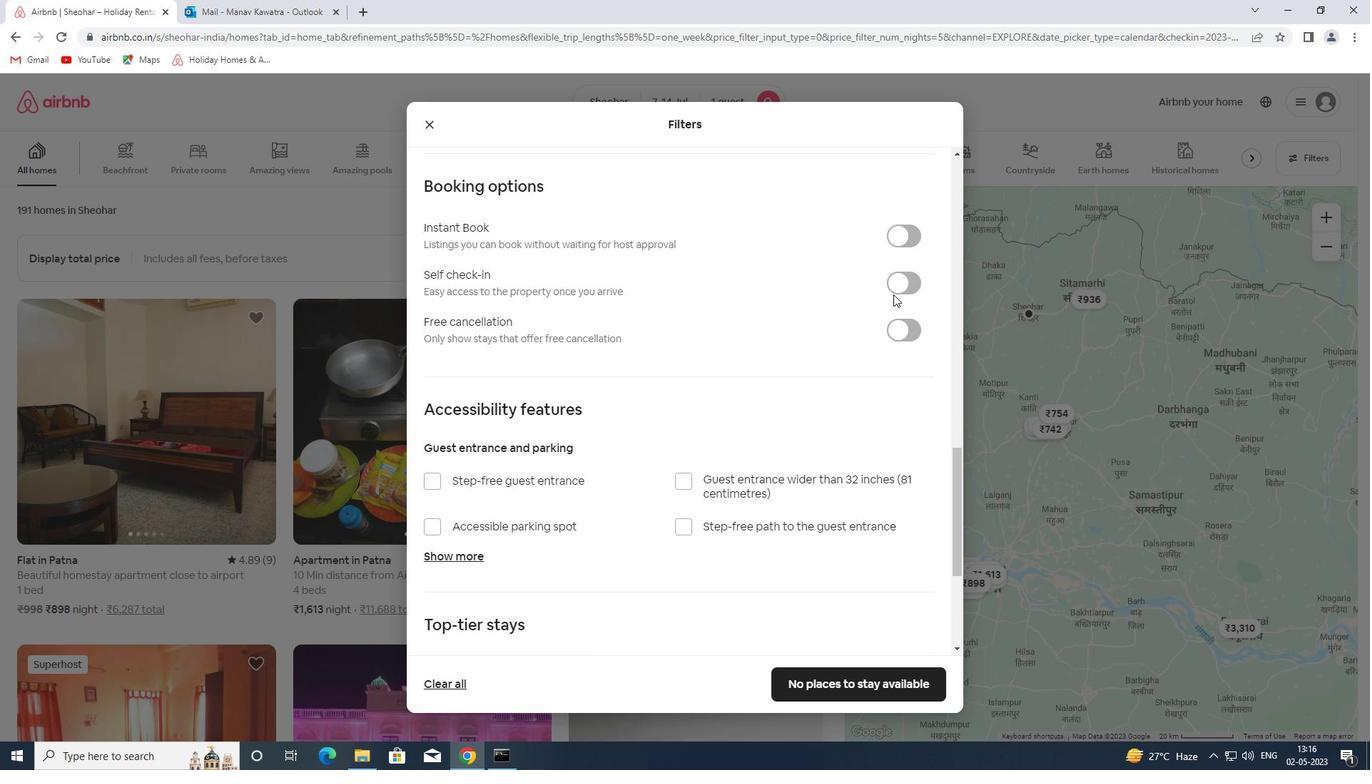 
Action: Mouse moved to (808, 431)
Screenshot: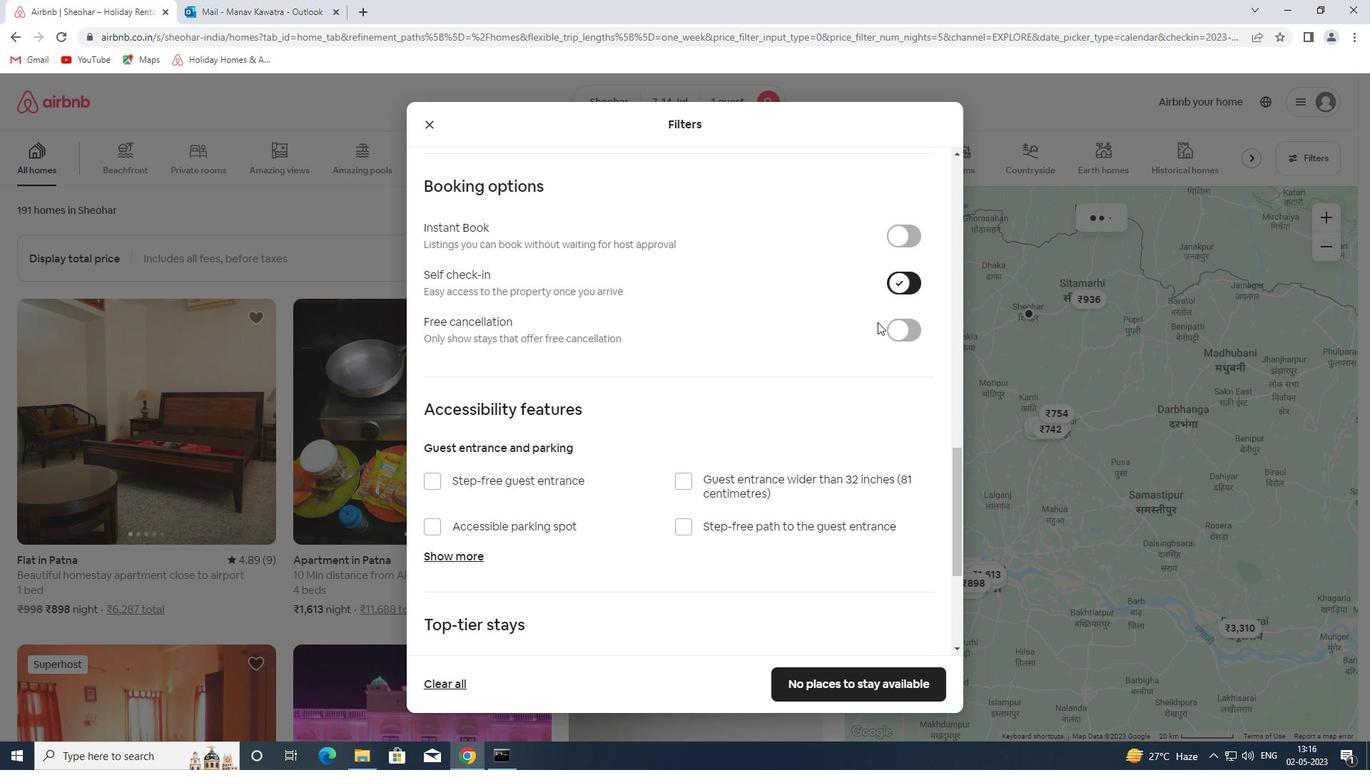 
Action: Mouse scrolled (808, 431) with delta (0, 0)
Screenshot: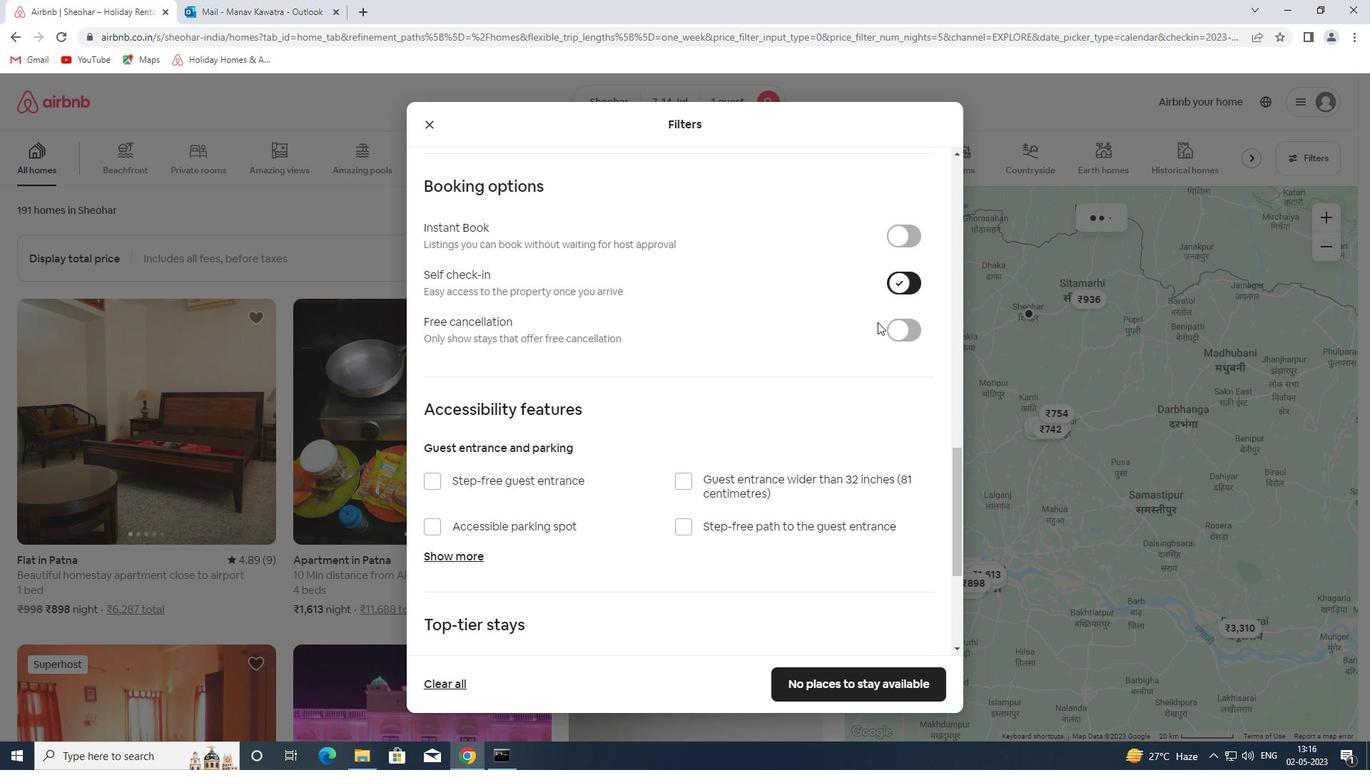 
Action: Mouse moved to (807, 436)
Screenshot: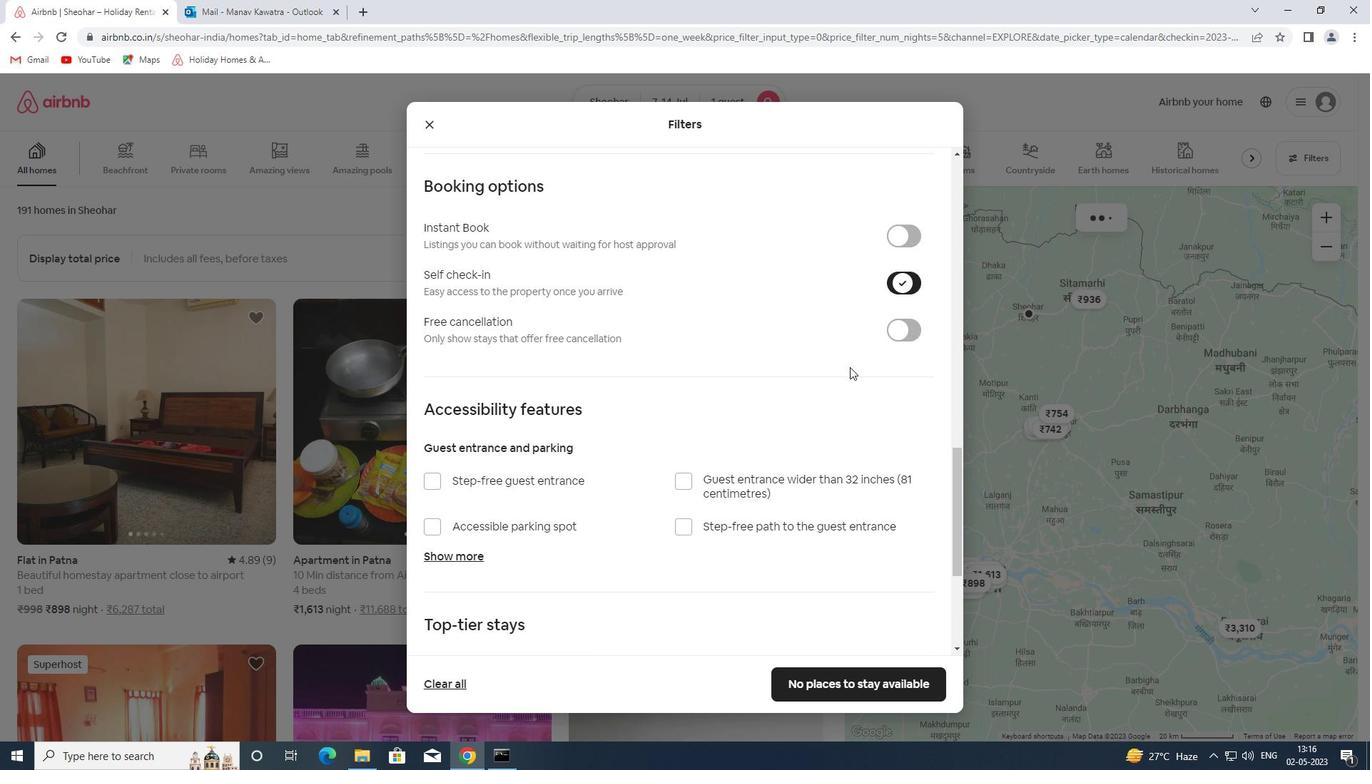 
Action: Mouse scrolled (807, 435) with delta (0, 0)
Screenshot: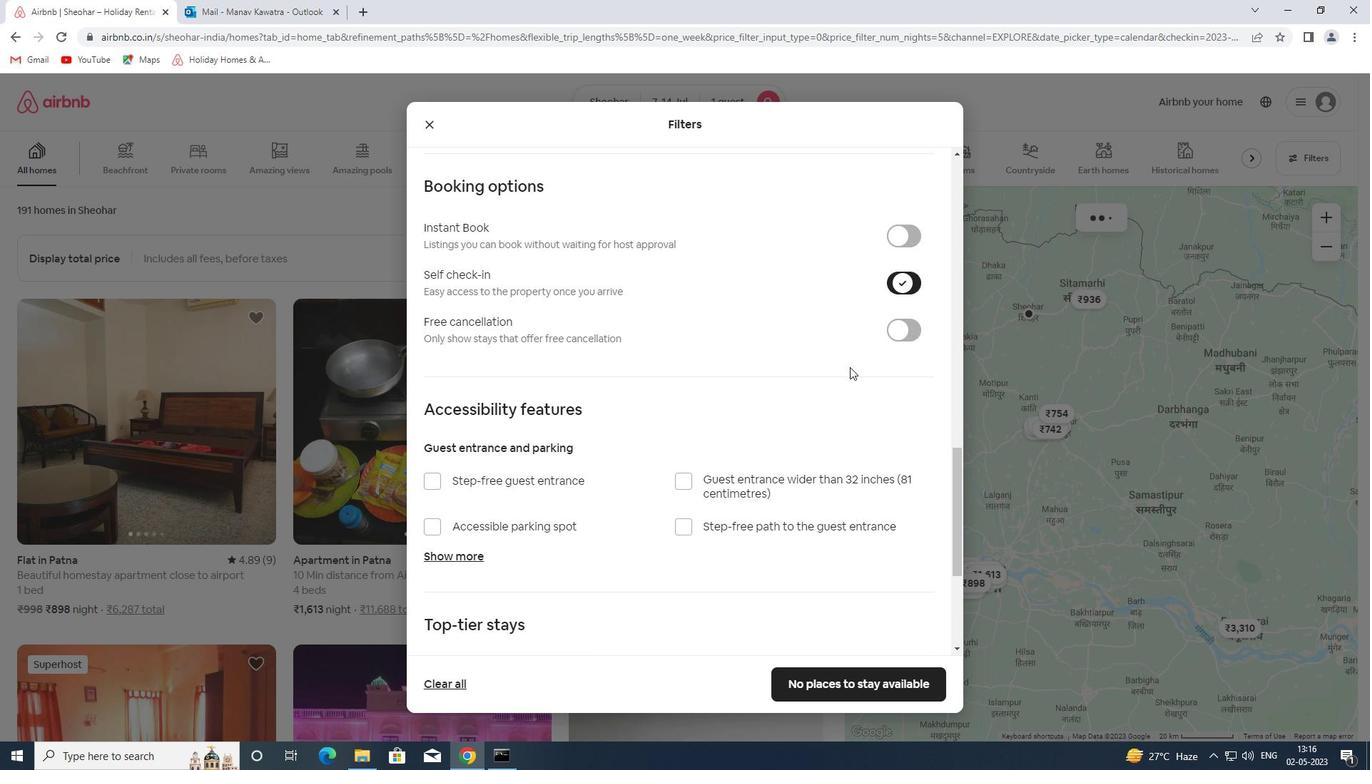 
Action: Mouse moved to (806, 437)
Screenshot: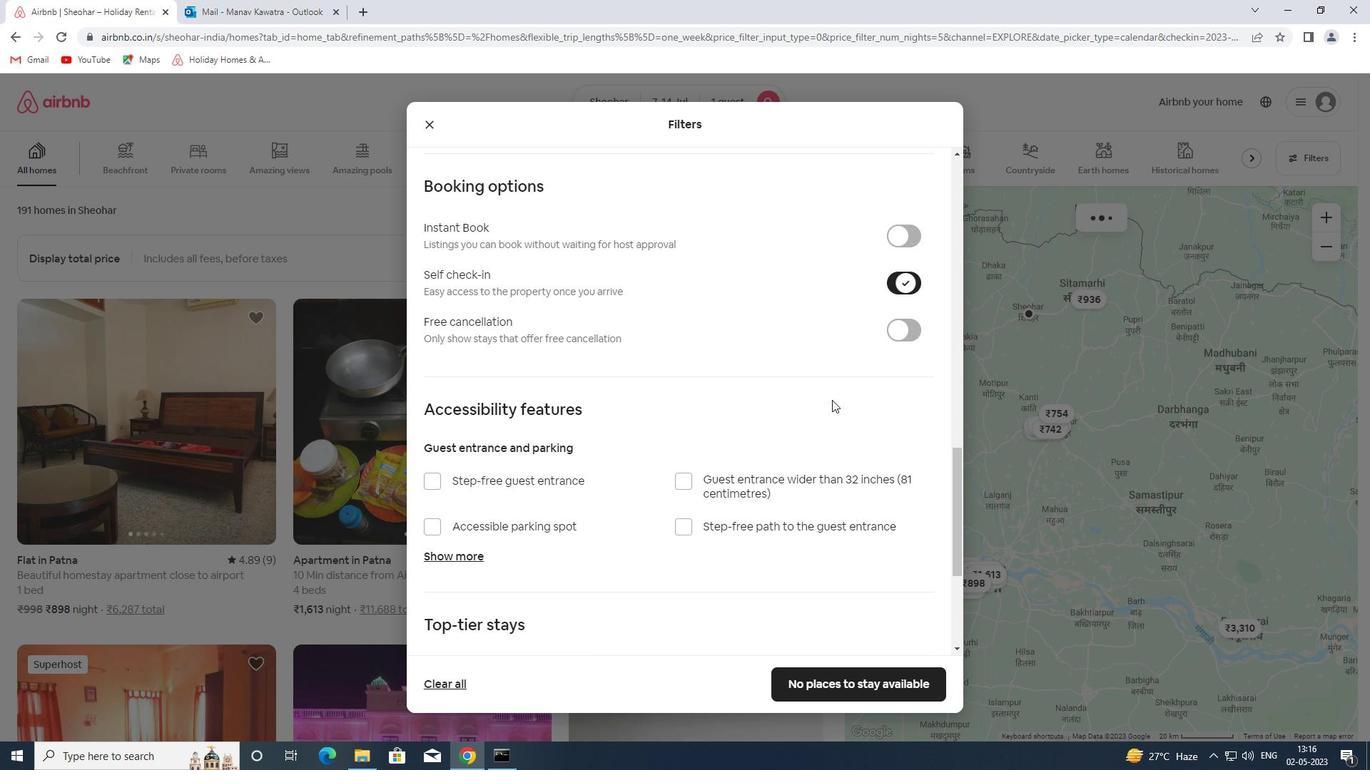 
Action: Mouse scrolled (806, 436) with delta (0, 0)
Screenshot: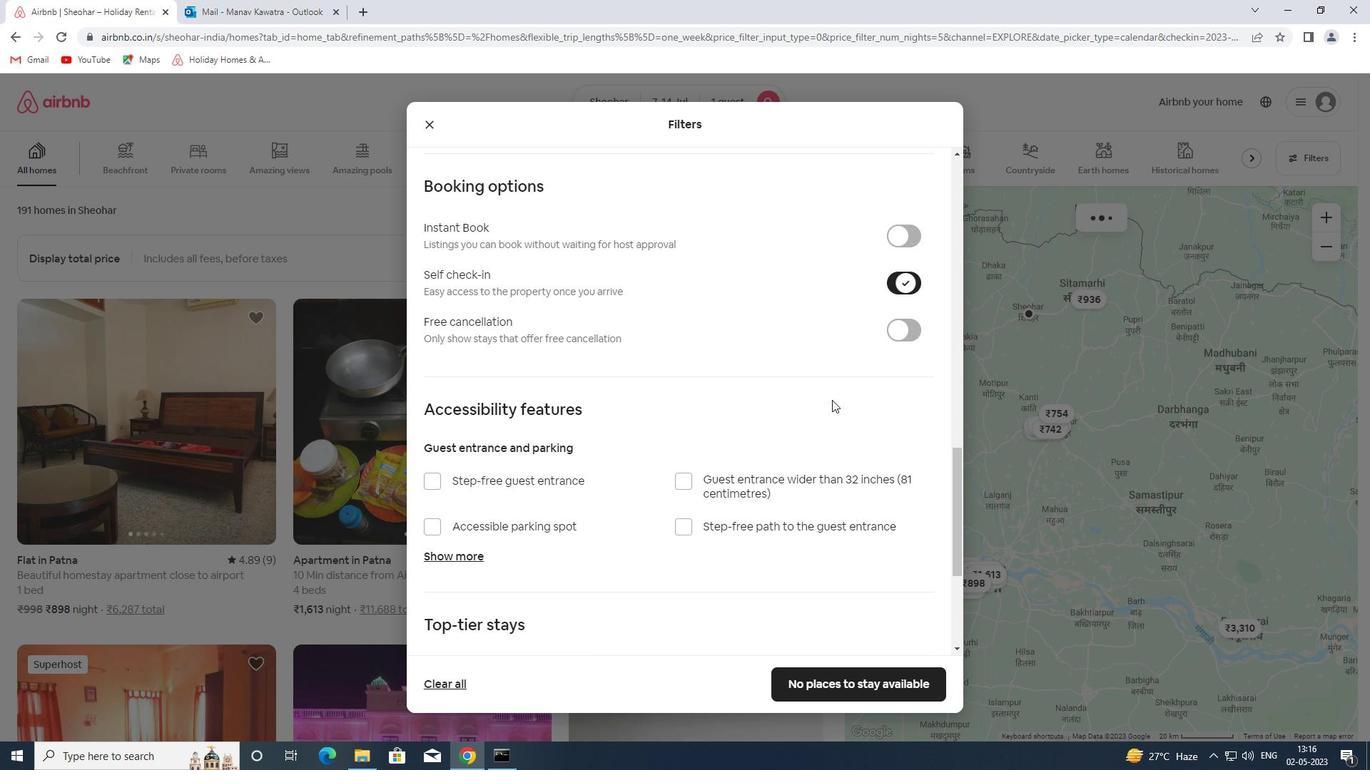 
Action: Mouse moved to (805, 438)
Screenshot: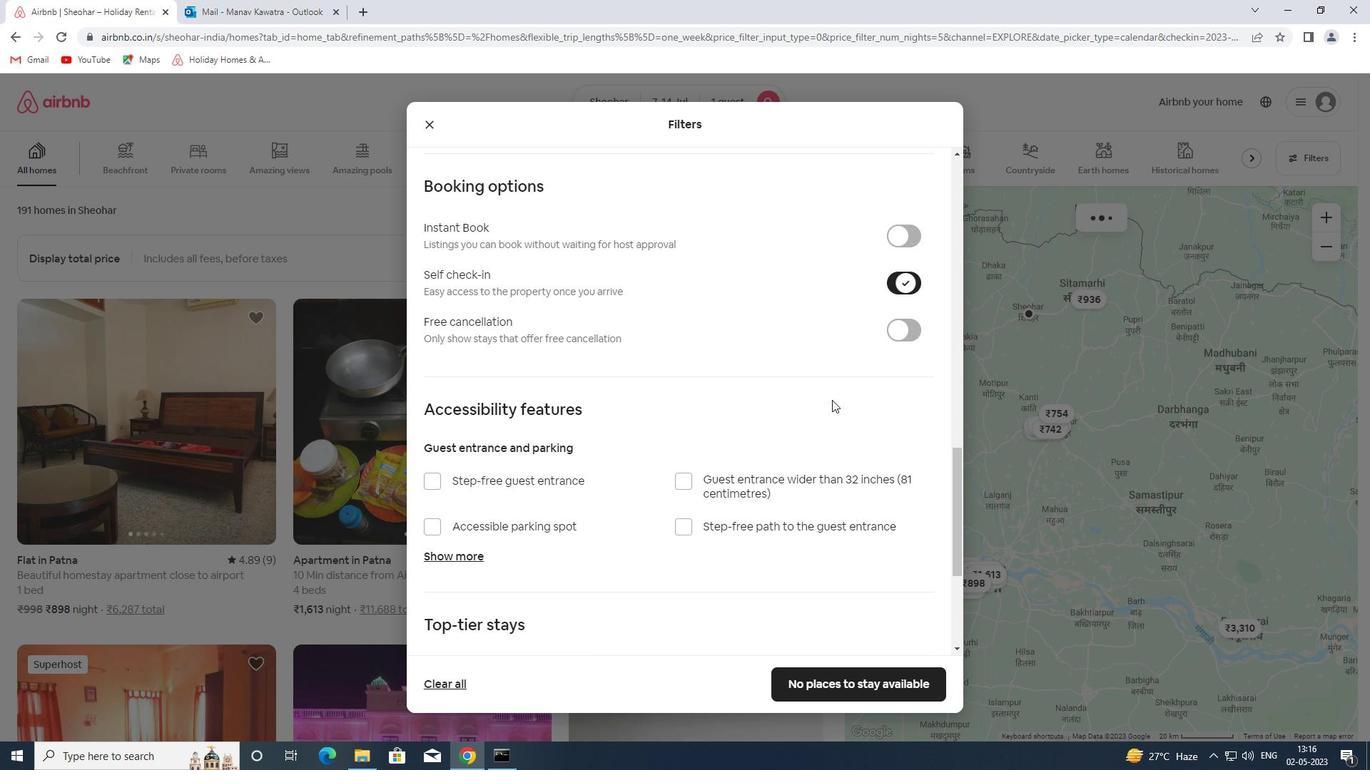 
Action: Mouse scrolled (805, 438) with delta (0, 0)
Screenshot: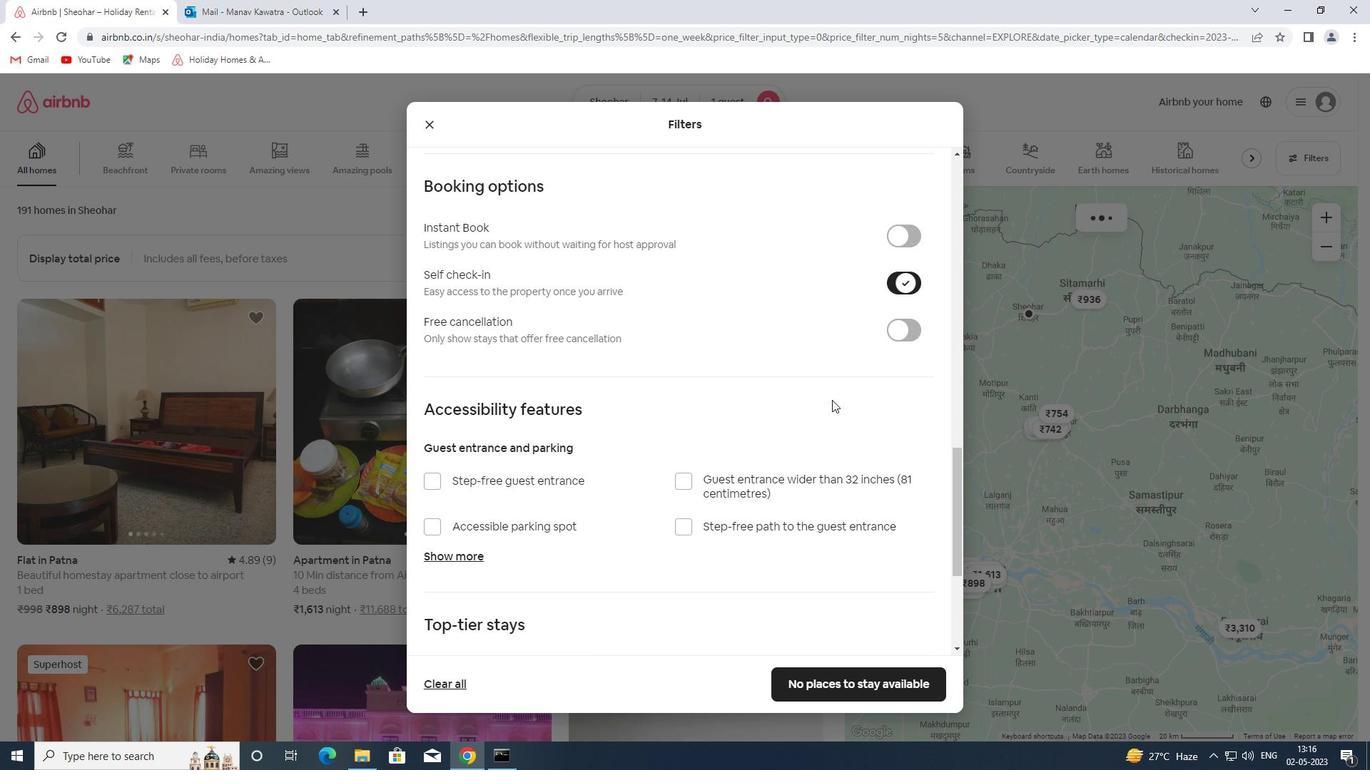 
Action: Mouse moved to (802, 440)
Screenshot: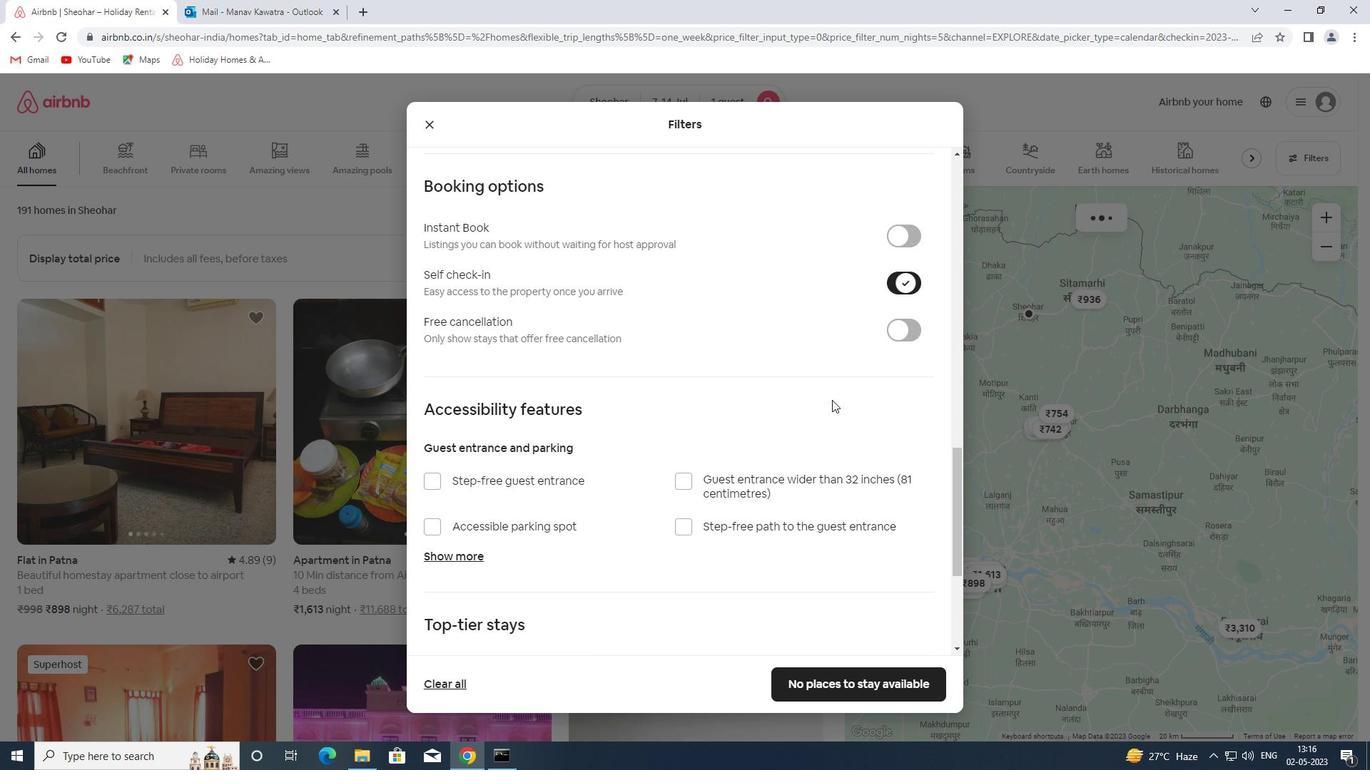 
Action: Mouse scrolled (802, 439) with delta (0, 0)
Screenshot: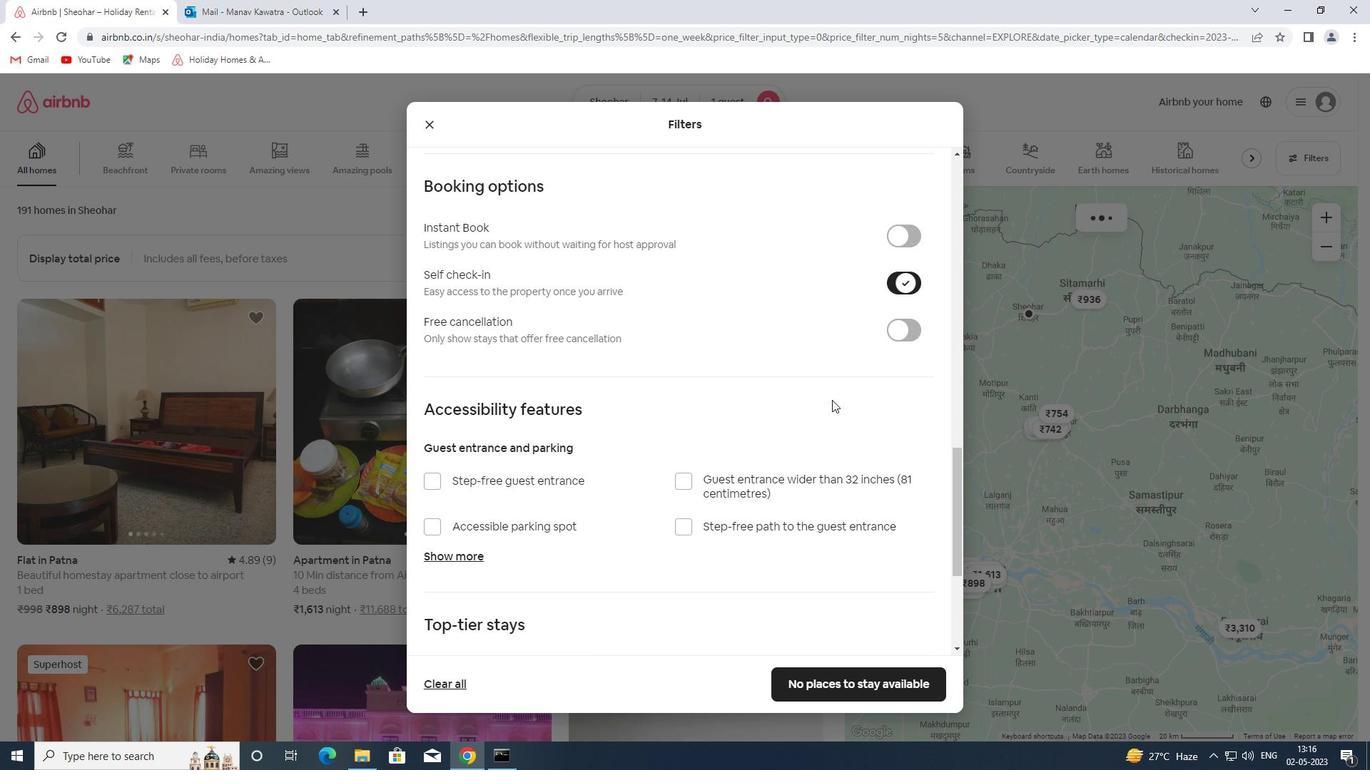 
Action: Mouse moved to (800, 441)
Screenshot: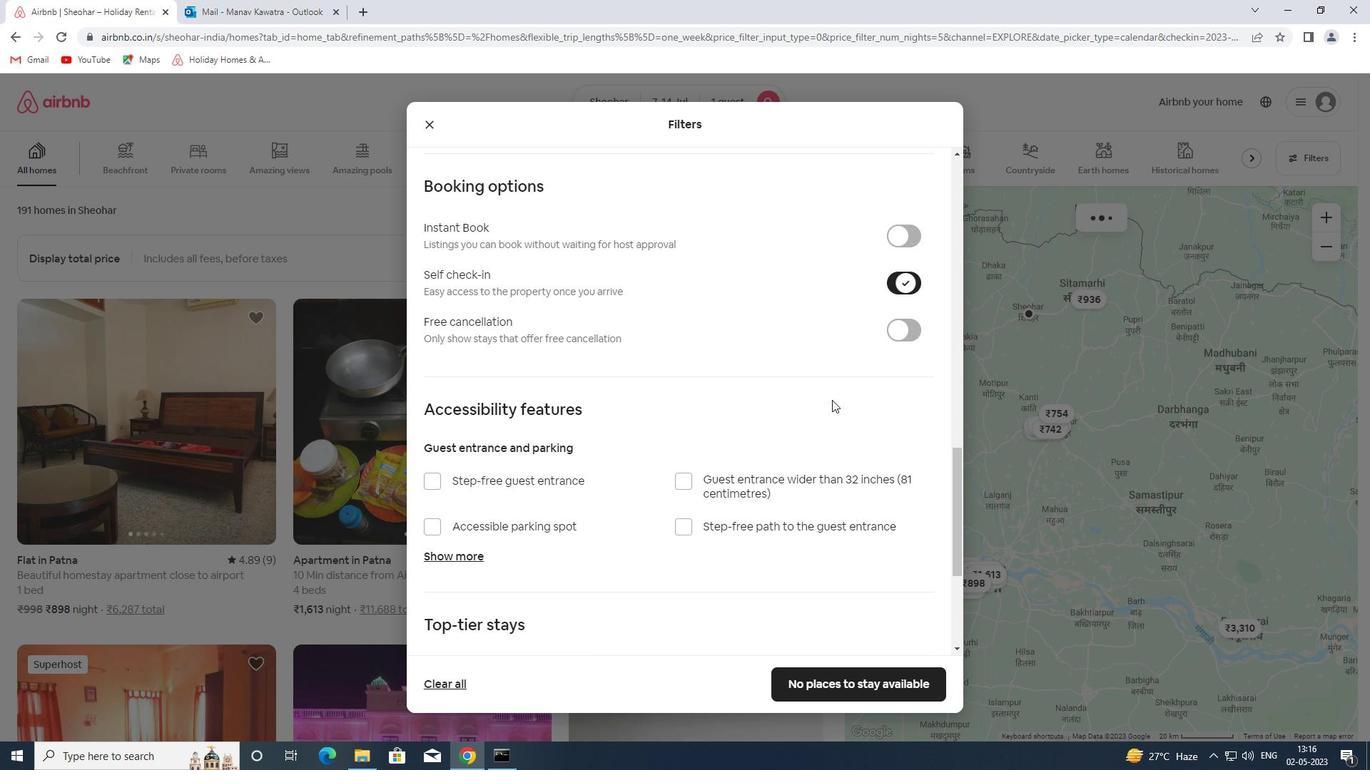 
Action: Mouse scrolled (800, 440) with delta (0, 0)
Screenshot: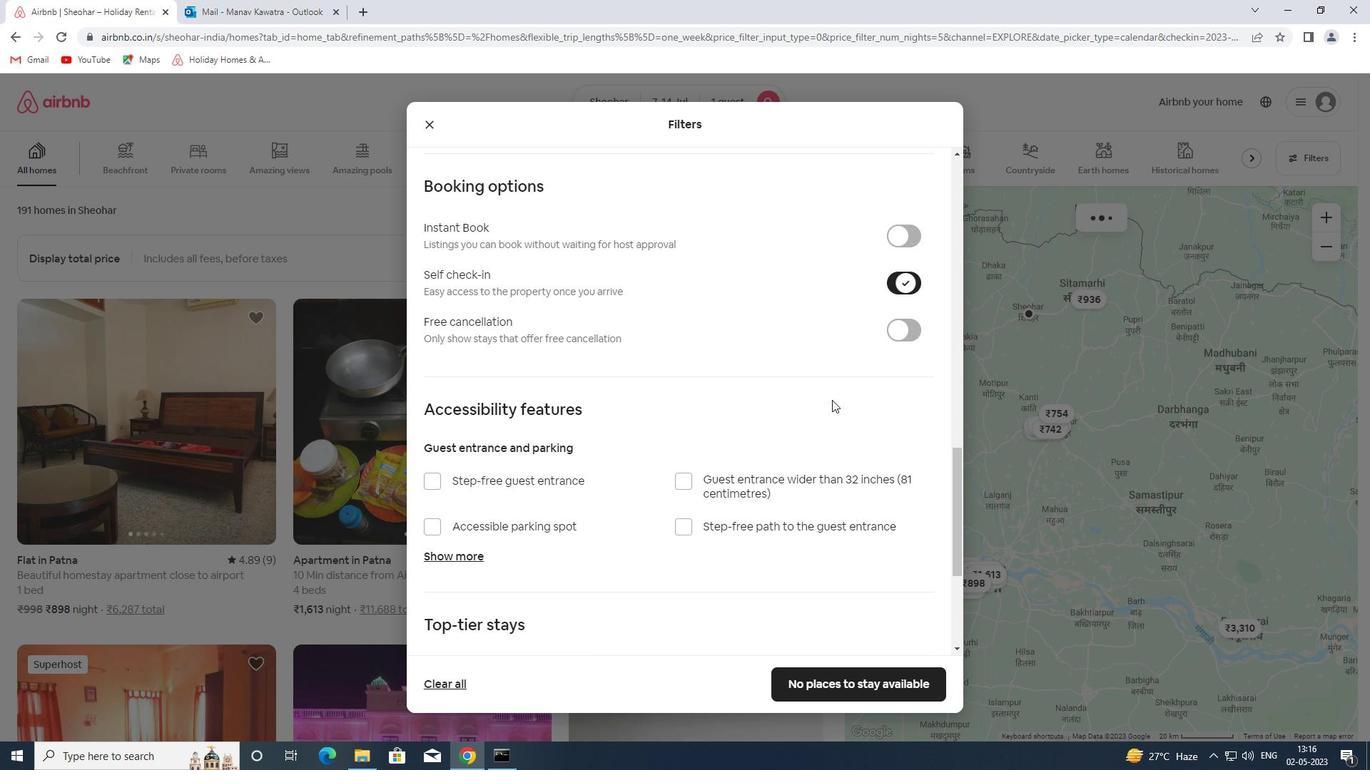 
Action: Mouse moved to (792, 446)
Screenshot: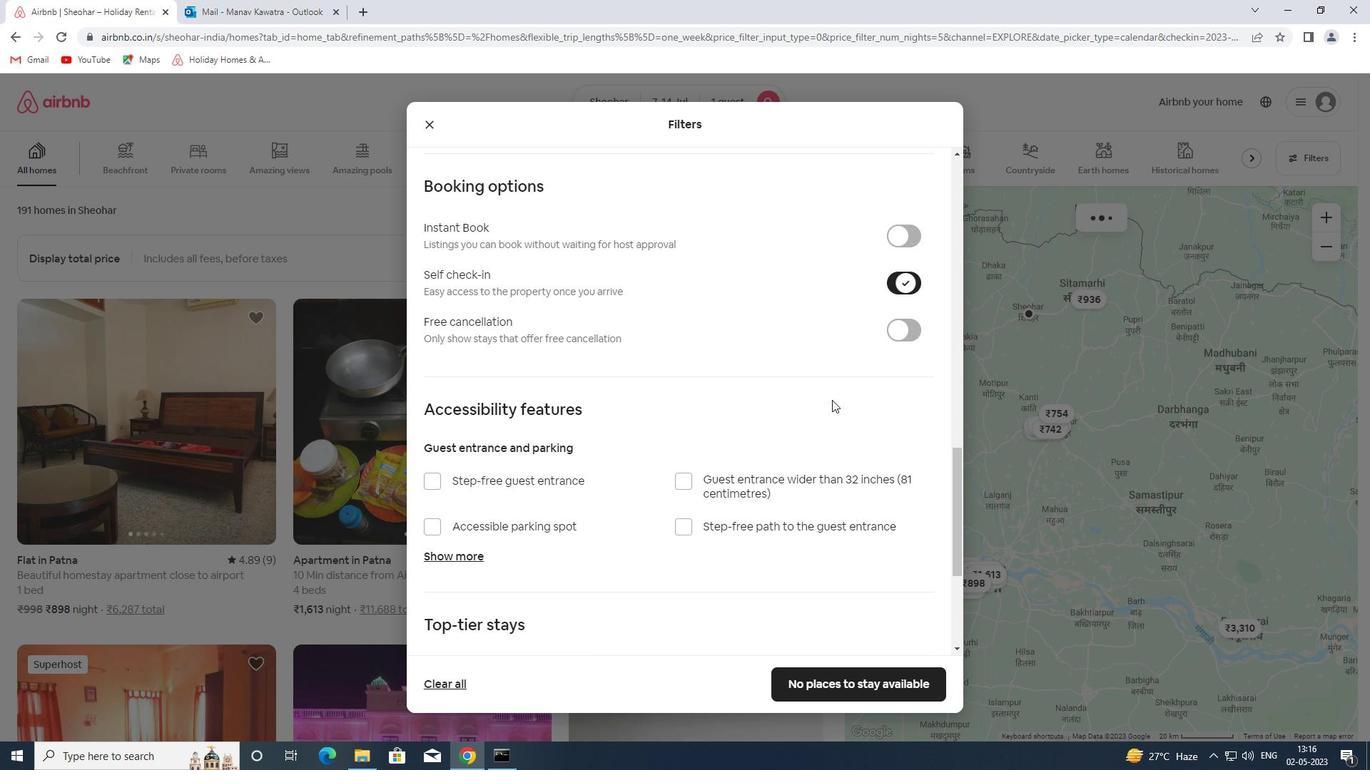 
Action: Mouse scrolled (792, 445) with delta (0, 0)
Screenshot: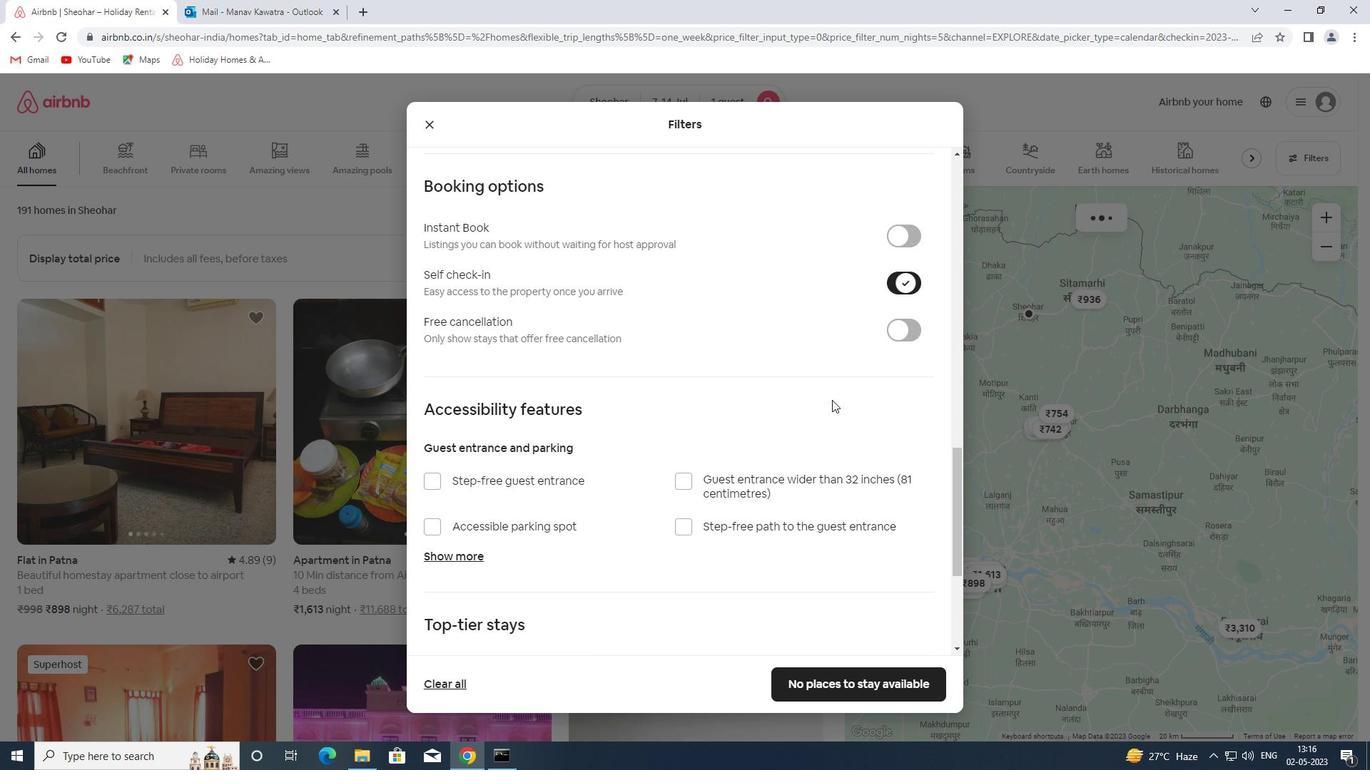 
Action: Mouse moved to (427, 556)
Screenshot: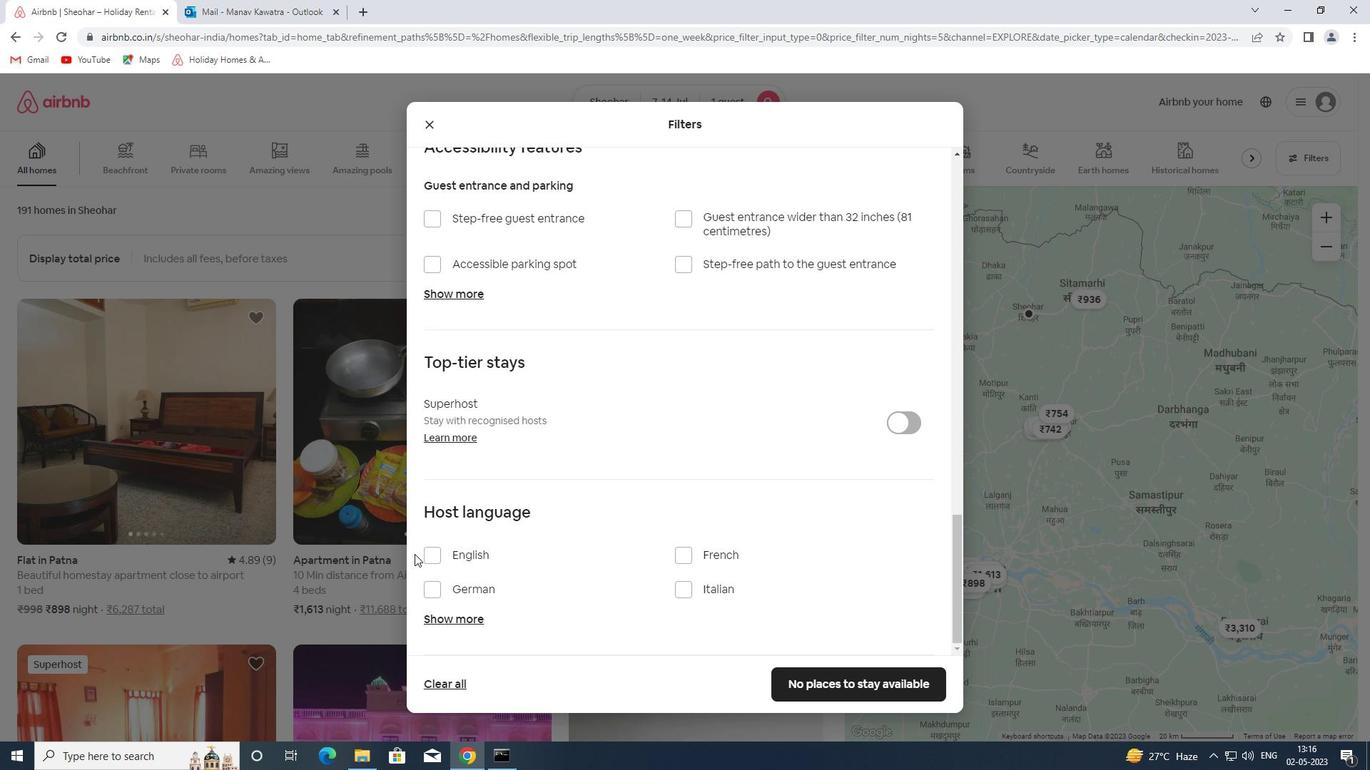
Action: Mouse pressed left at (427, 556)
Screenshot: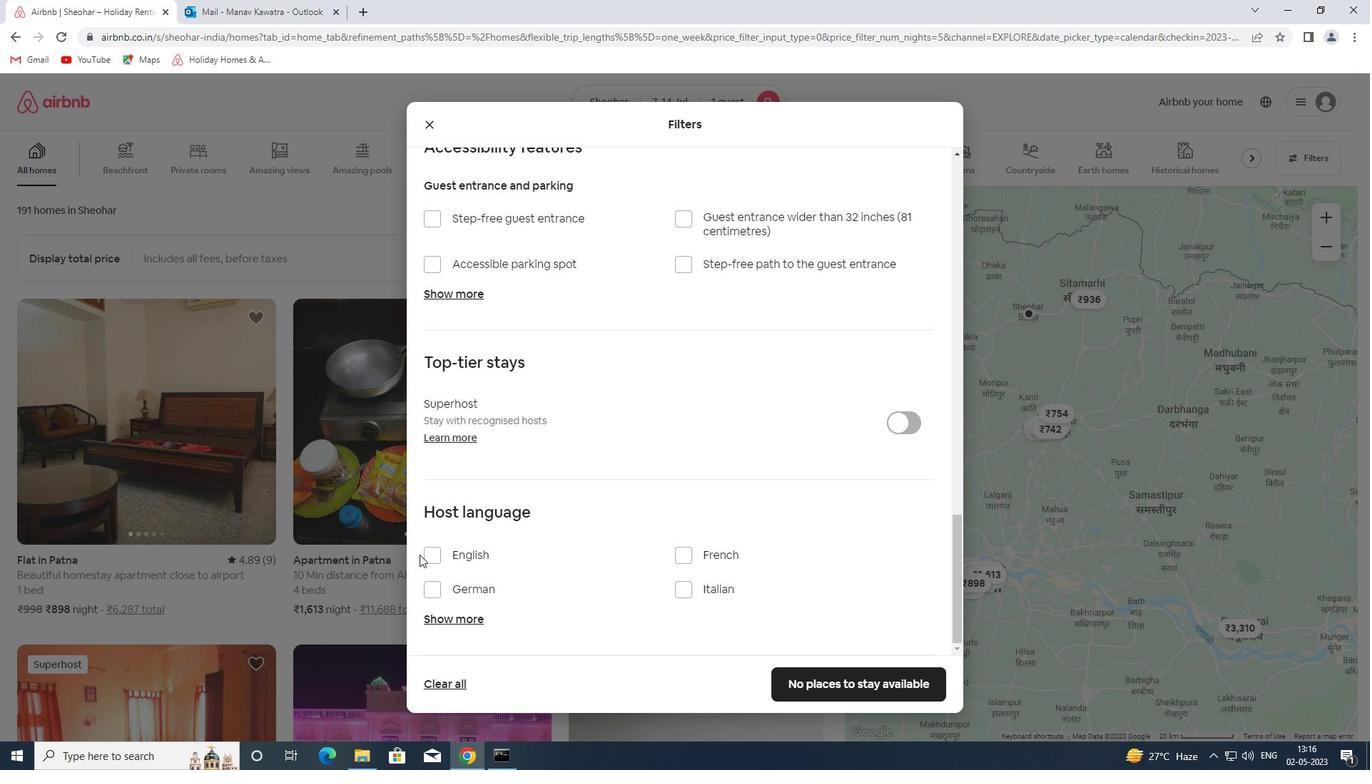 
Action: Mouse moved to (916, 681)
Screenshot: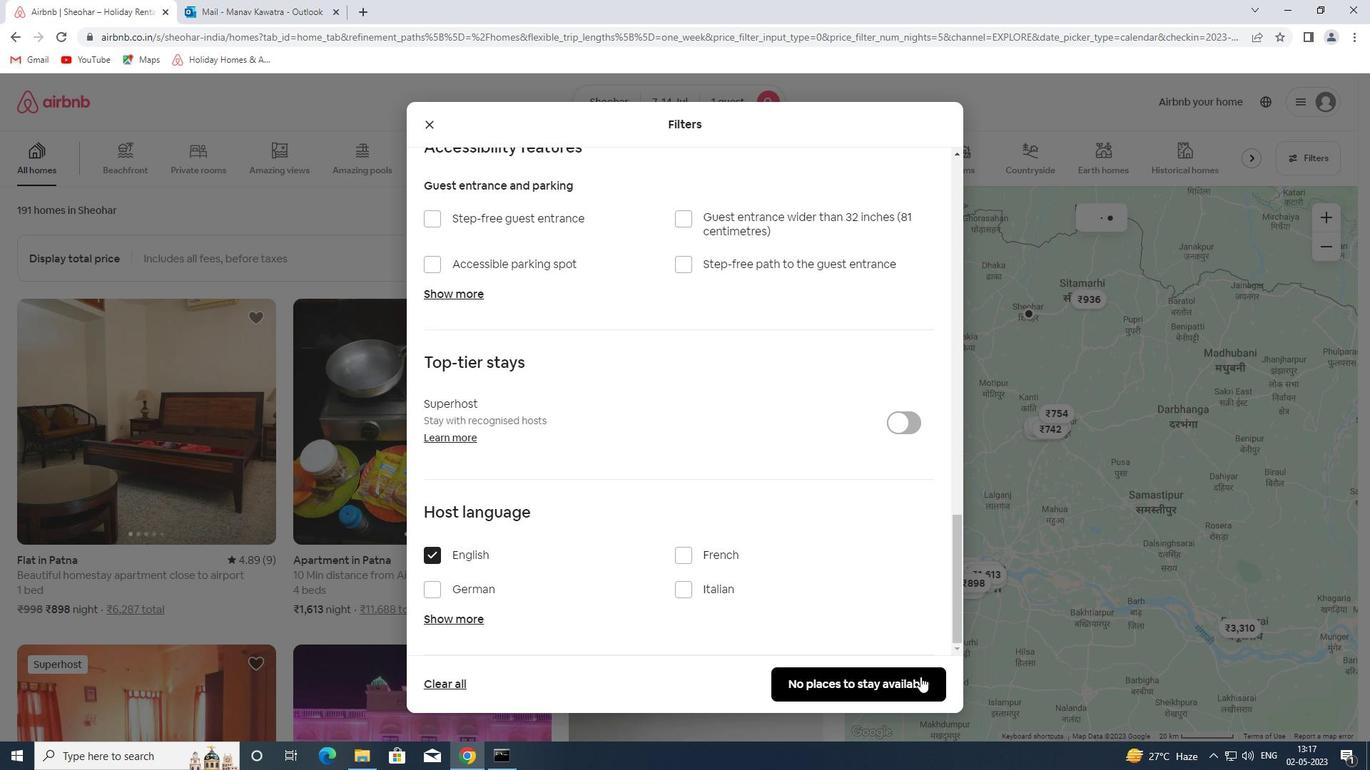
Action: Mouse pressed left at (916, 681)
Screenshot: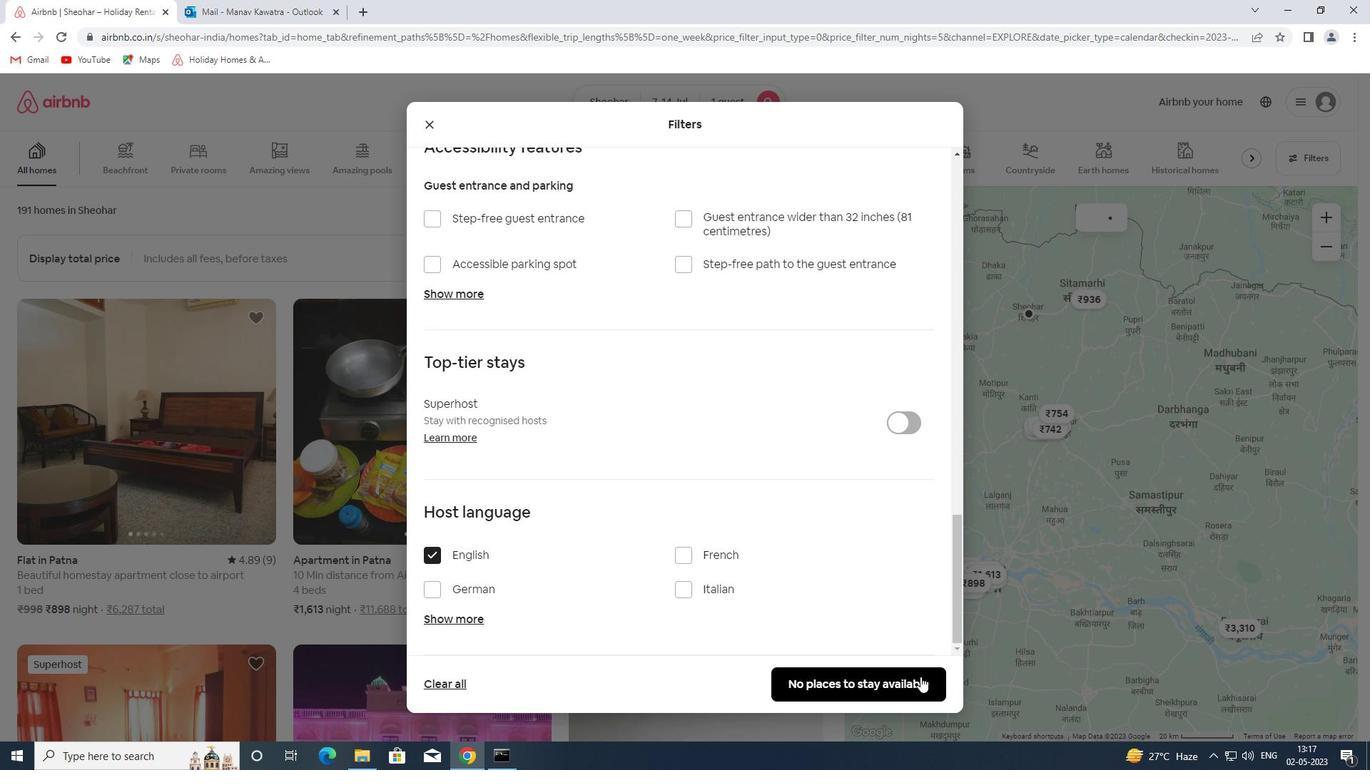 
